 Task: Look for space in Iringal, India from 6th September, 2023 to 10th September, 2023 for 1 adult in price range Rs.9000 to Rs.17000. Place can be private room with 1  bedroom having 1 bed and 1 bathroom. Property type can be house, flat, guest house, hotel. Booking option can be shelf check-in. Required host language is English.
Action: Mouse moved to (541, 117)
Screenshot: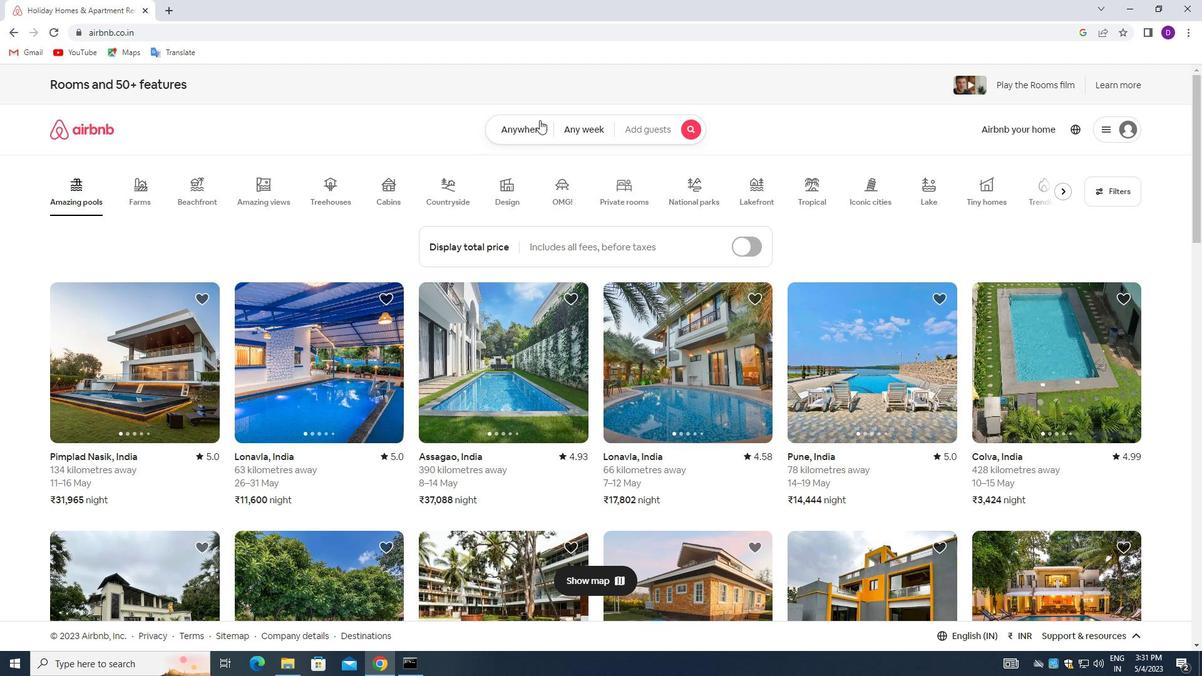 
Action: Mouse pressed left at (541, 117)
Screenshot: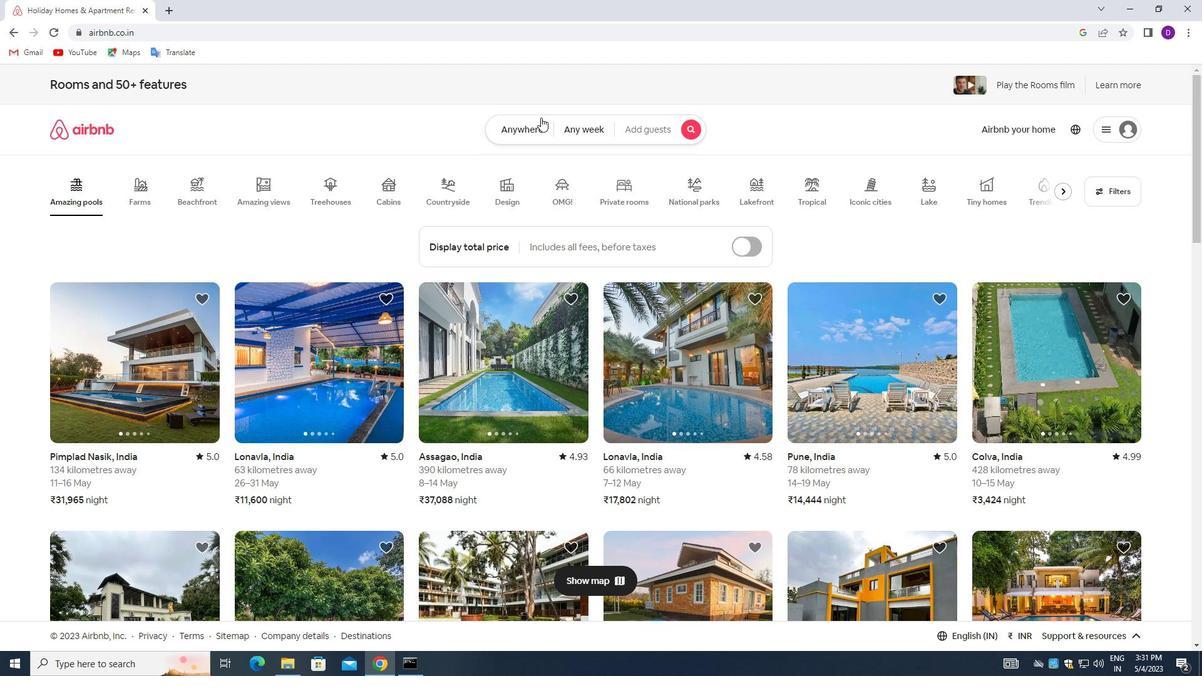 
Action: Mouse moved to (463, 173)
Screenshot: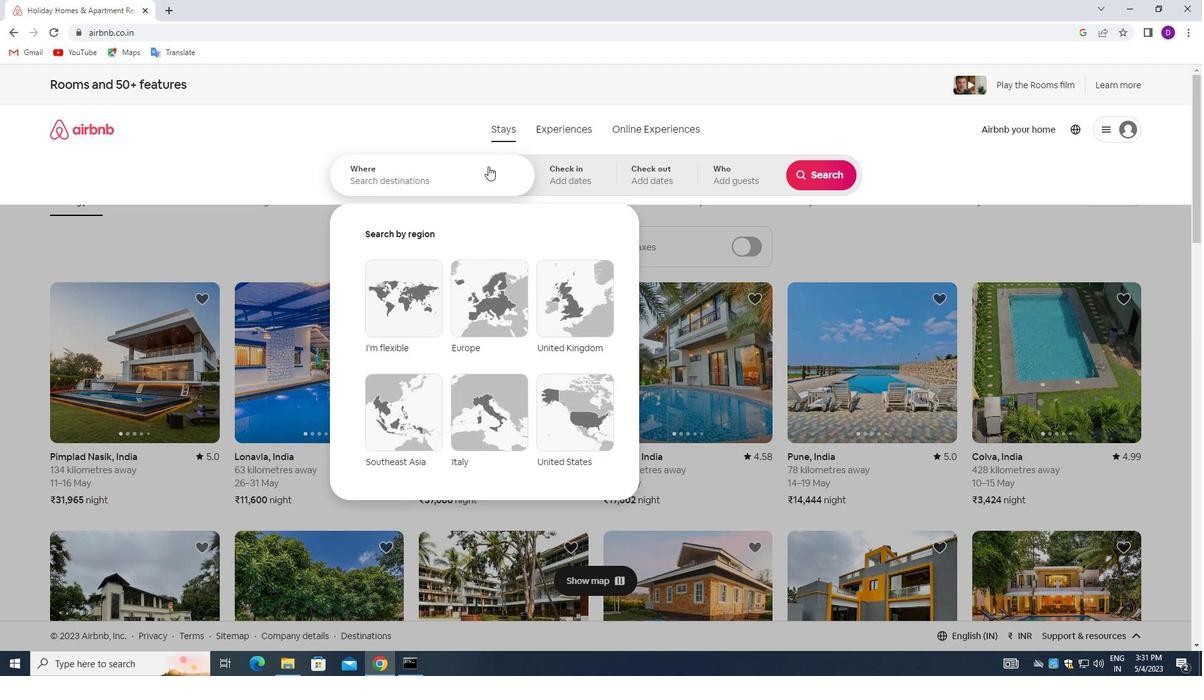 
Action: Mouse pressed left at (463, 173)
Screenshot: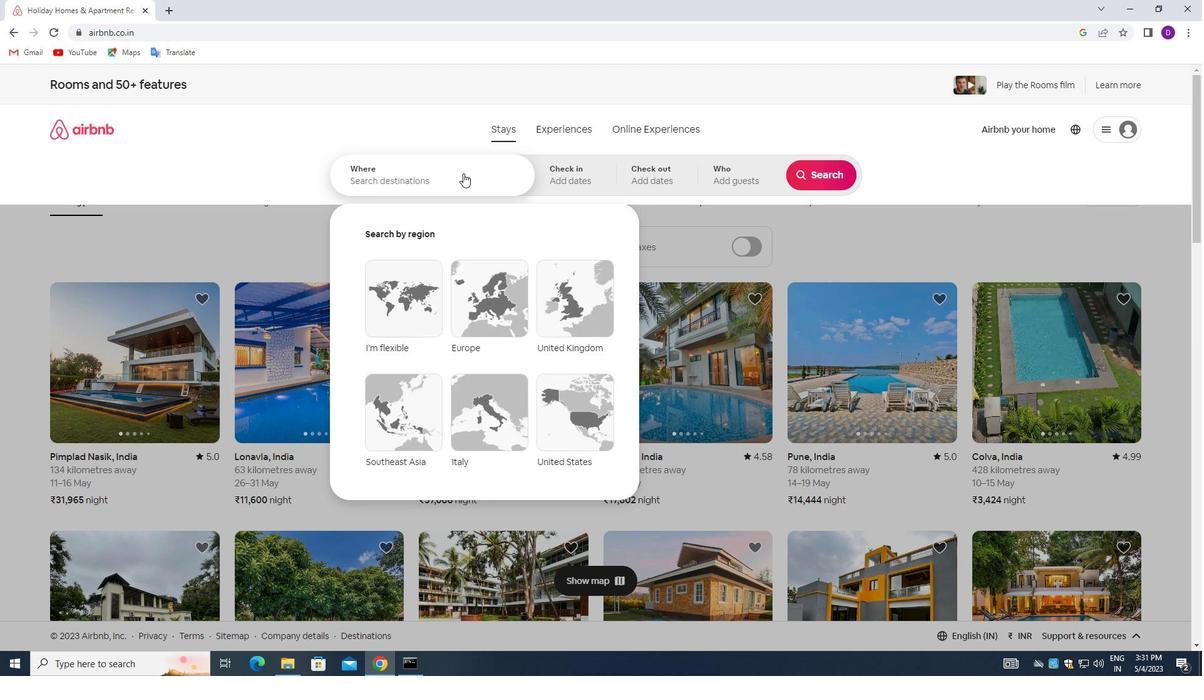 
Action: Mouse moved to (315, 162)
Screenshot: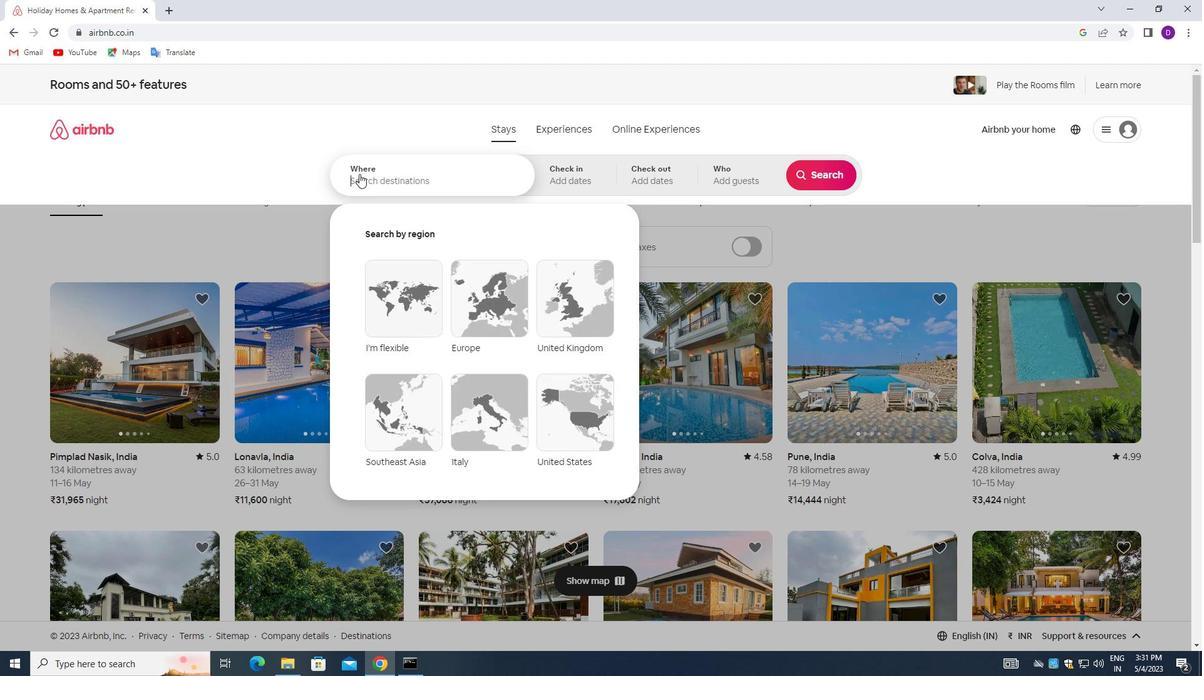 
Action: Key pressed <Key.shift>IRINGAL,<Key.space><Key.shift>INDIA<Key.enter>
Screenshot: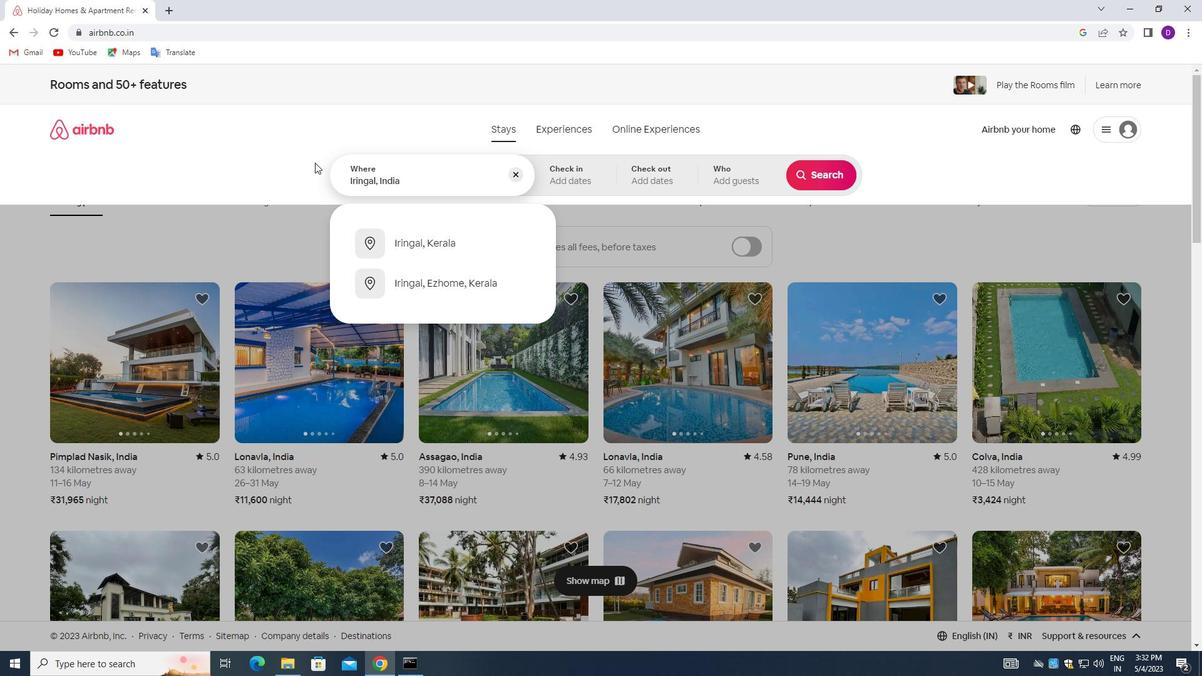 
Action: Mouse moved to (818, 277)
Screenshot: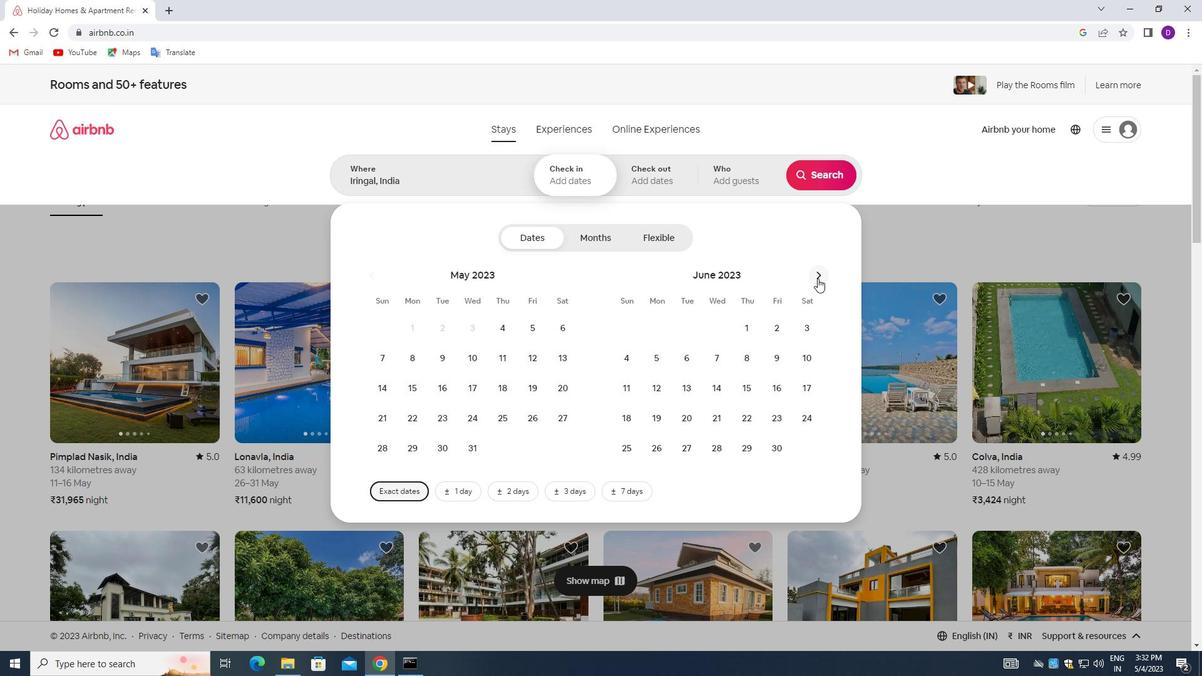 
Action: Mouse pressed left at (818, 277)
Screenshot: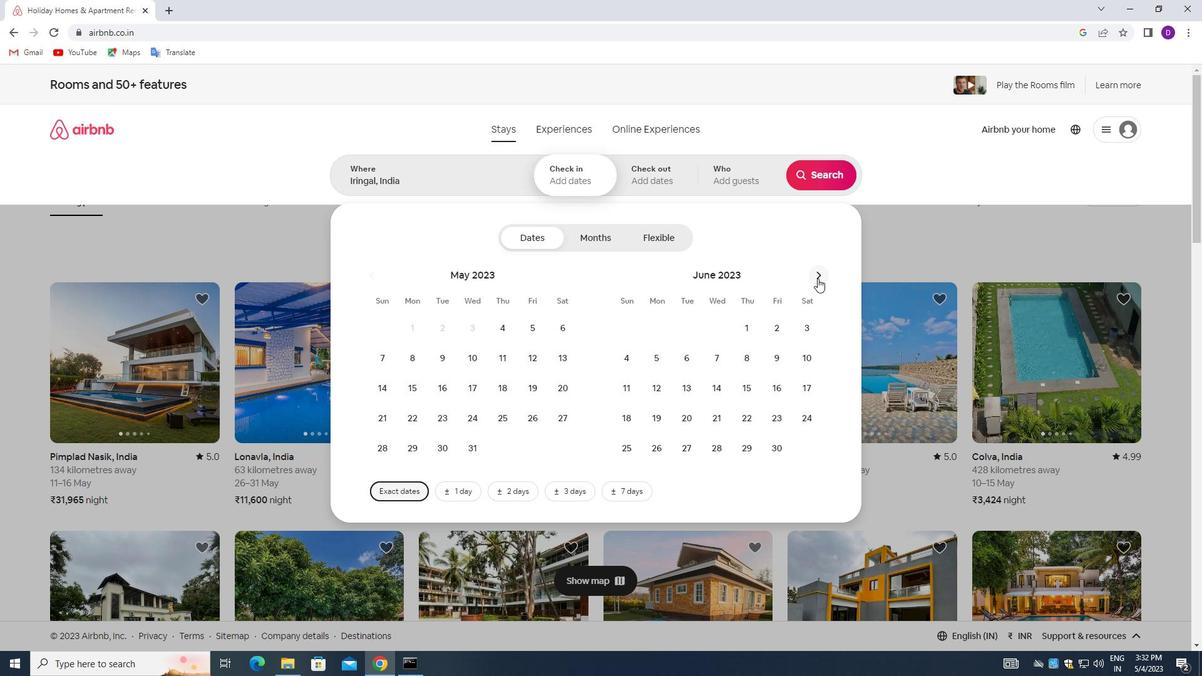 
Action: Mouse moved to (818, 276)
Screenshot: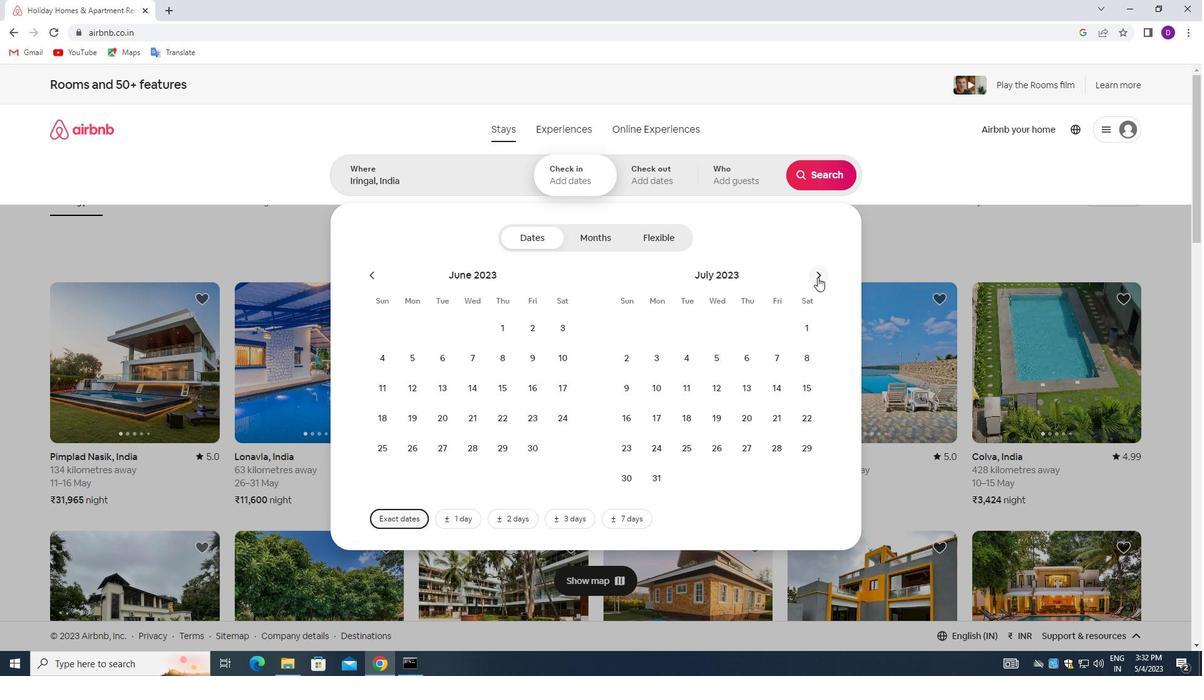
Action: Mouse pressed left at (818, 276)
Screenshot: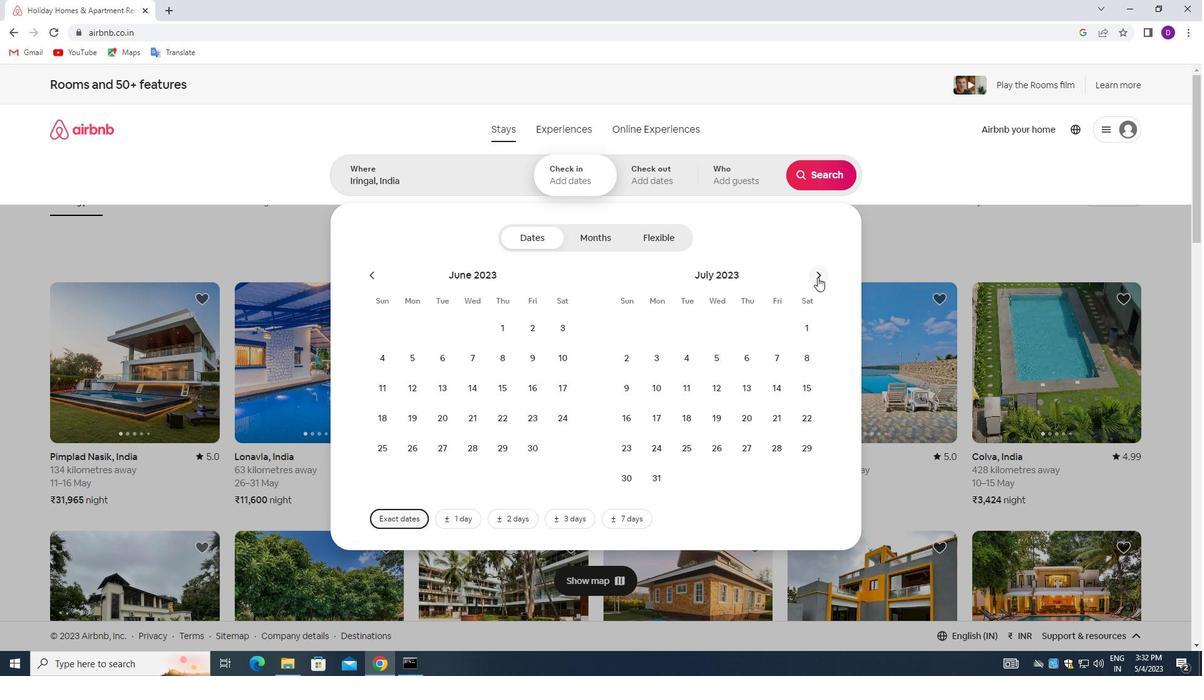 
Action: Mouse moved to (818, 276)
Screenshot: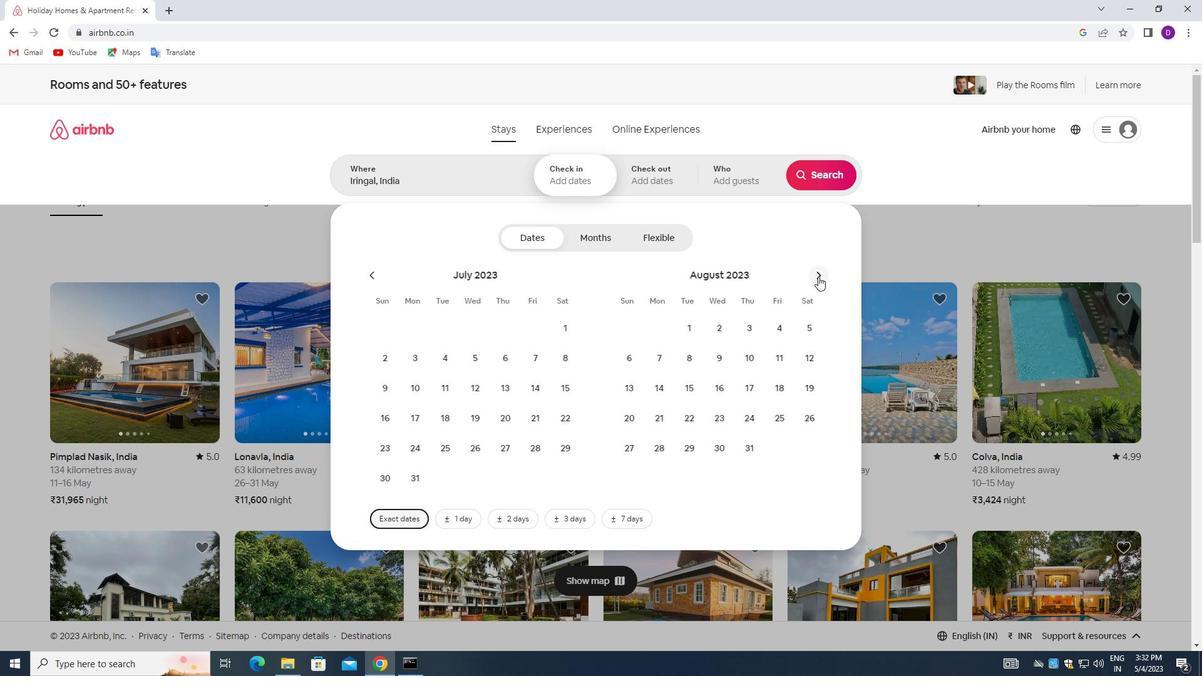 
Action: Mouse pressed left at (818, 276)
Screenshot: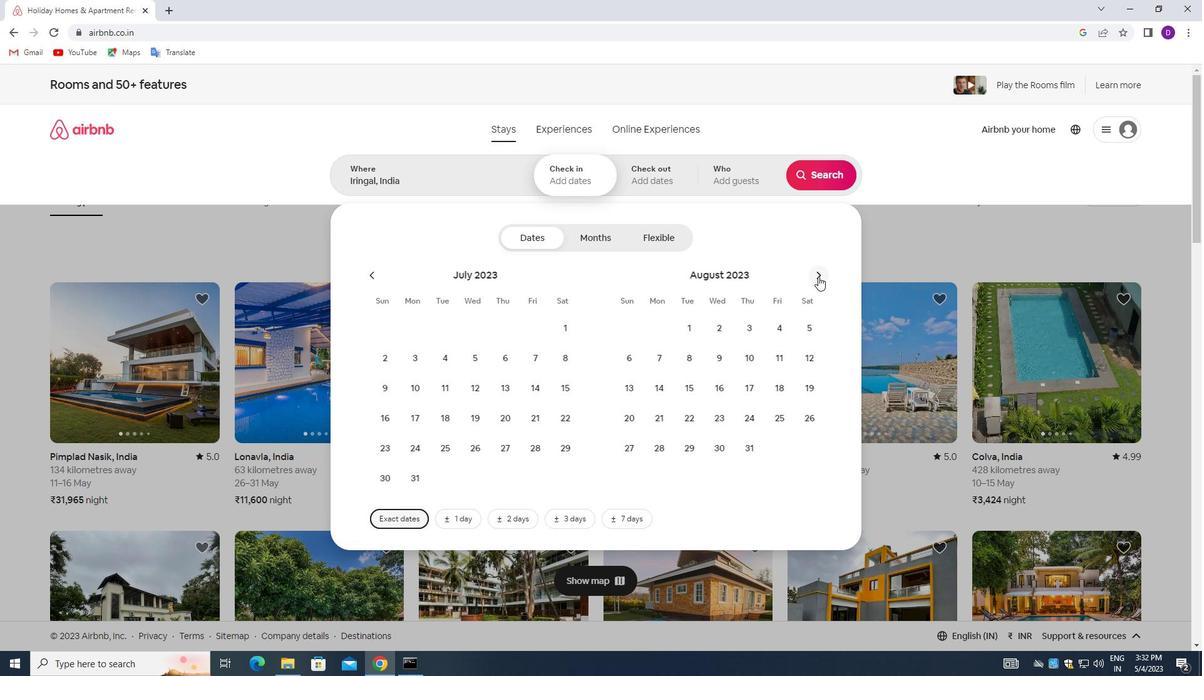 
Action: Mouse moved to (718, 364)
Screenshot: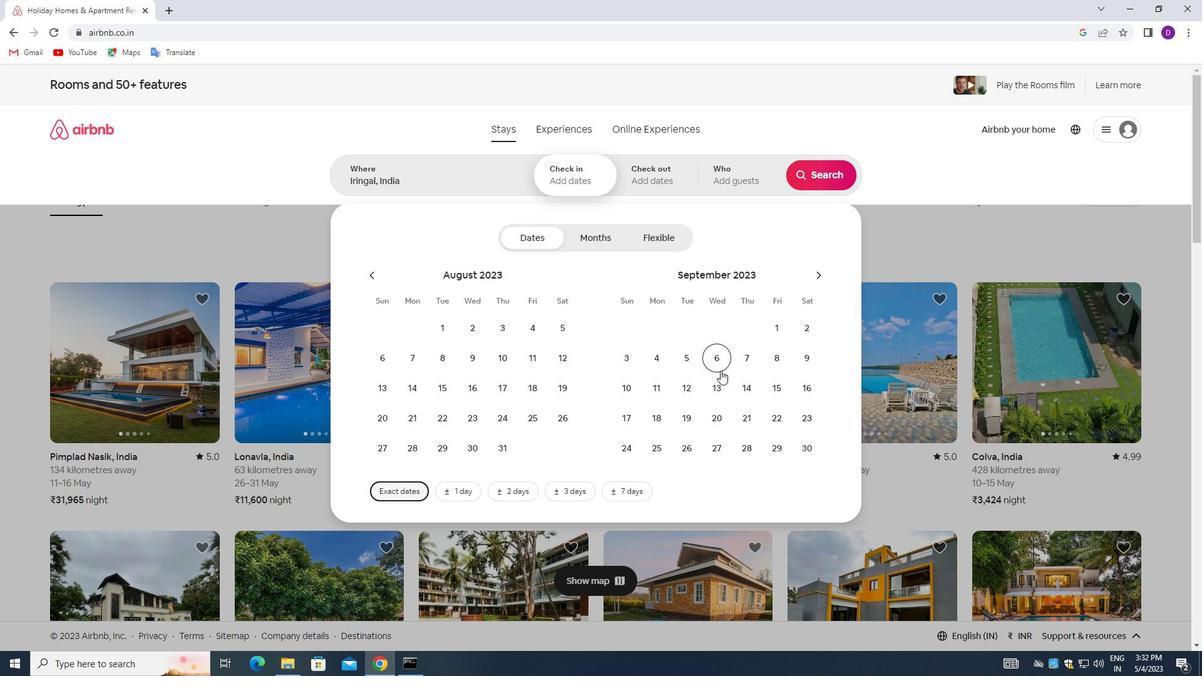 
Action: Mouse pressed left at (718, 364)
Screenshot: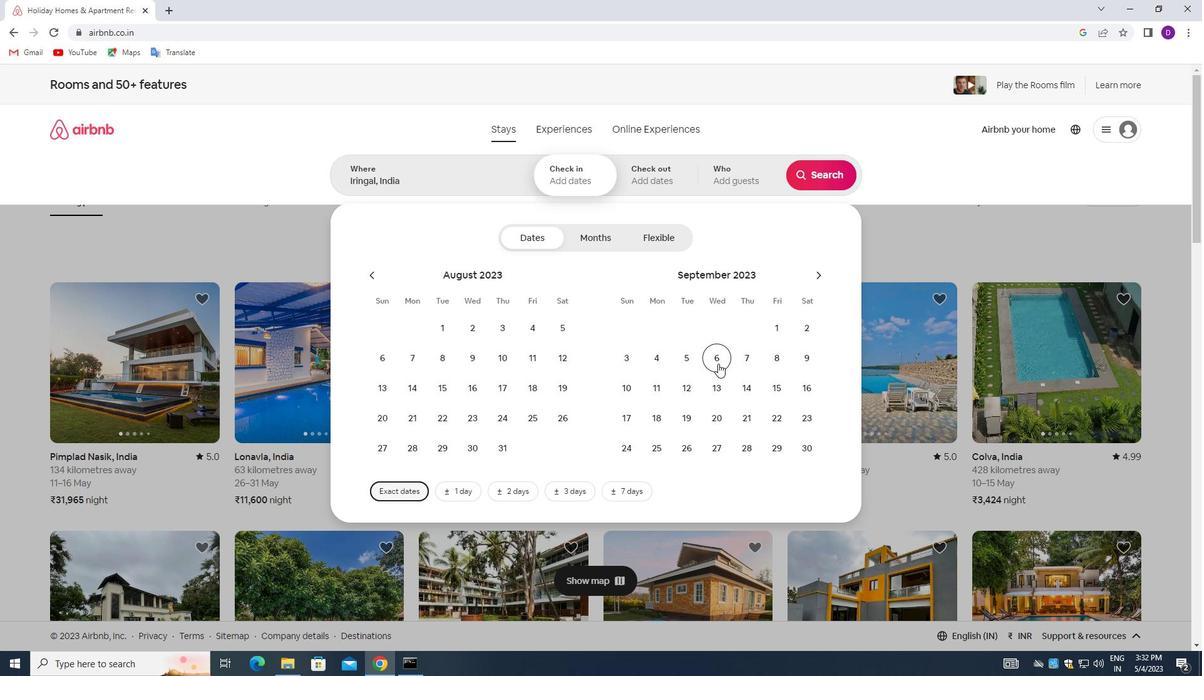 
Action: Mouse moved to (628, 390)
Screenshot: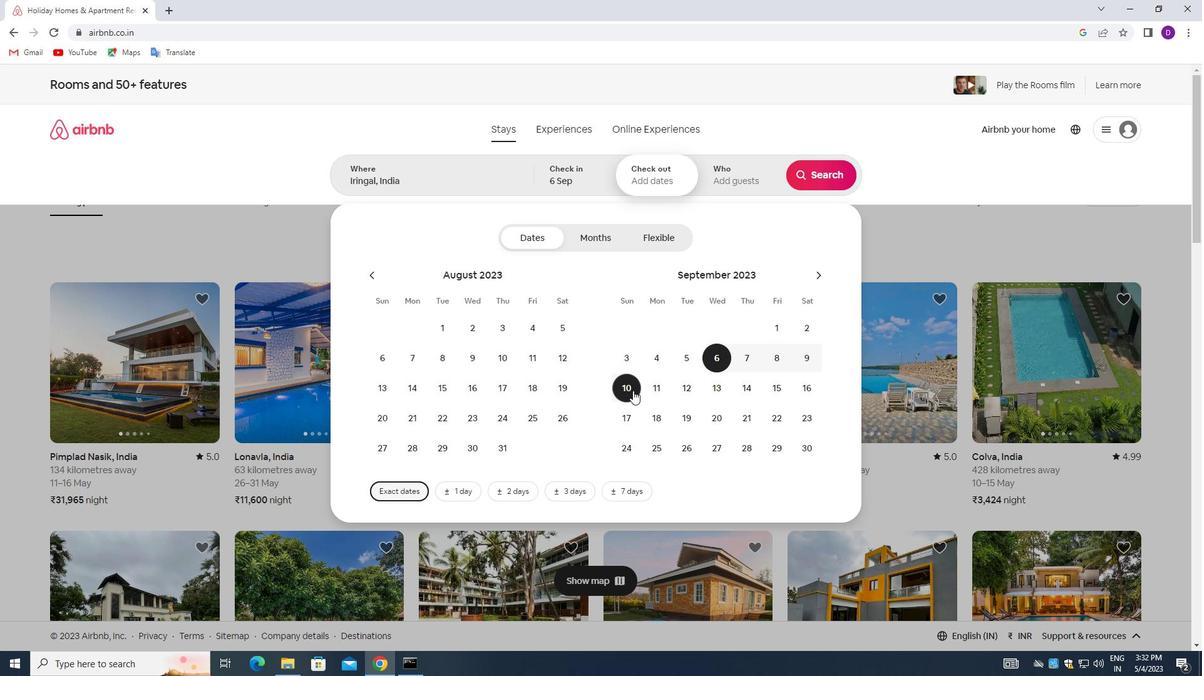 
Action: Mouse pressed left at (628, 390)
Screenshot: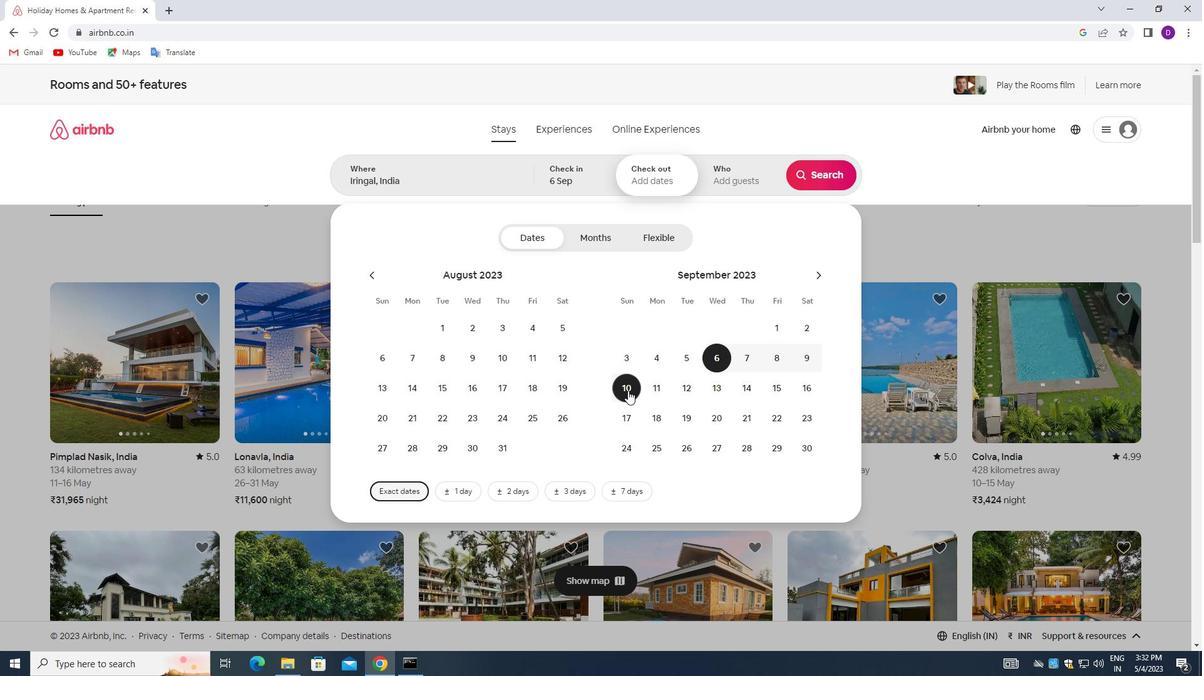 
Action: Mouse moved to (730, 176)
Screenshot: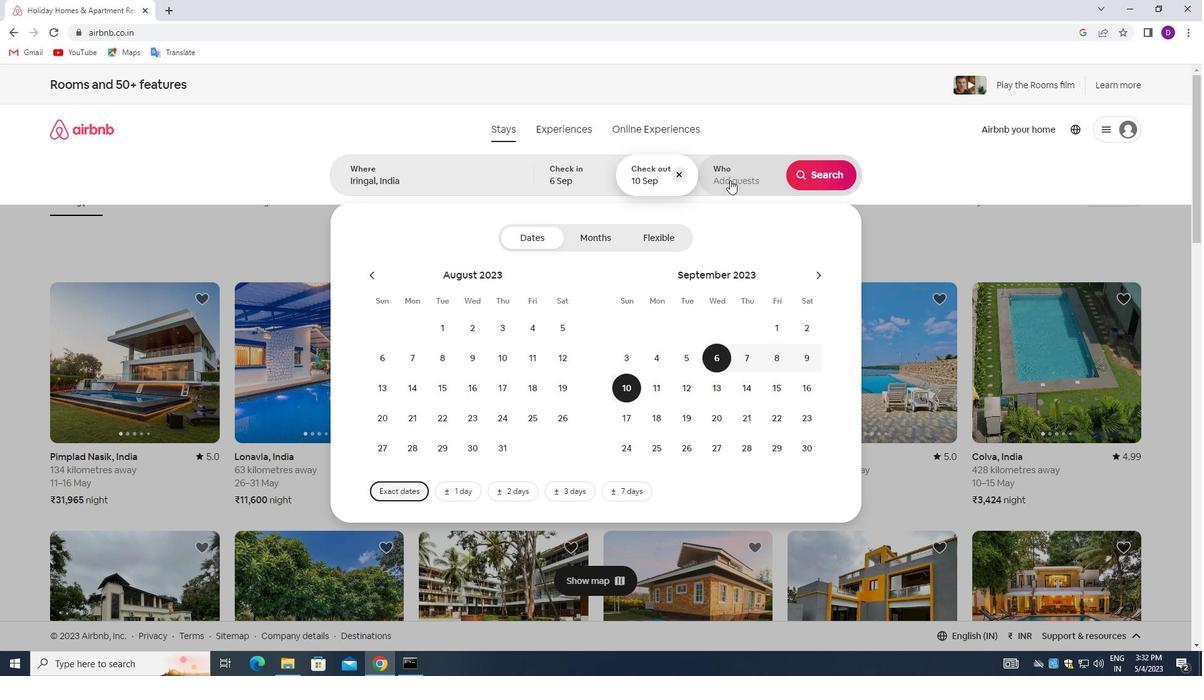 
Action: Mouse pressed left at (730, 176)
Screenshot: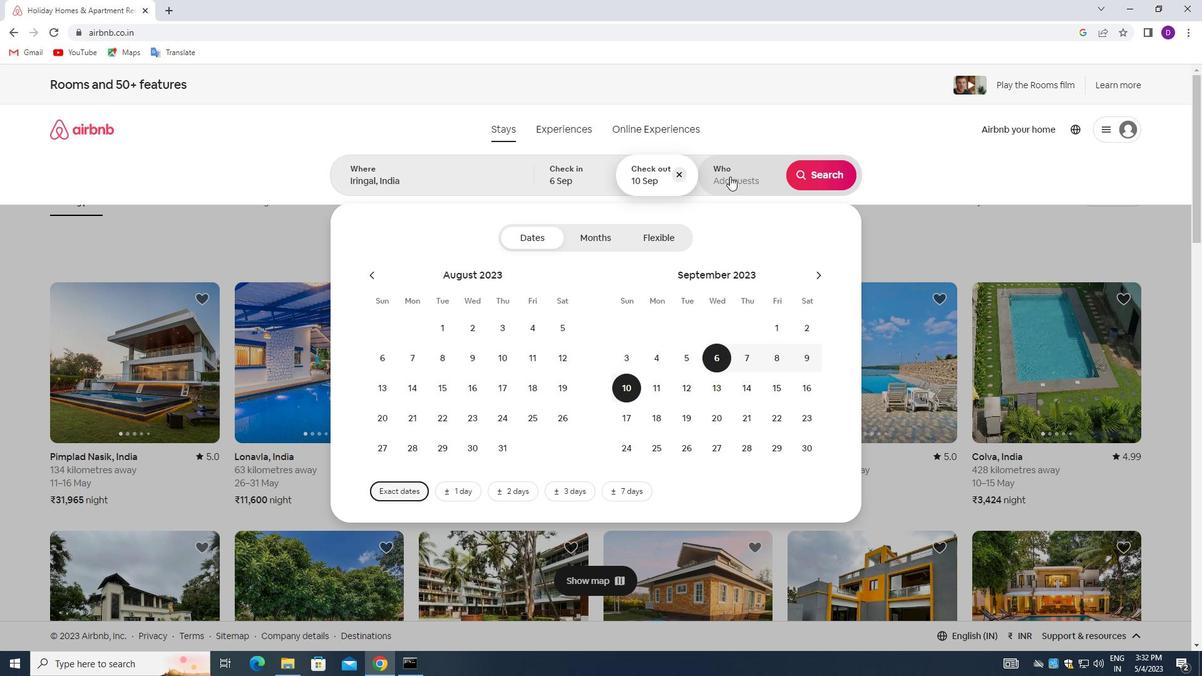 
Action: Mouse moved to (822, 245)
Screenshot: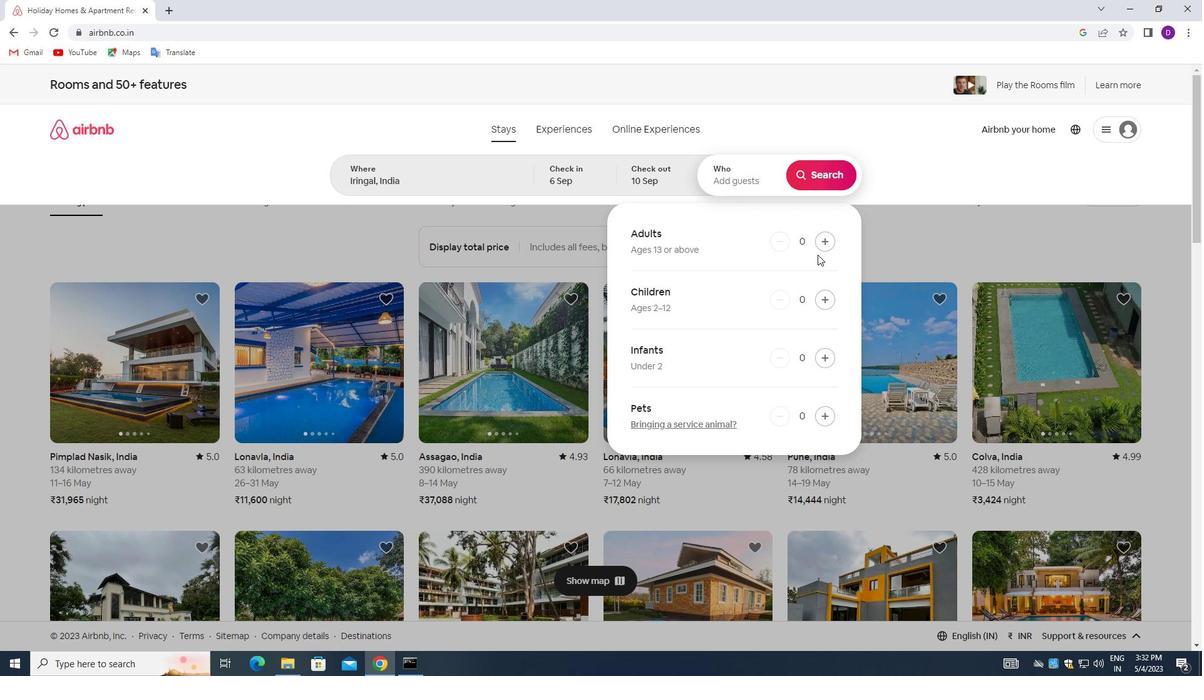 
Action: Mouse pressed left at (822, 245)
Screenshot: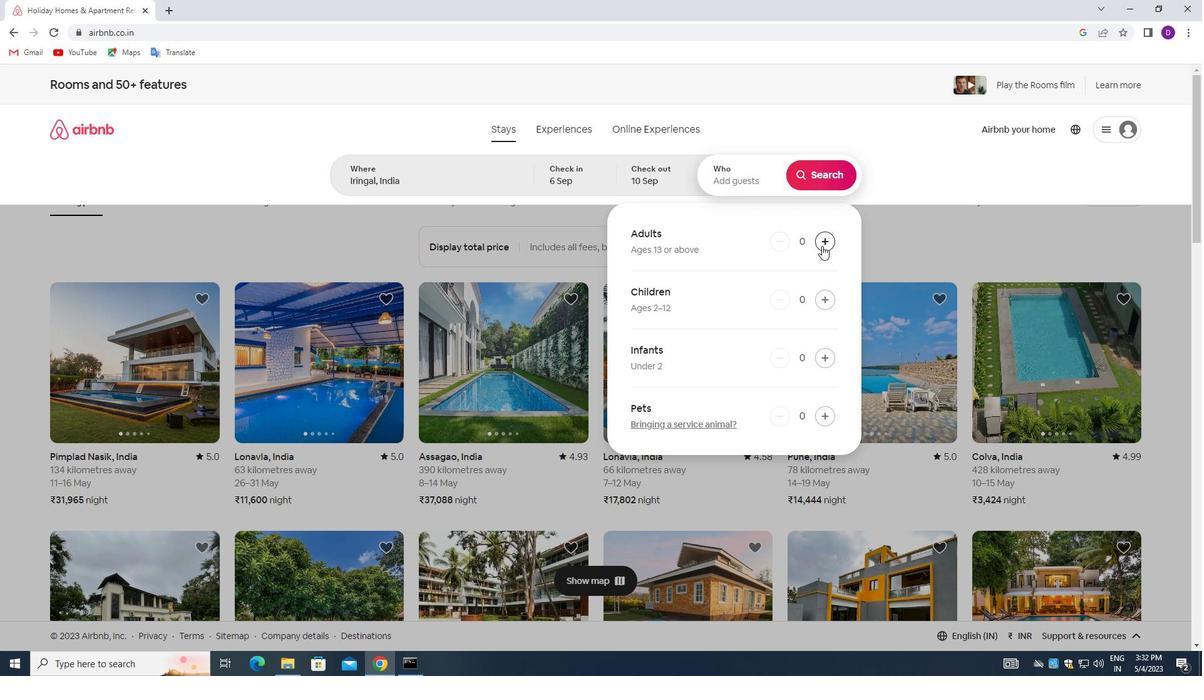 
Action: Mouse moved to (819, 168)
Screenshot: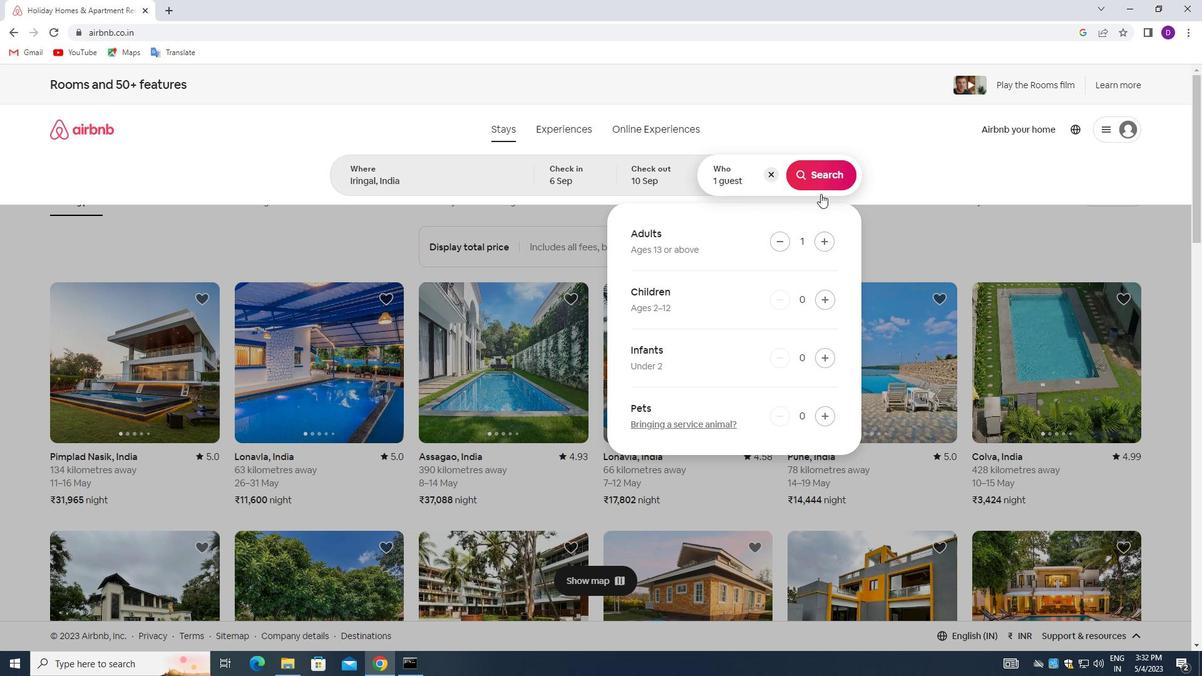 
Action: Mouse pressed left at (819, 168)
Screenshot: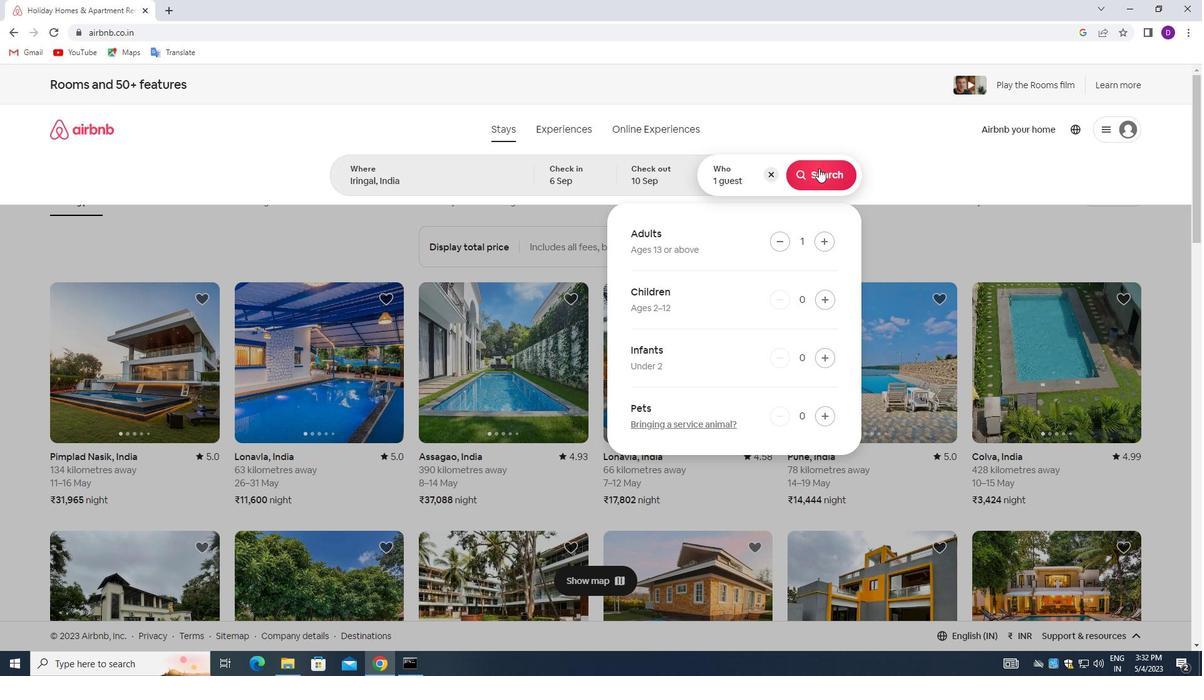 
Action: Mouse moved to (1137, 136)
Screenshot: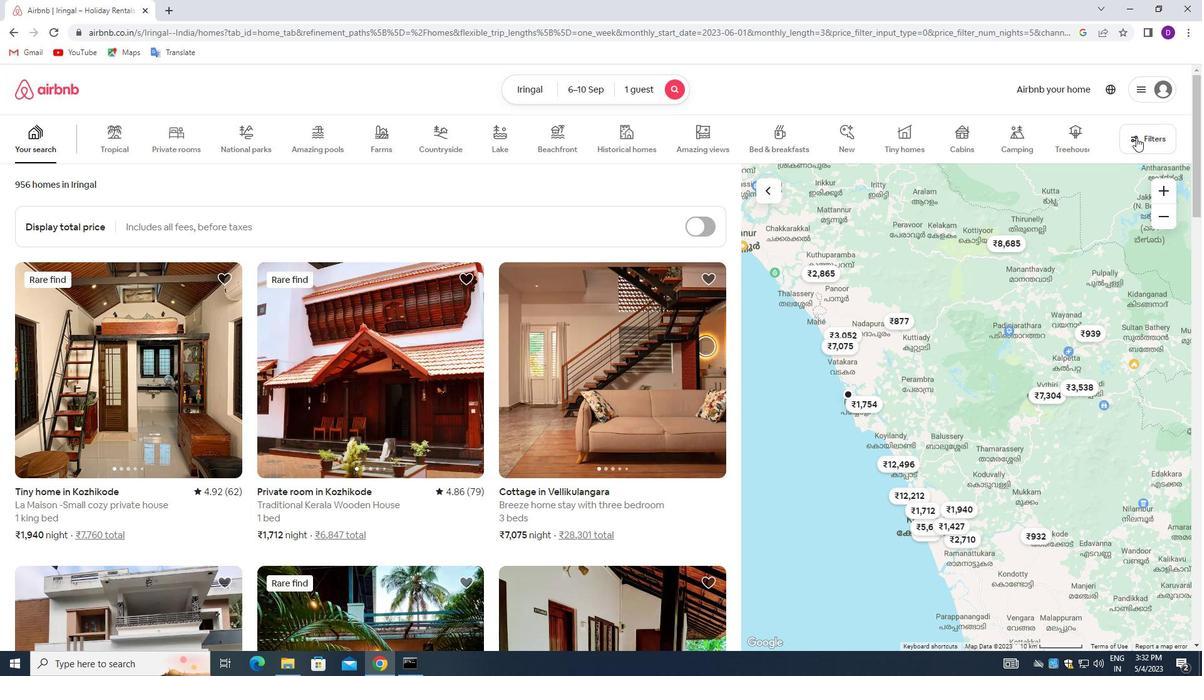 
Action: Mouse pressed left at (1137, 136)
Screenshot: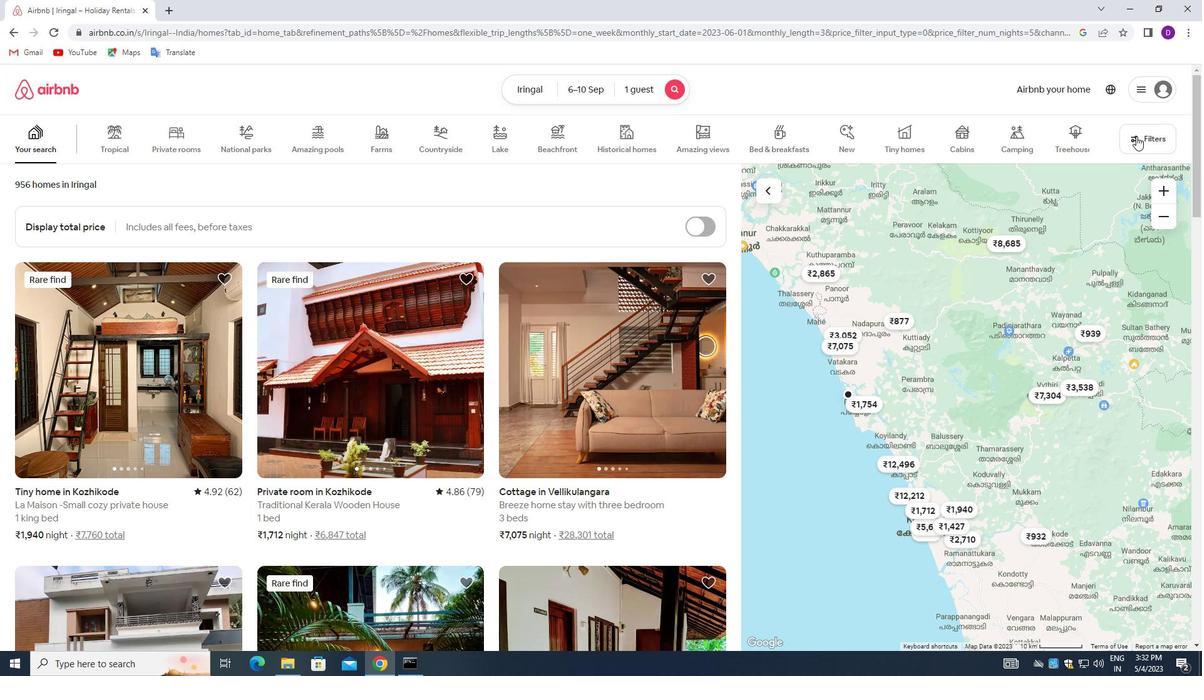 
Action: Mouse moved to (443, 298)
Screenshot: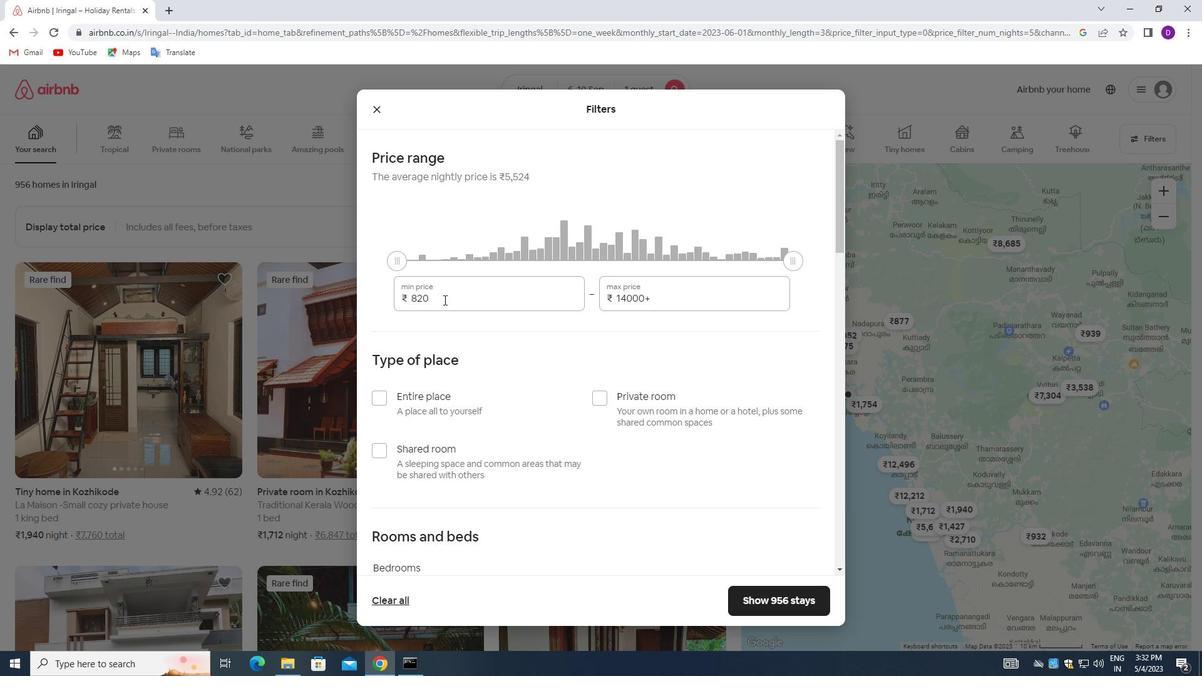 
Action: Mouse pressed left at (443, 298)
Screenshot: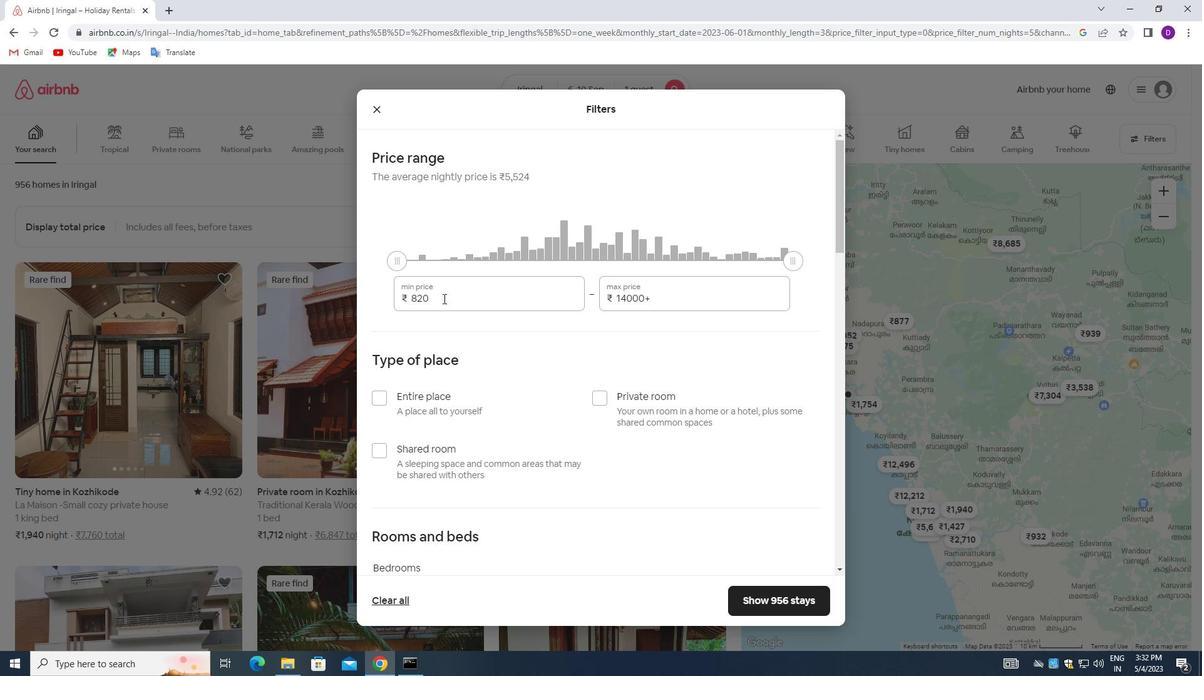 
Action: Mouse pressed left at (443, 298)
Screenshot: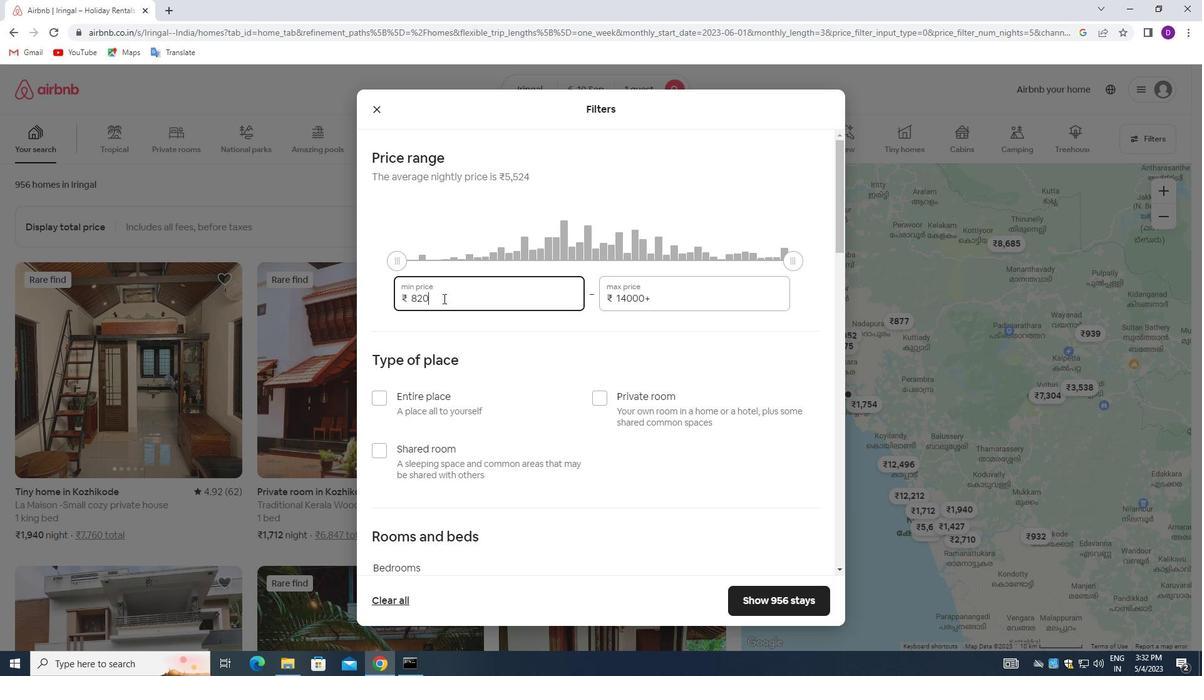
Action: Key pressed 9000<Key.tab>17000
Screenshot: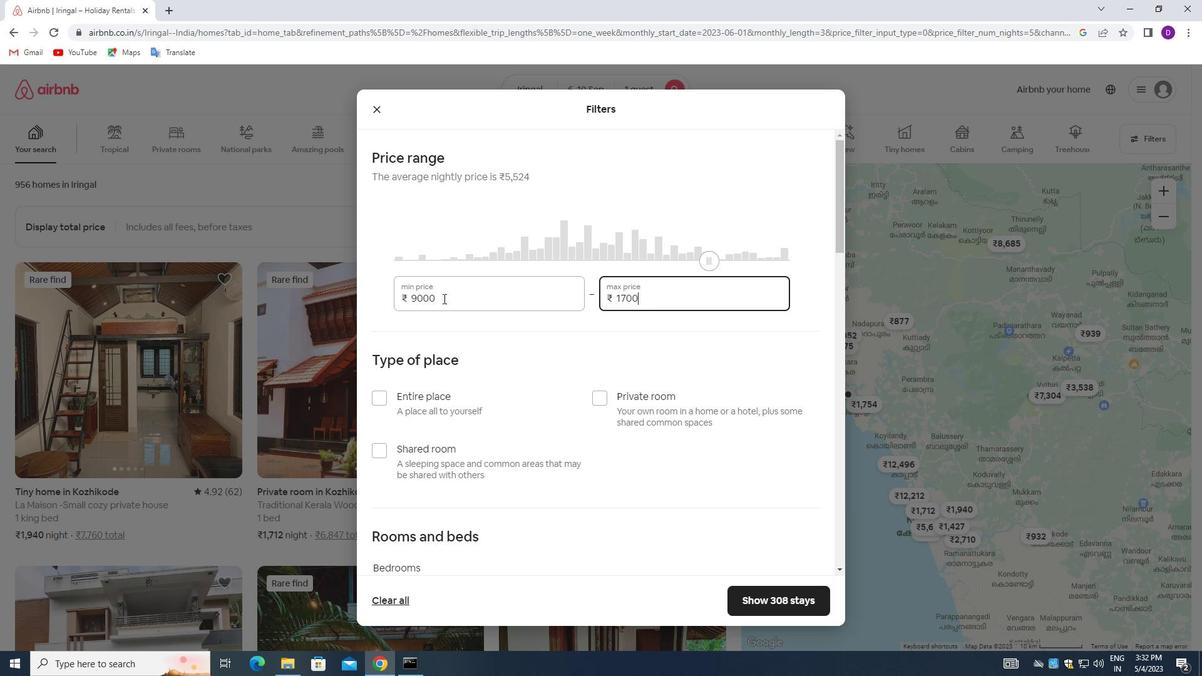 
Action: Mouse moved to (554, 382)
Screenshot: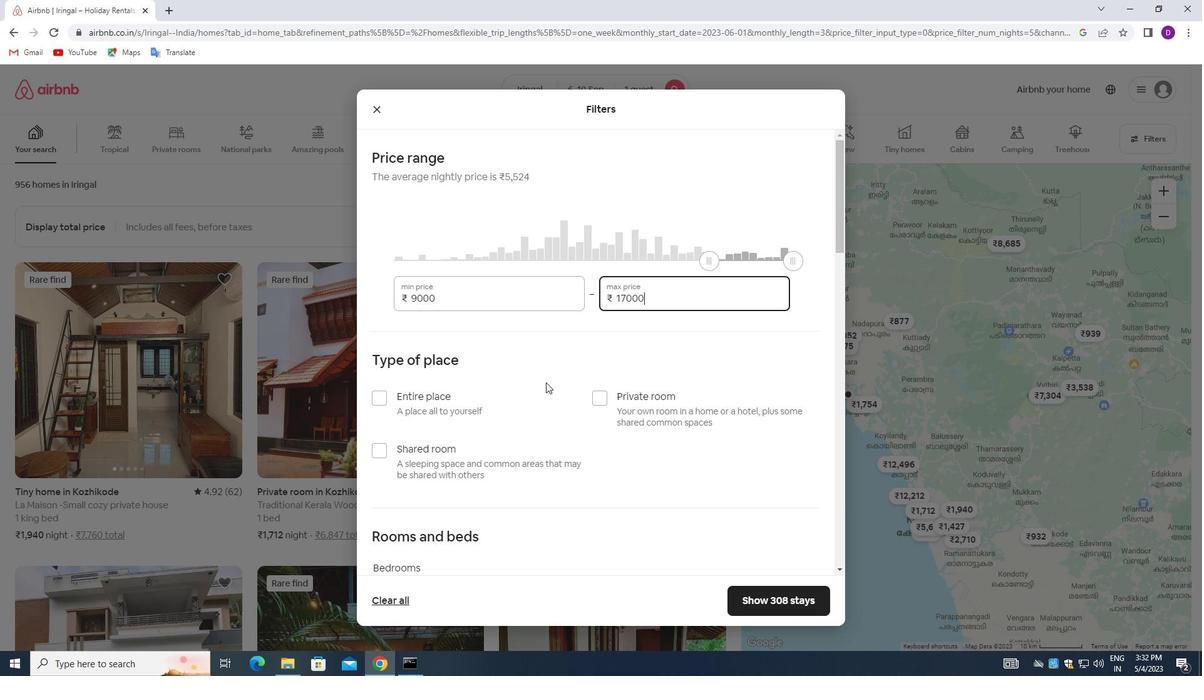 
Action: Mouse scrolled (554, 382) with delta (0, 0)
Screenshot: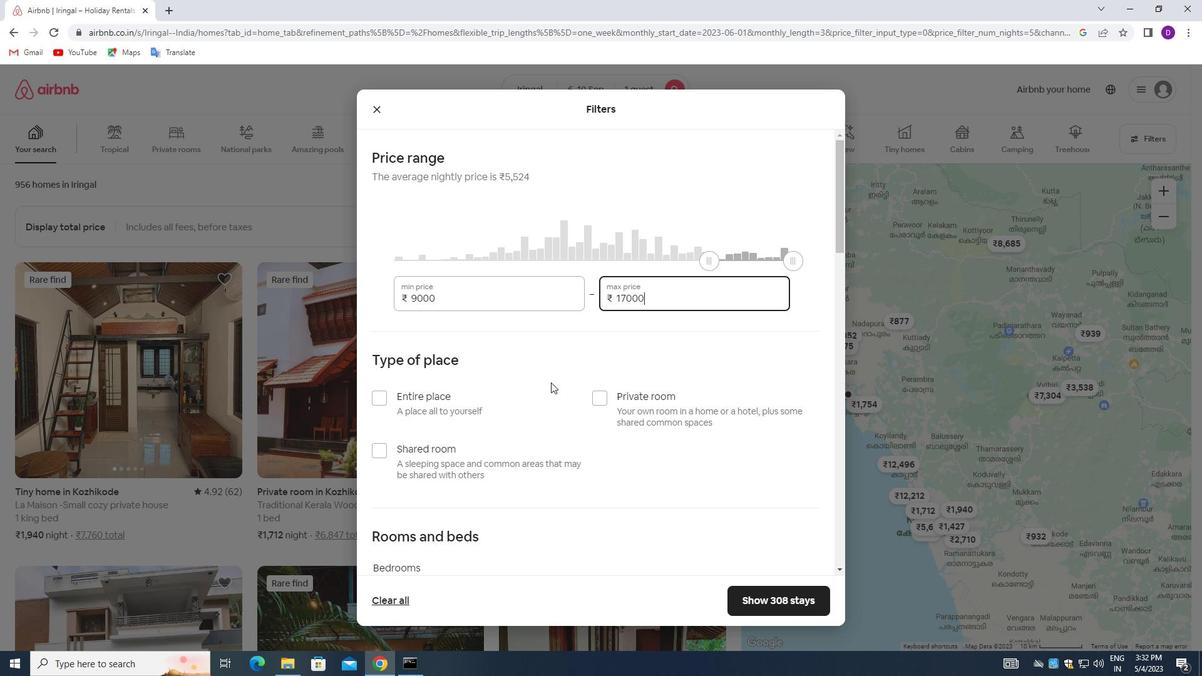 
Action: Mouse moved to (600, 342)
Screenshot: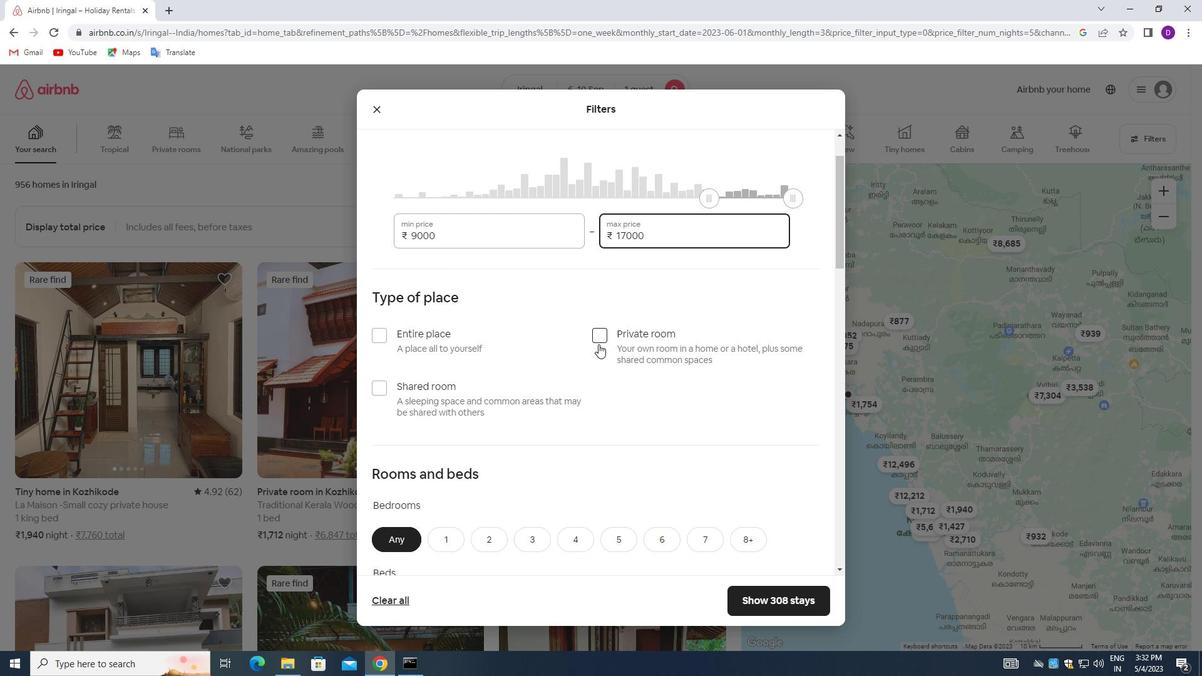 
Action: Mouse pressed left at (600, 342)
Screenshot: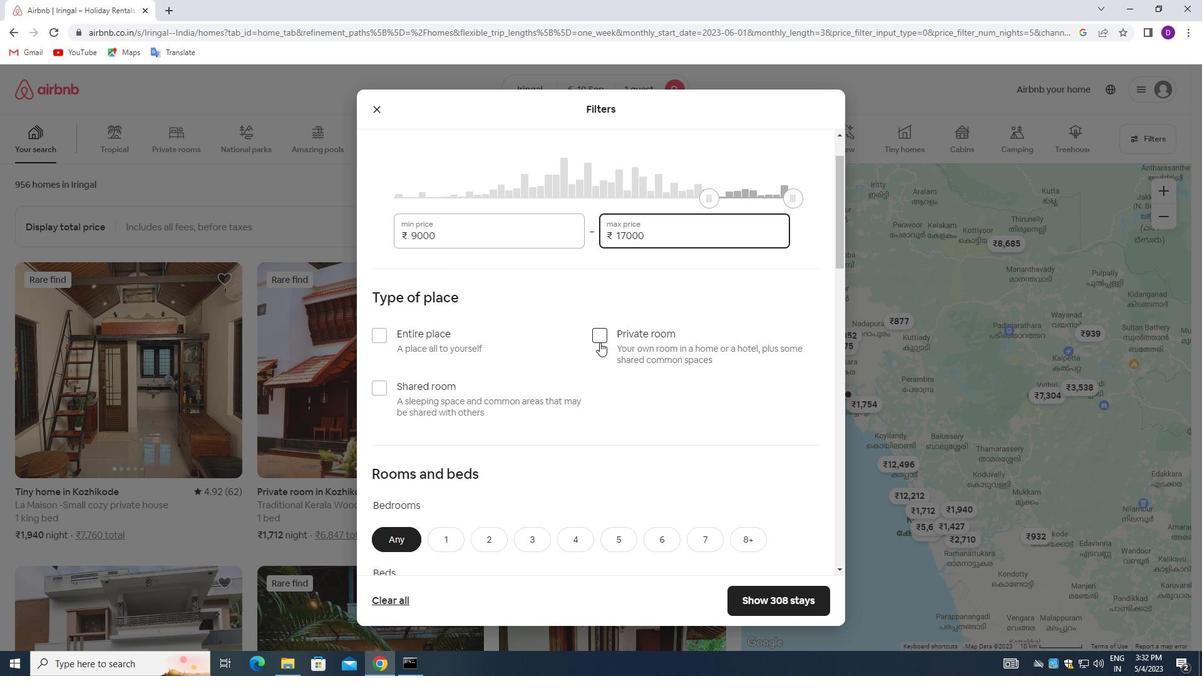 
Action: Mouse moved to (603, 353)
Screenshot: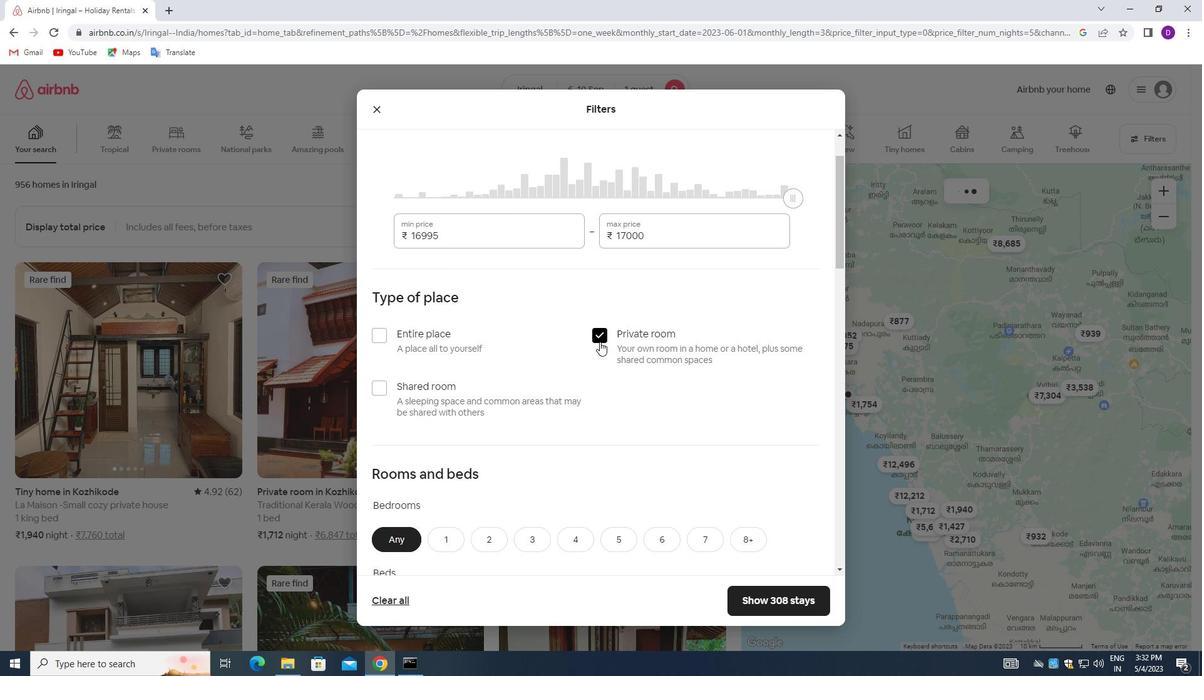 
Action: Mouse scrolled (603, 352) with delta (0, 0)
Screenshot: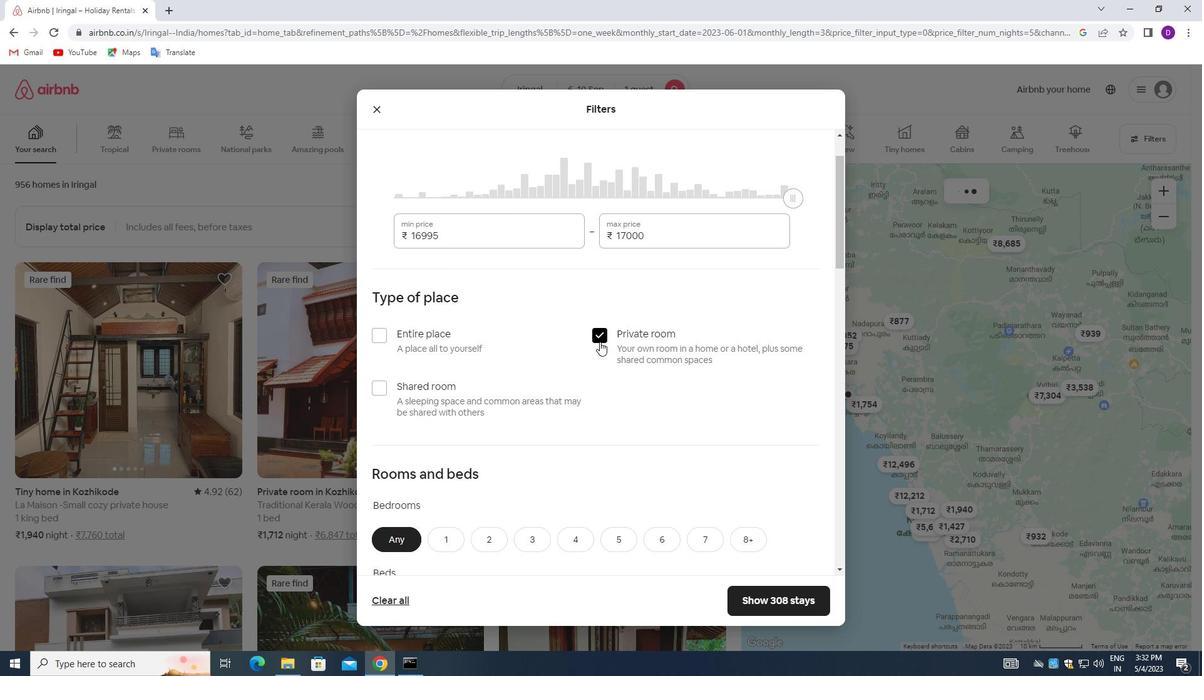 
Action: Mouse moved to (603, 357)
Screenshot: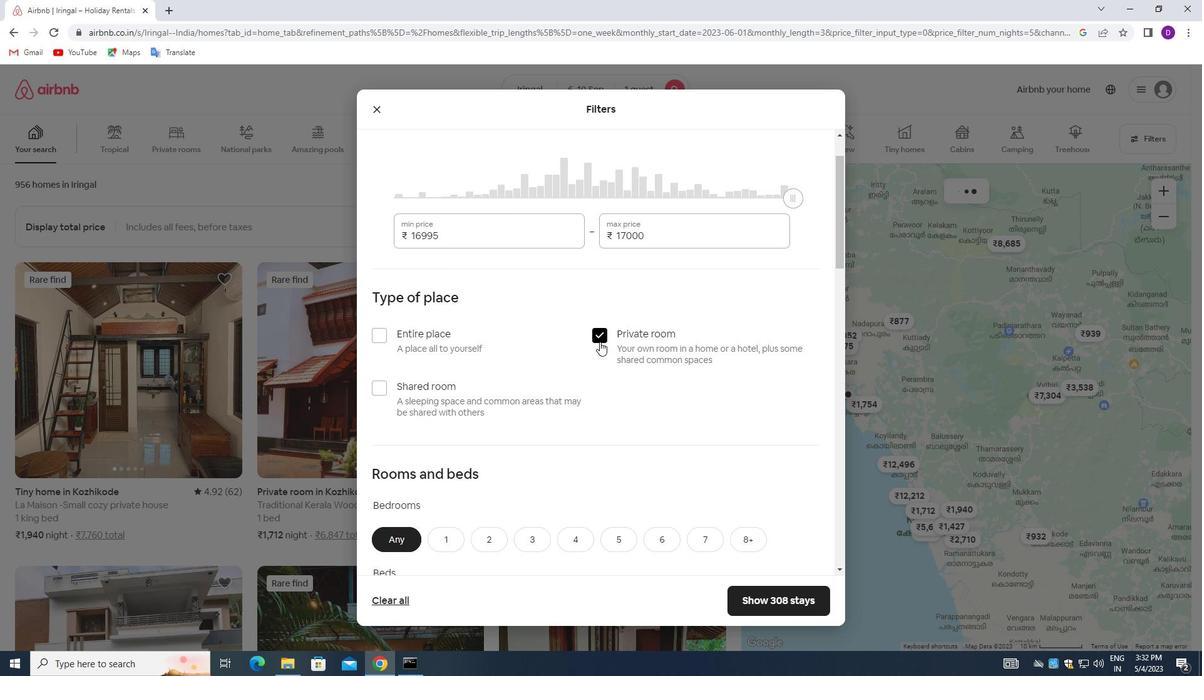
Action: Mouse scrolled (603, 357) with delta (0, 0)
Screenshot: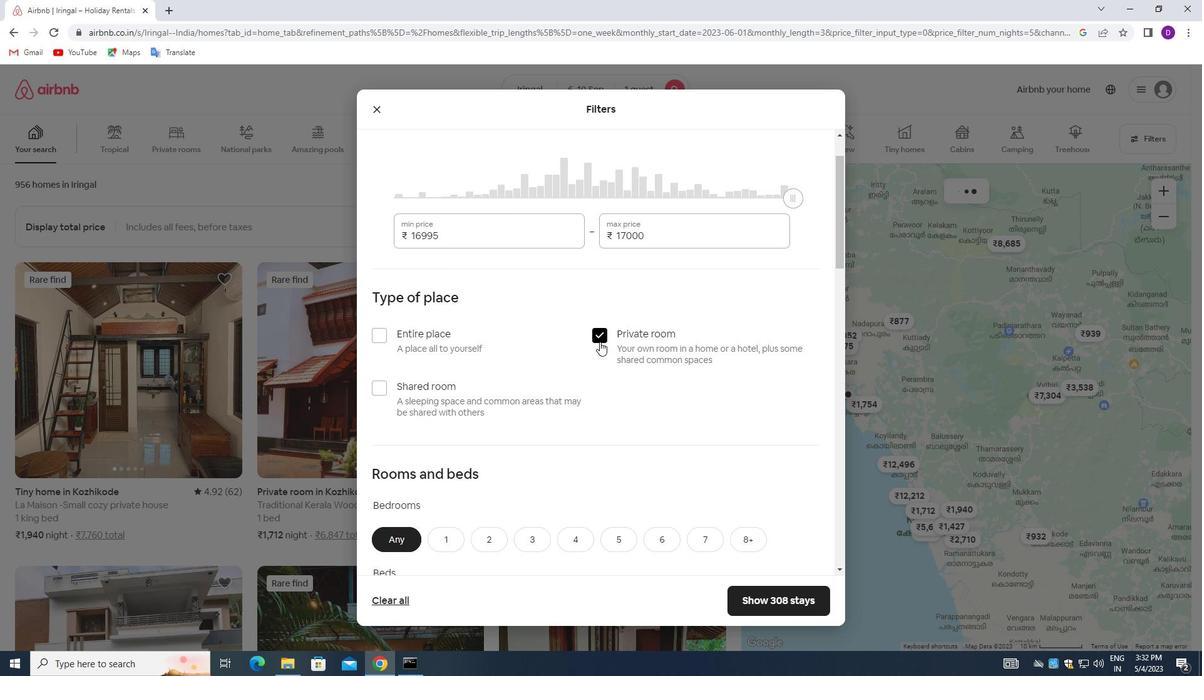 
Action: Mouse moved to (603, 357)
Screenshot: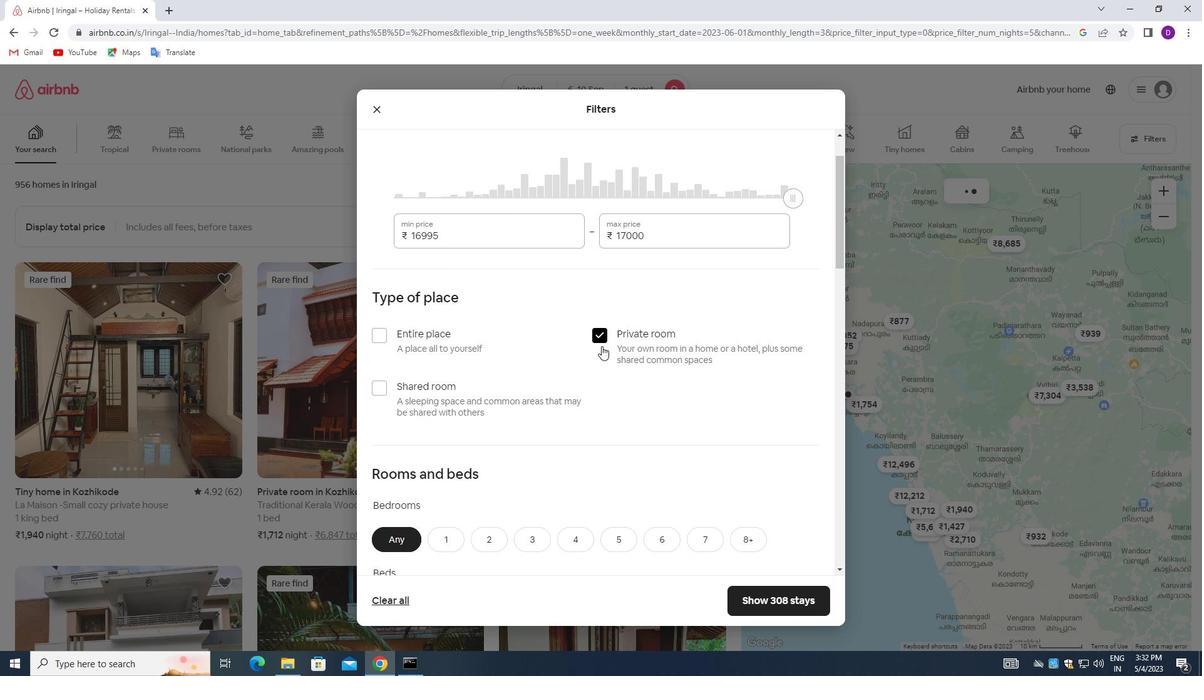 
Action: Mouse scrolled (603, 357) with delta (0, 0)
Screenshot: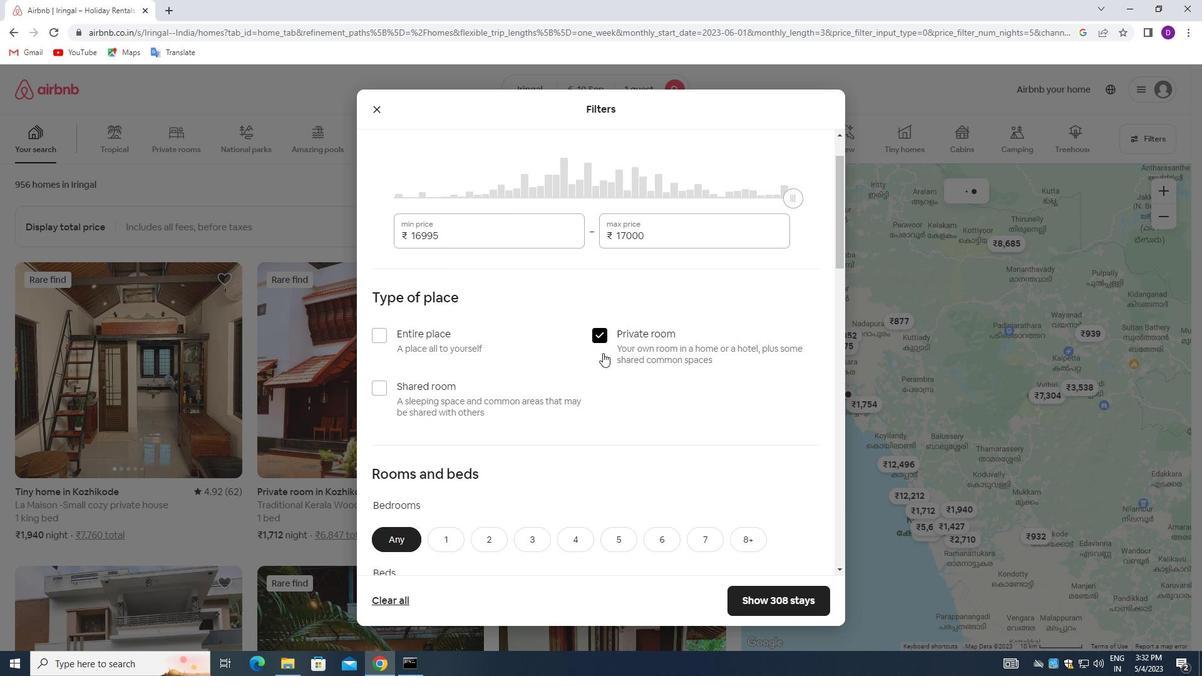 
Action: Mouse moved to (603, 358)
Screenshot: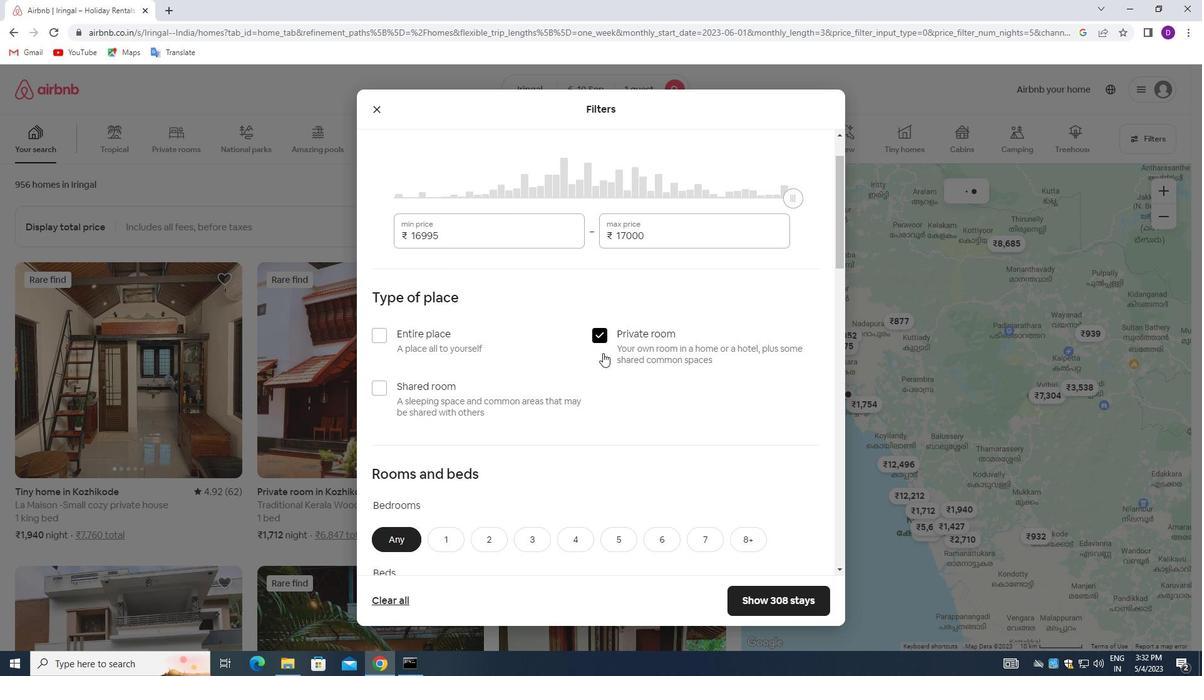 
Action: Mouse scrolled (603, 357) with delta (0, 0)
Screenshot: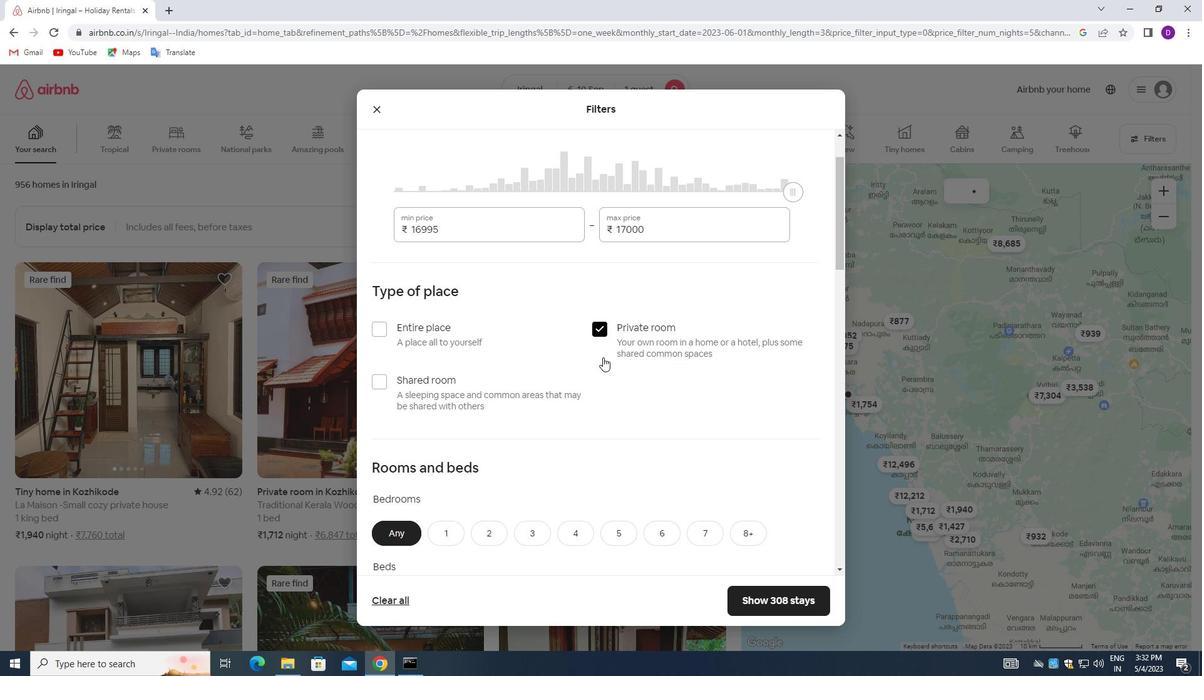 
Action: Mouse moved to (444, 293)
Screenshot: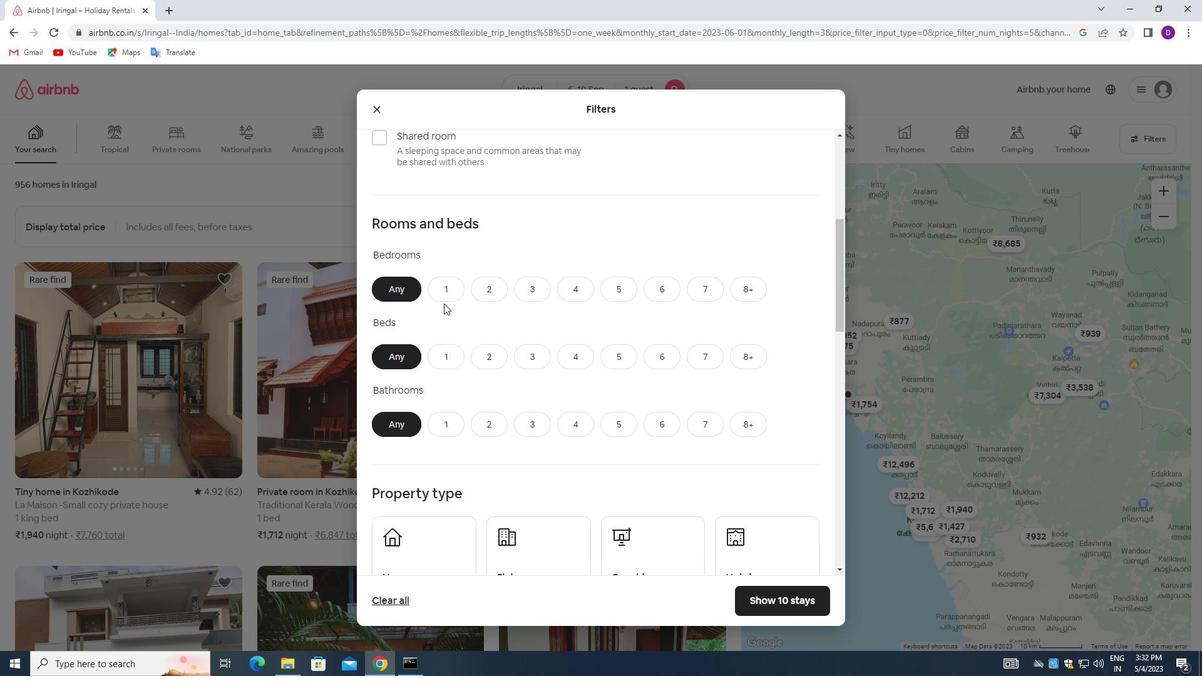 
Action: Mouse pressed left at (444, 293)
Screenshot: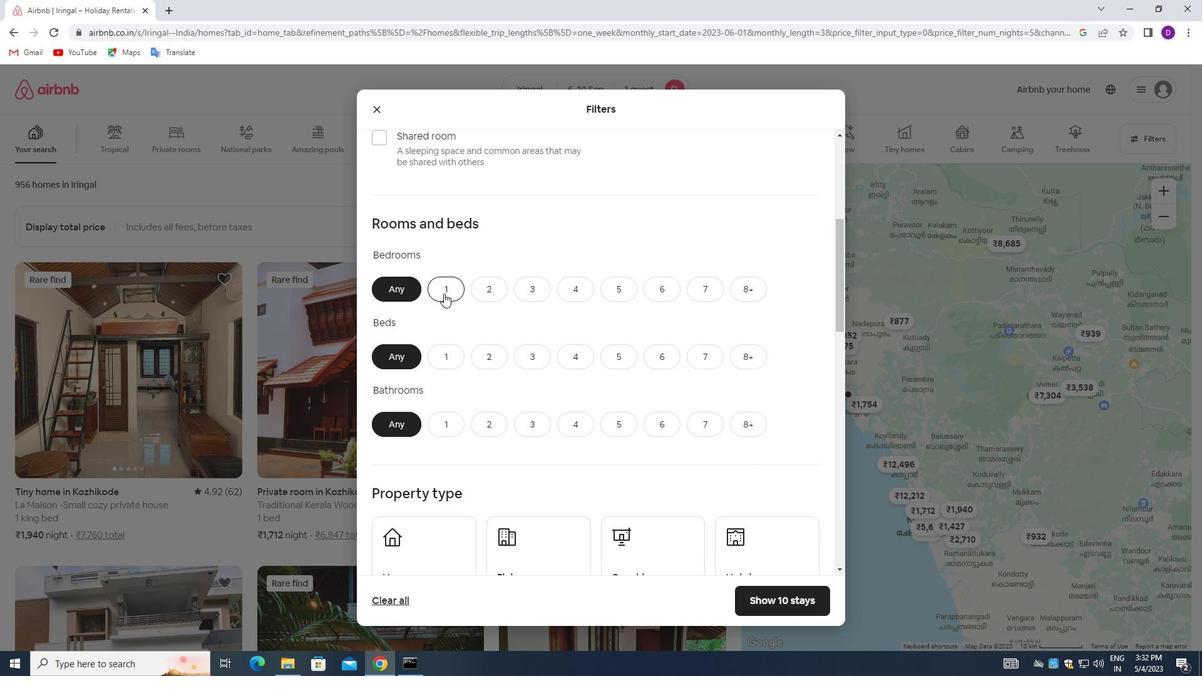 
Action: Mouse moved to (449, 357)
Screenshot: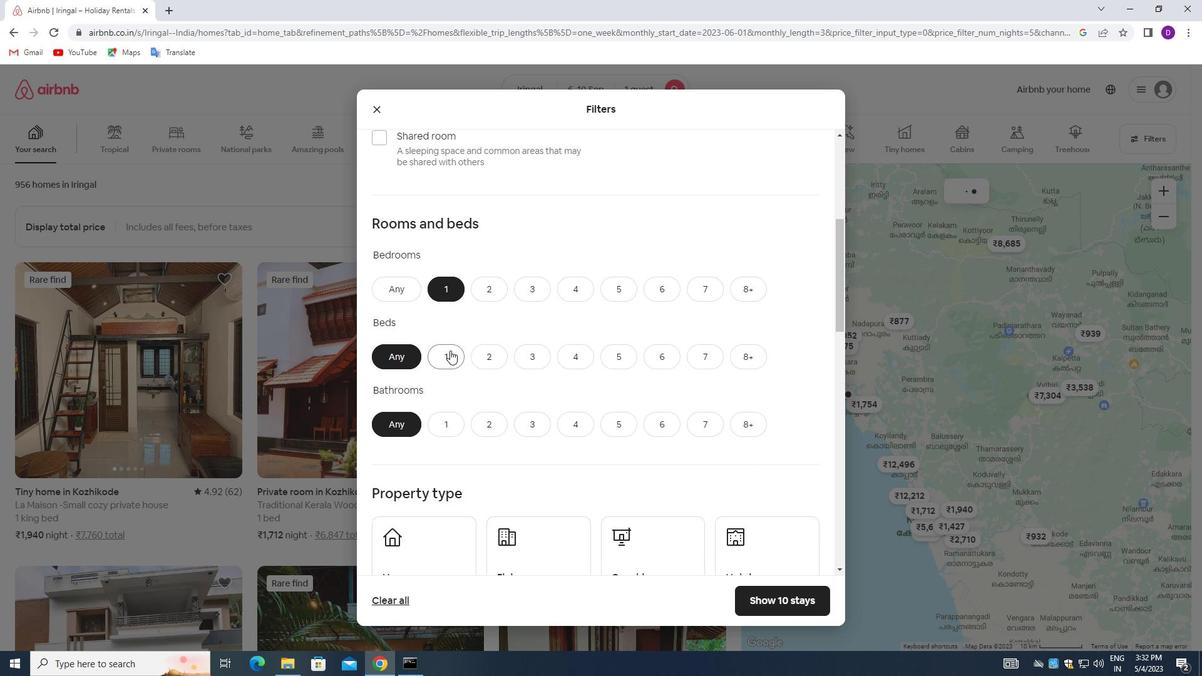 
Action: Mouse pressed left at (449, 357)
Screenshot: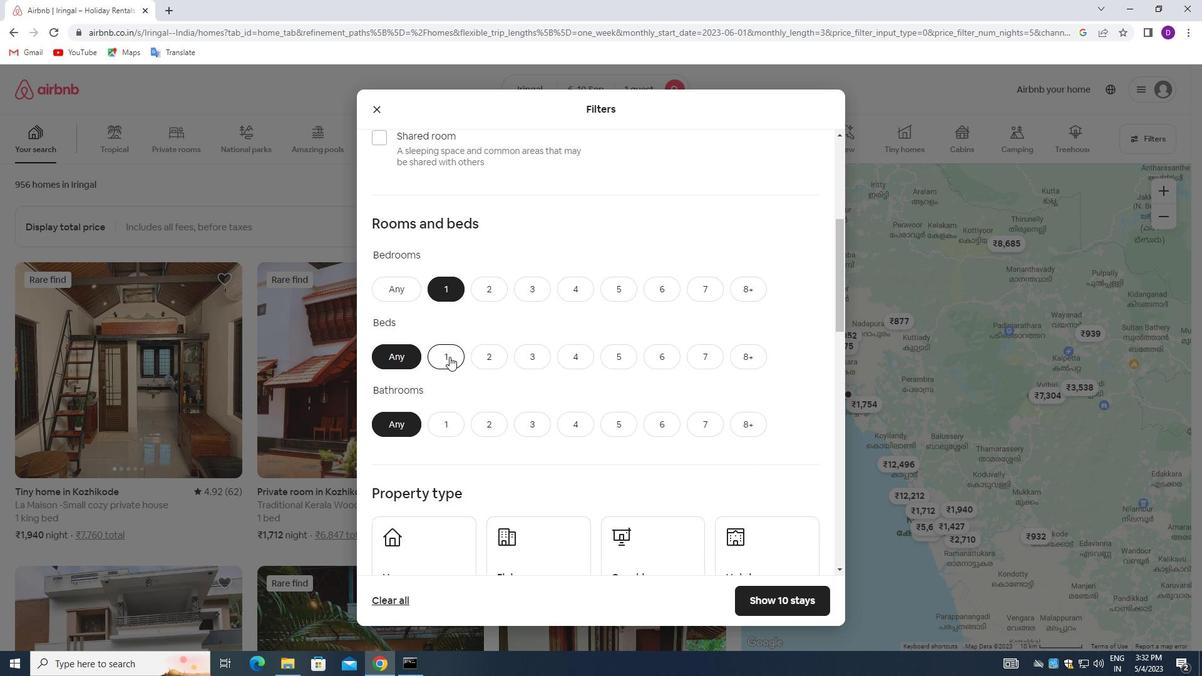 
Action: Mouse moved to (437, 425)
Screenshot: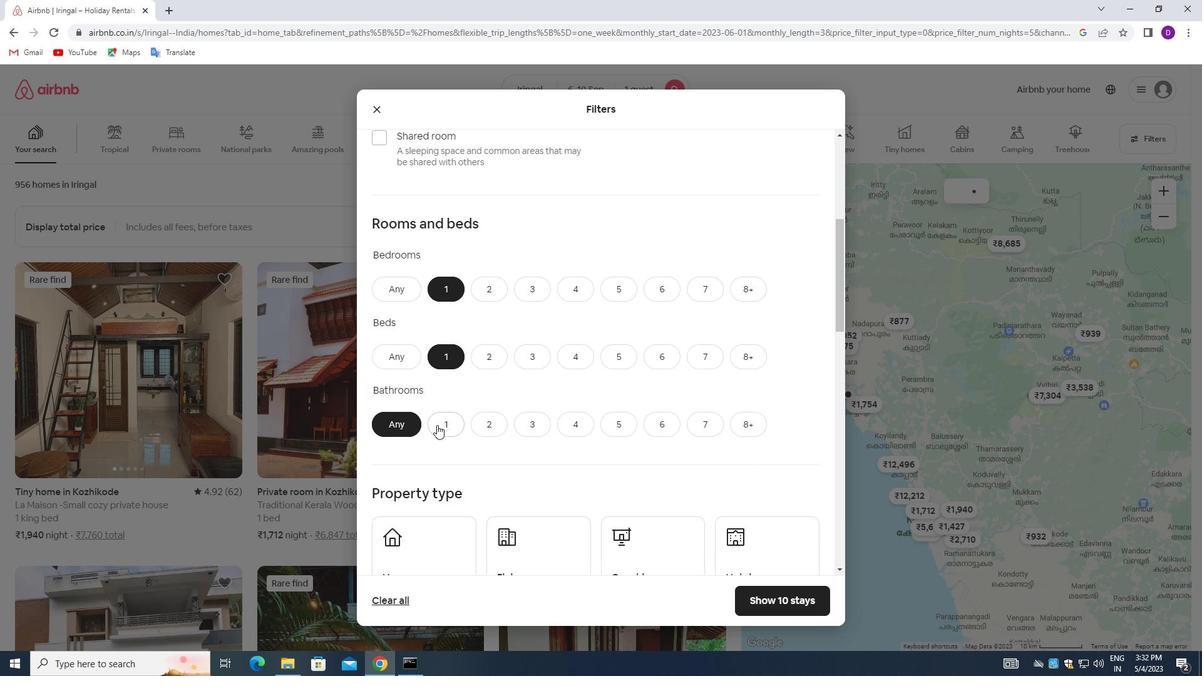 
Action: Mouse pressed left at (437, 425)
Screenshot: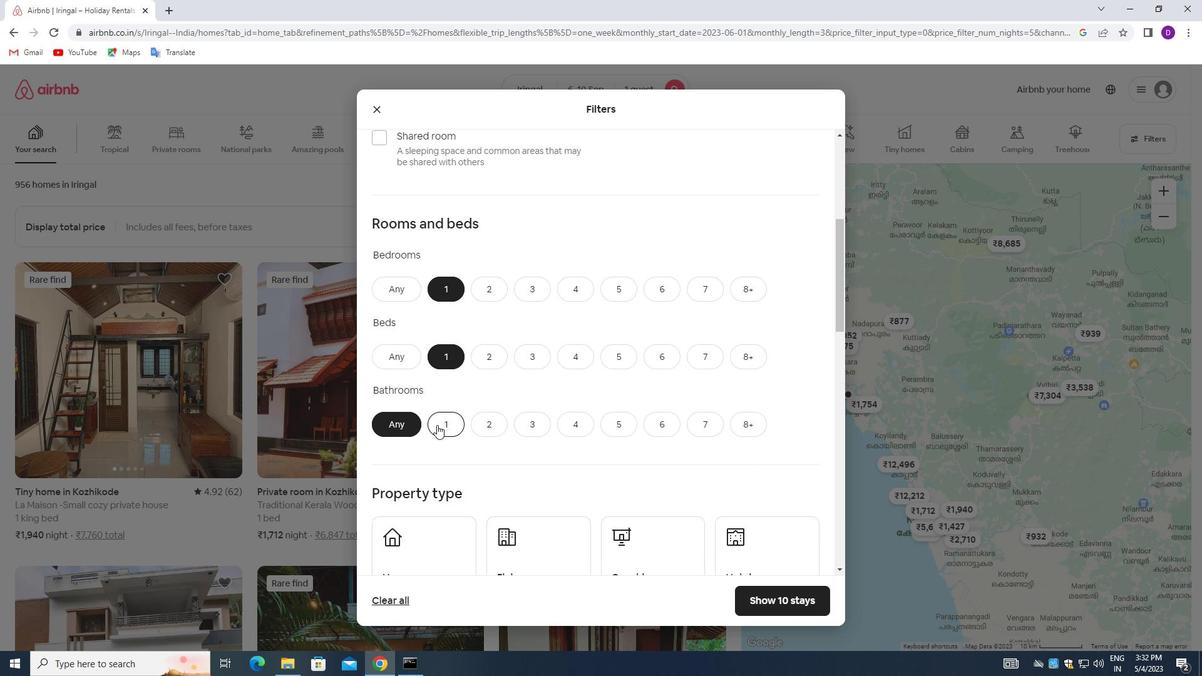 
Action: Mouse moved to (480, 356)
Screenshot: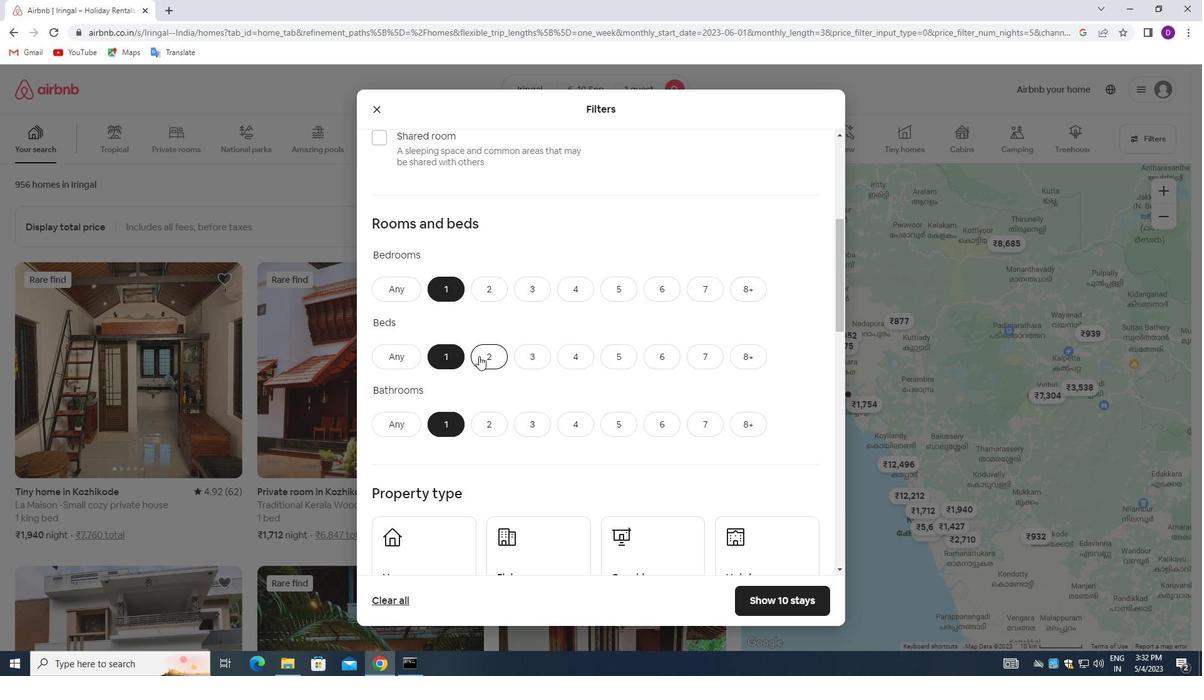 
Action: Mouse scrolled (480, 355) with delta (0, 0)
Screenshot: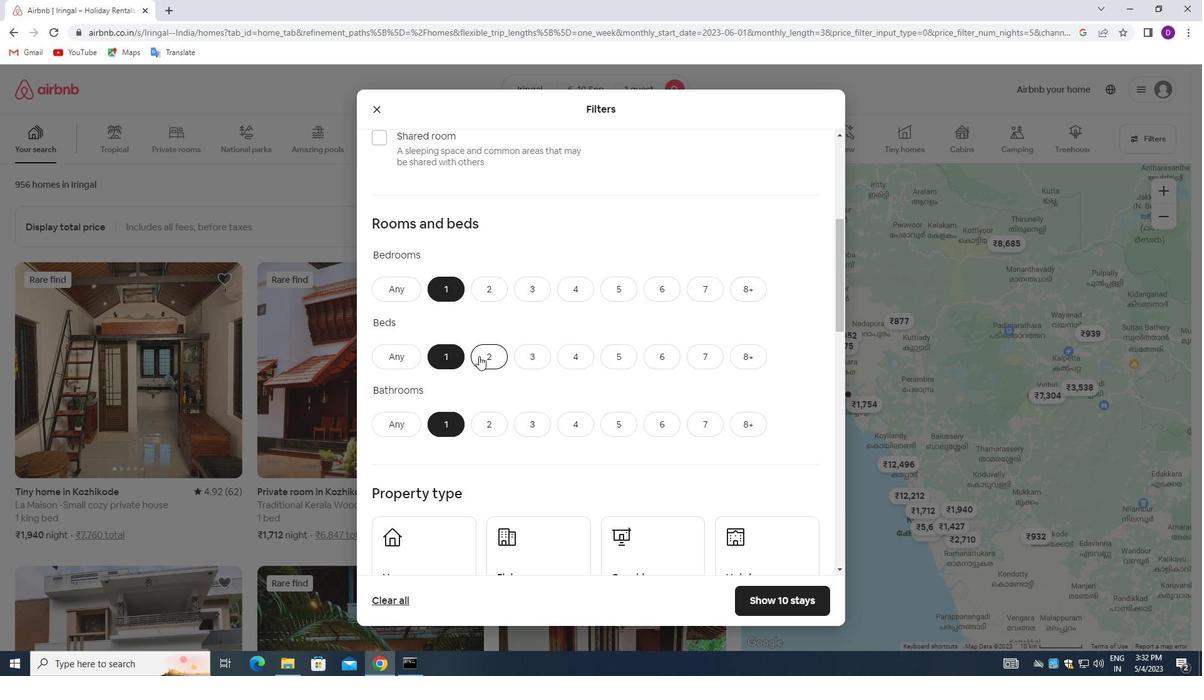 
Action: Mouse moved to (481, 357)
Screenshot: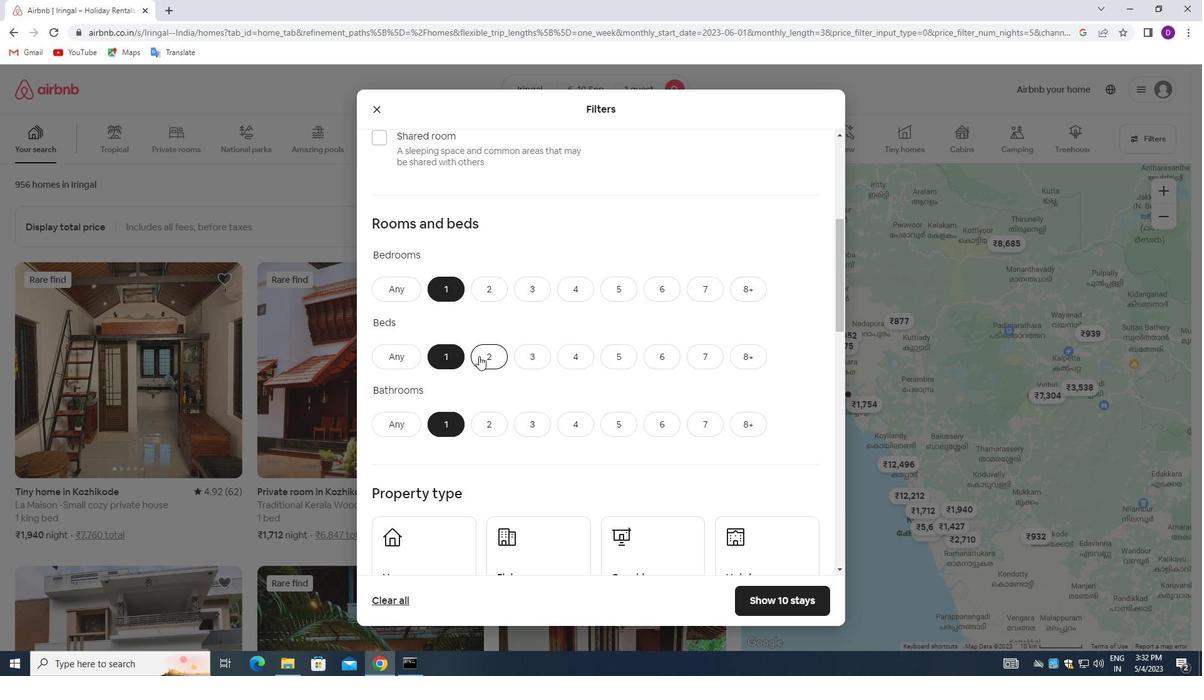 
Action: Mouse scrolled (481, 357) with delta (0, 0)
Screenshot: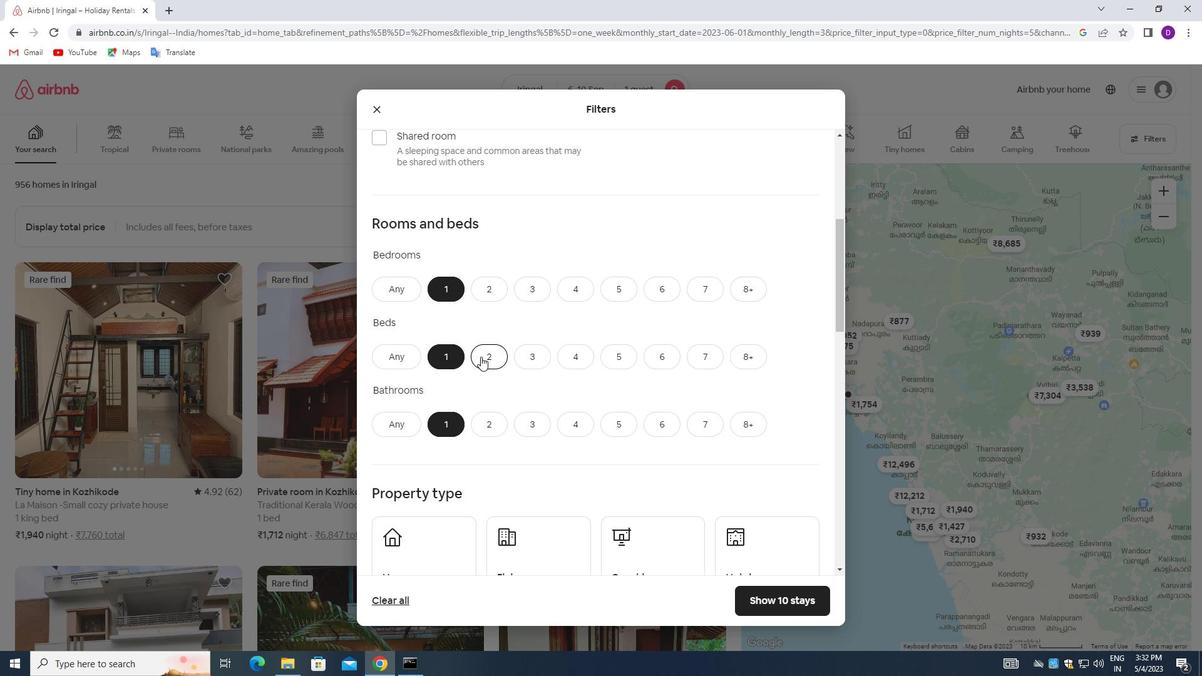 
Action: Mouse moved to (445, 409)
Screenshot: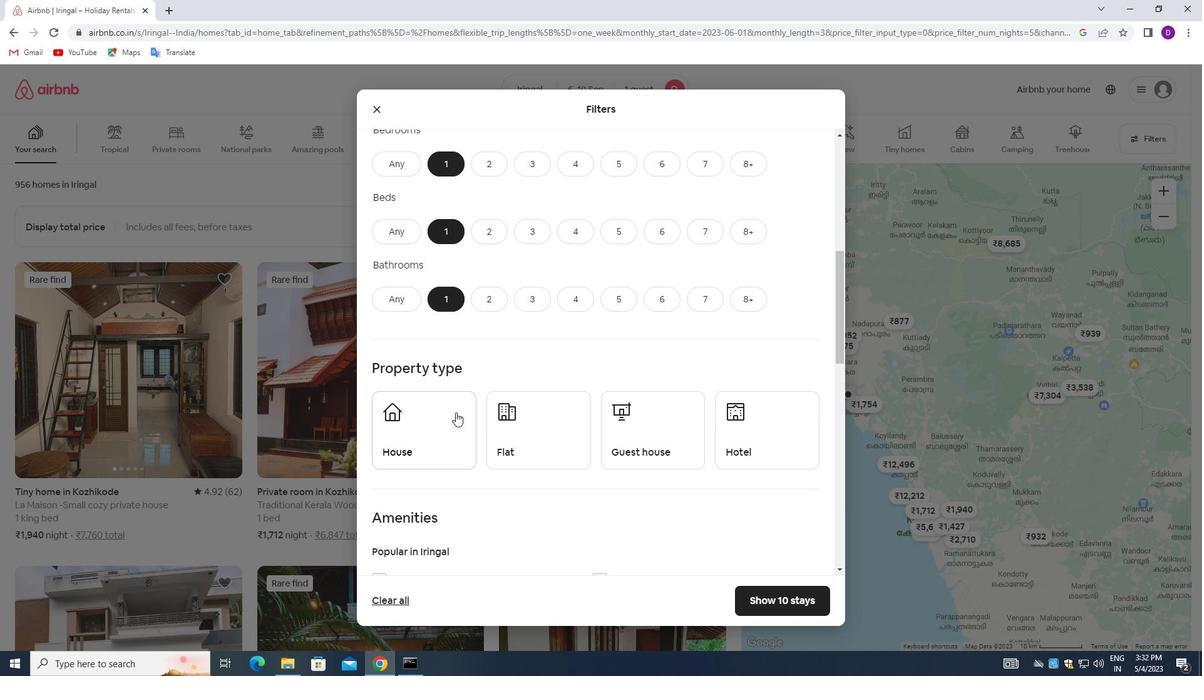 
Action: Mouse pressed left at (445, 409)
Screenshot: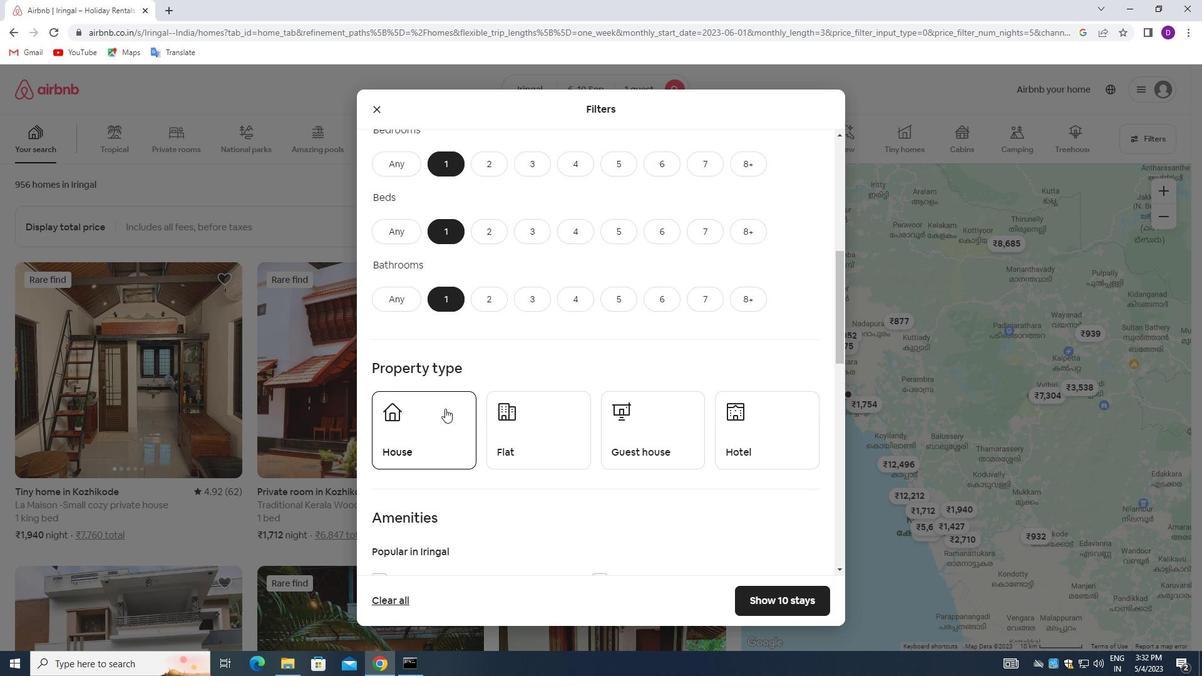 
Action: Mouse moved to (530, 414)
Screenshot: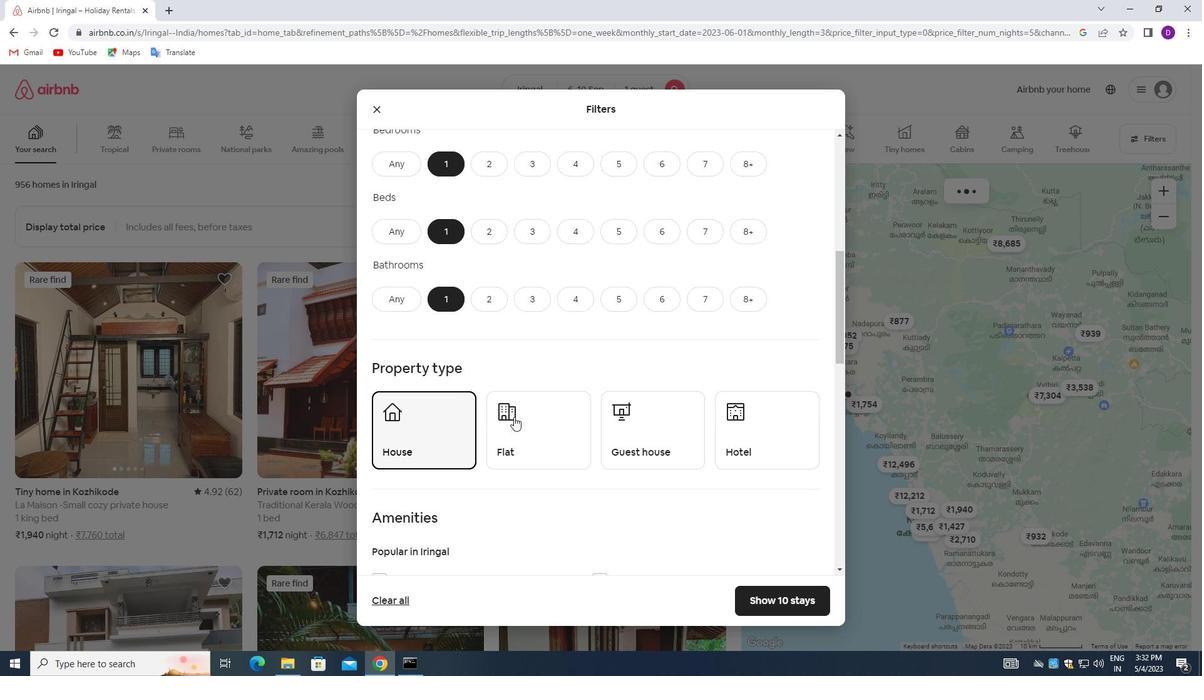 
Action: Mouse pressed left at (530, 414)
Screenshot: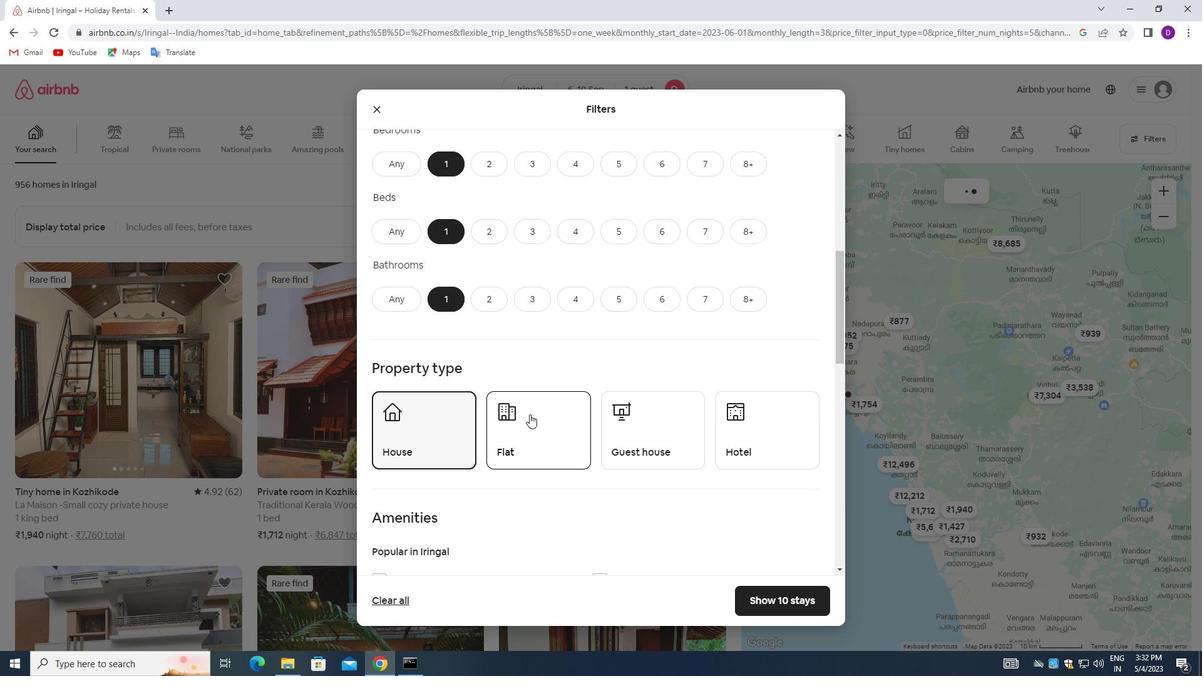 
Action: Mouse moved to (677, 408)
Screenshot: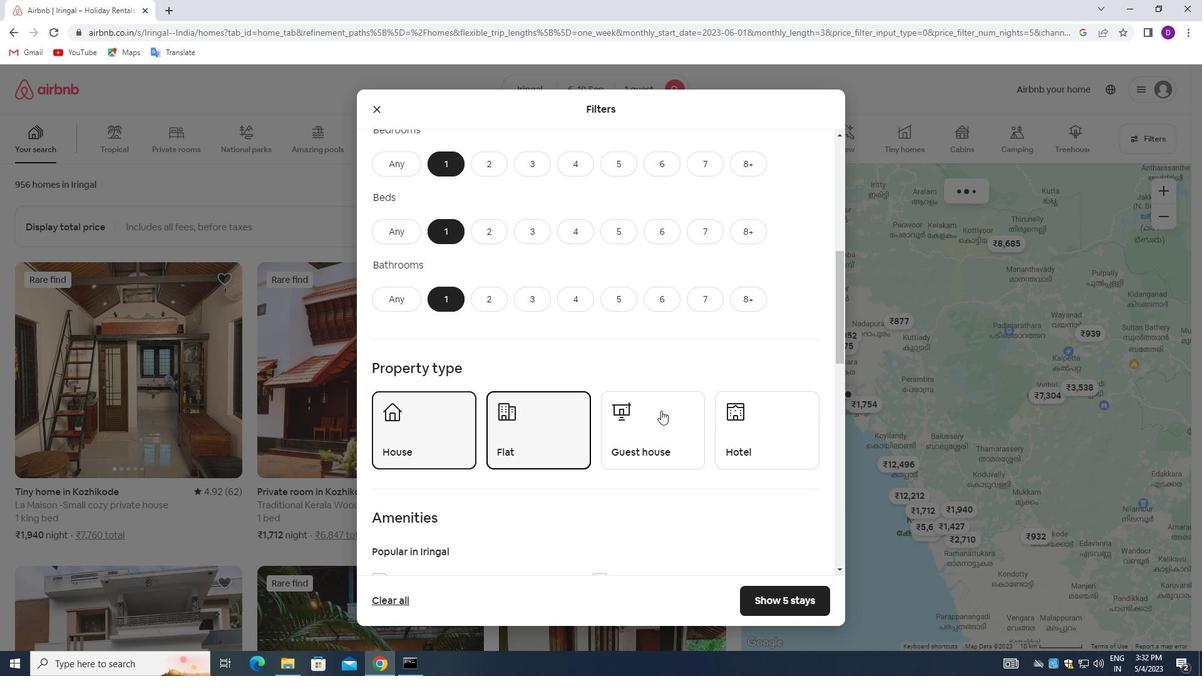 
Action: Mouse pressed left at (677, 408)
Screenshot: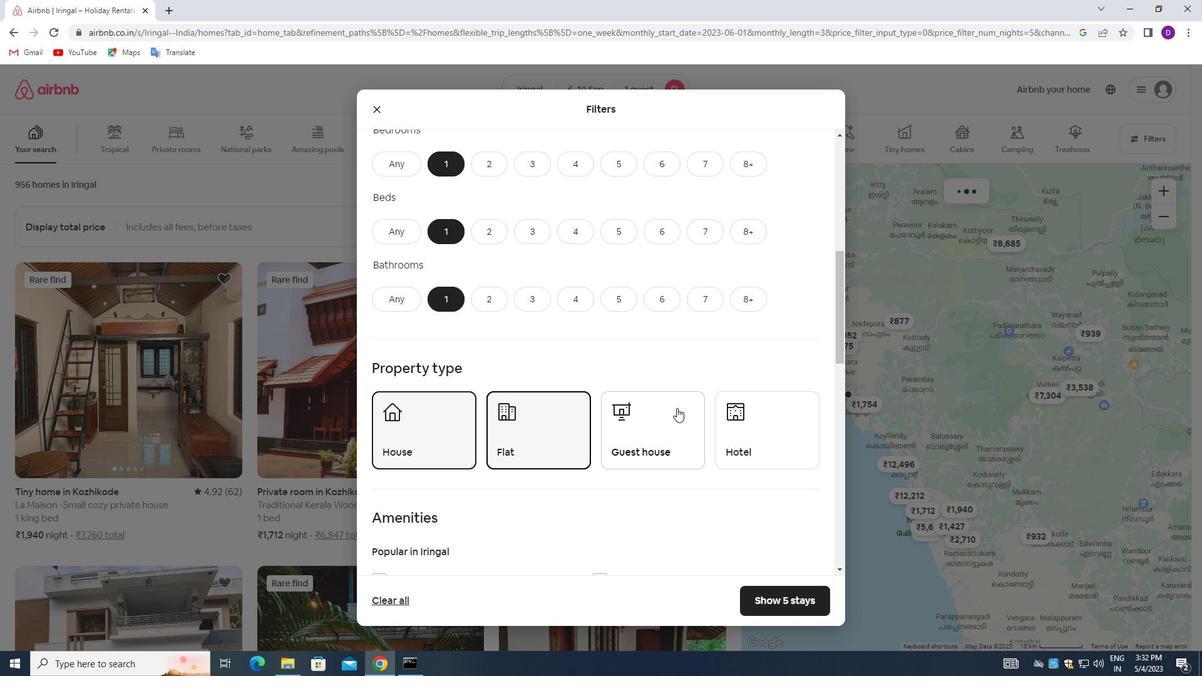 
Action: Mouse moved to (765, 407)
Screenshot: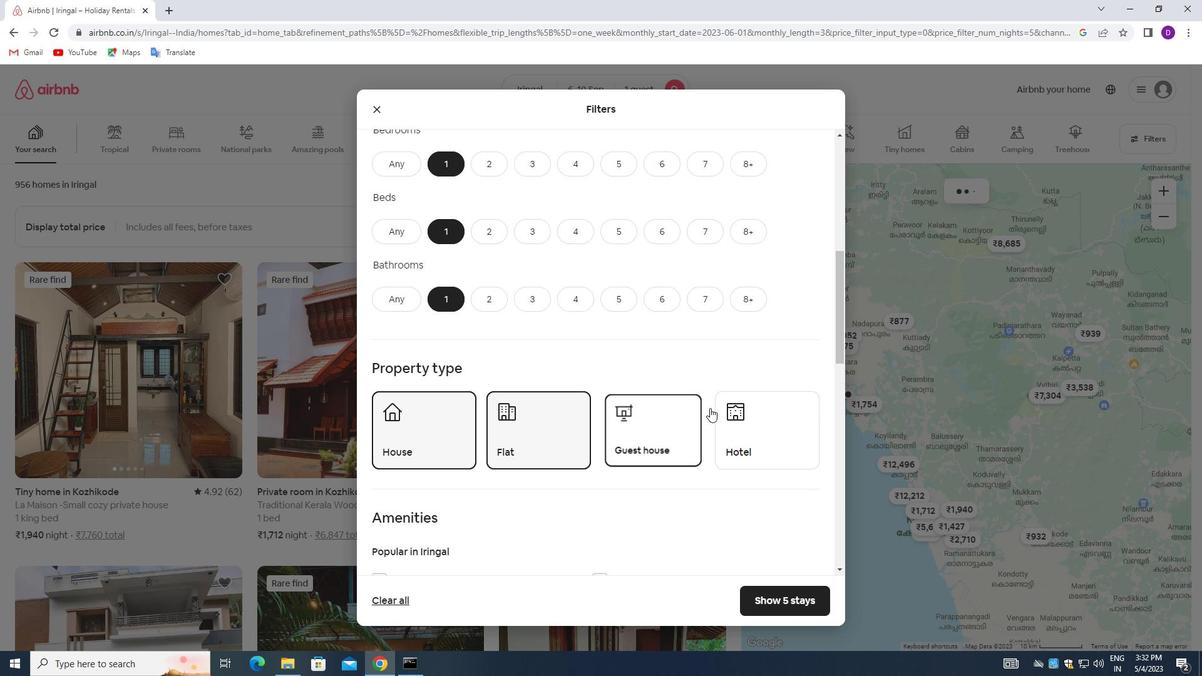 
Action: Mouse pressed left at (765, 407)
Screenshot: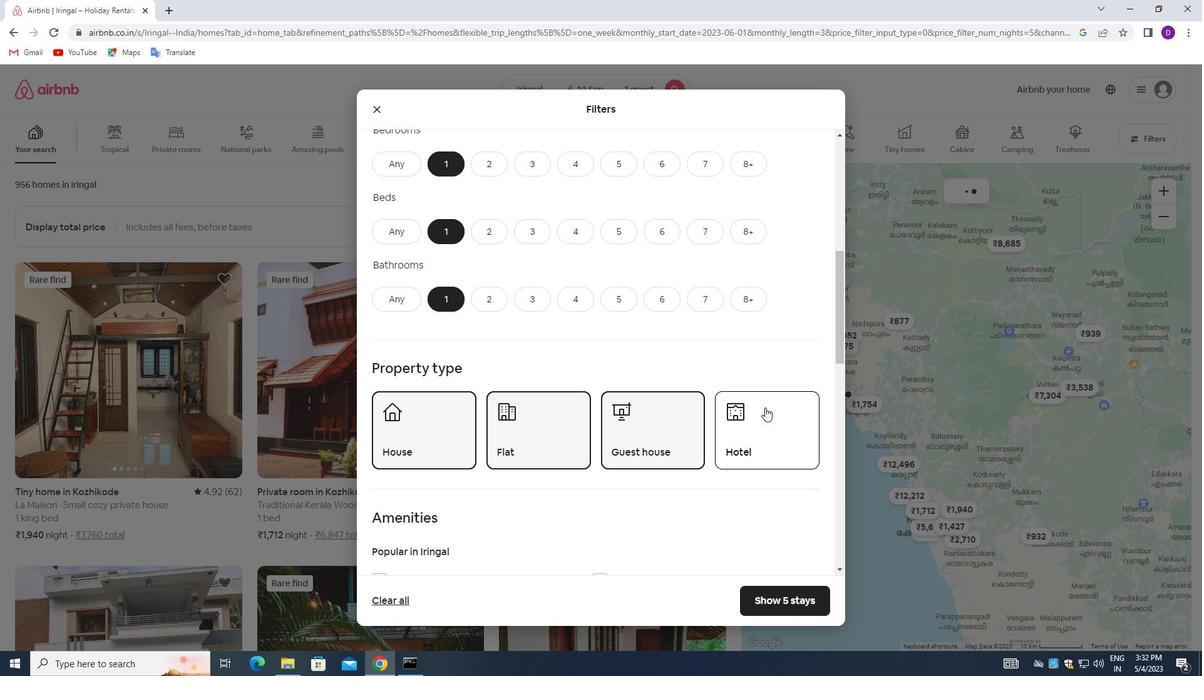 
Action: Mouse moved to (540, 414)
Screenshot: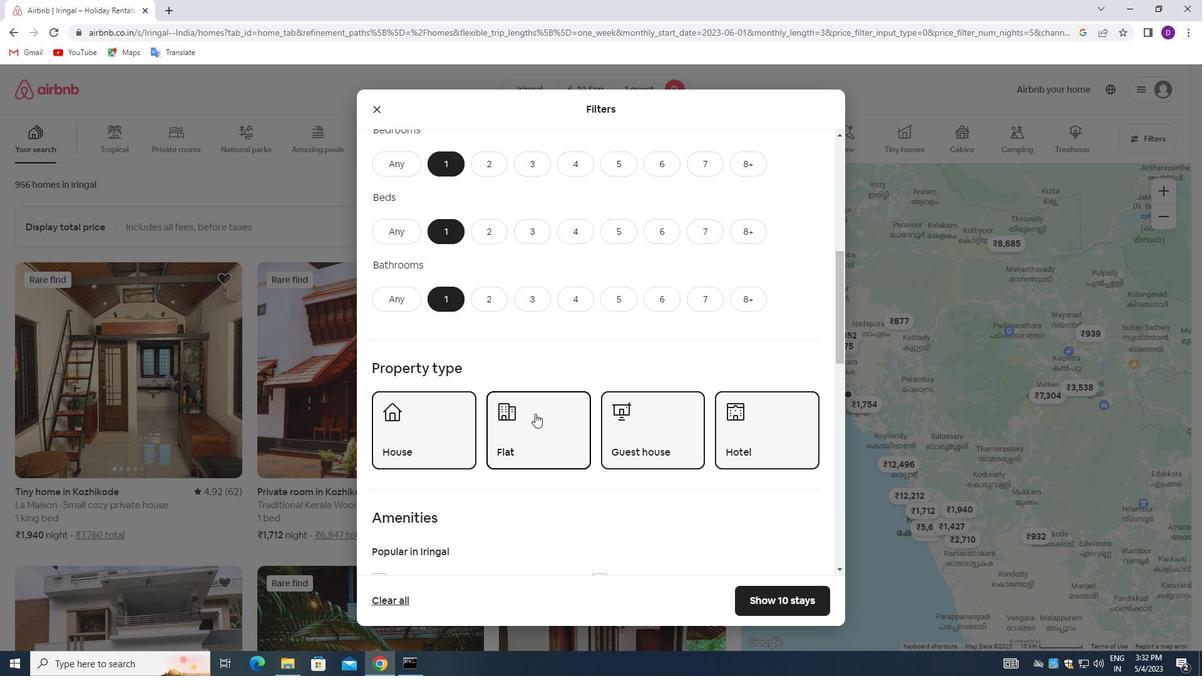 
Action: Mouse scrolled (540, 414) with delta (0, 0)
Screenshot: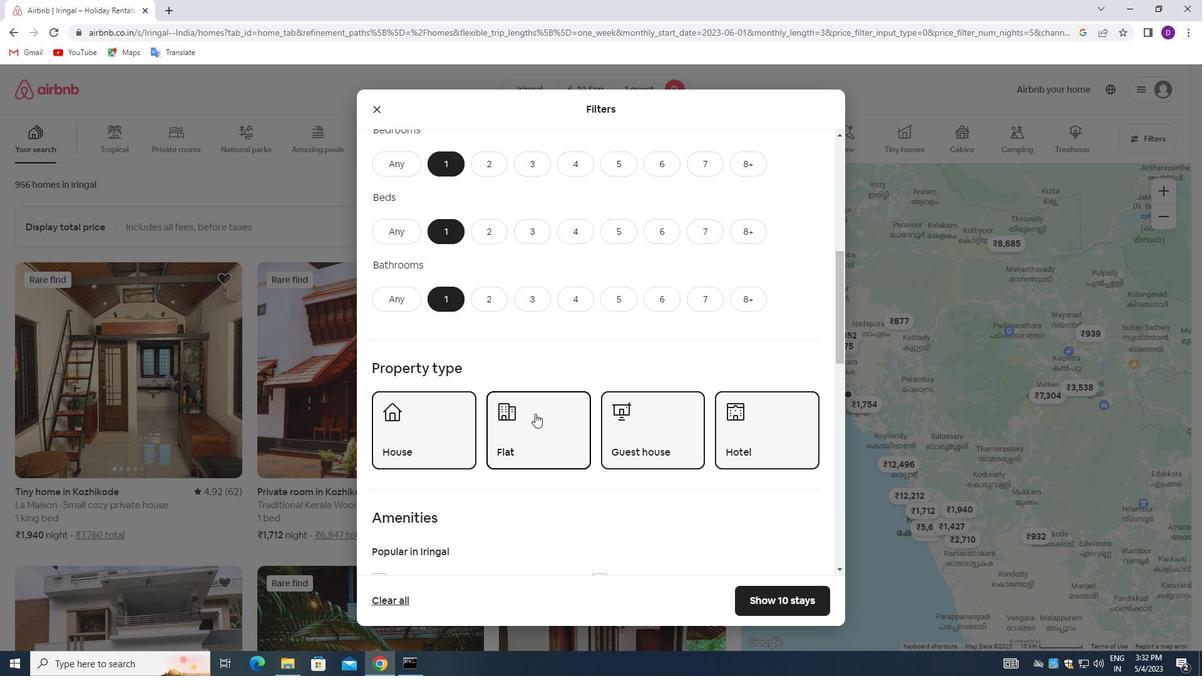 
Action: Mouse moved to (540, 414)
Screenshot: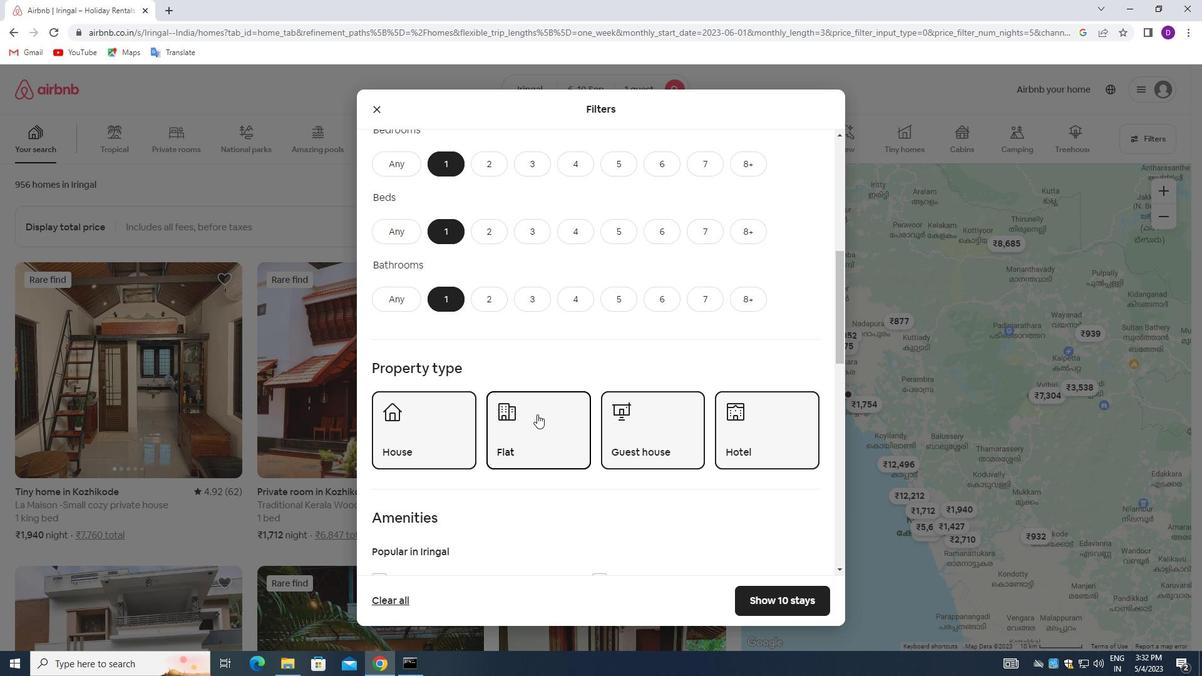 
Action: Mouse scrolled (540, 414) with delta (0, 0)
Screenshot: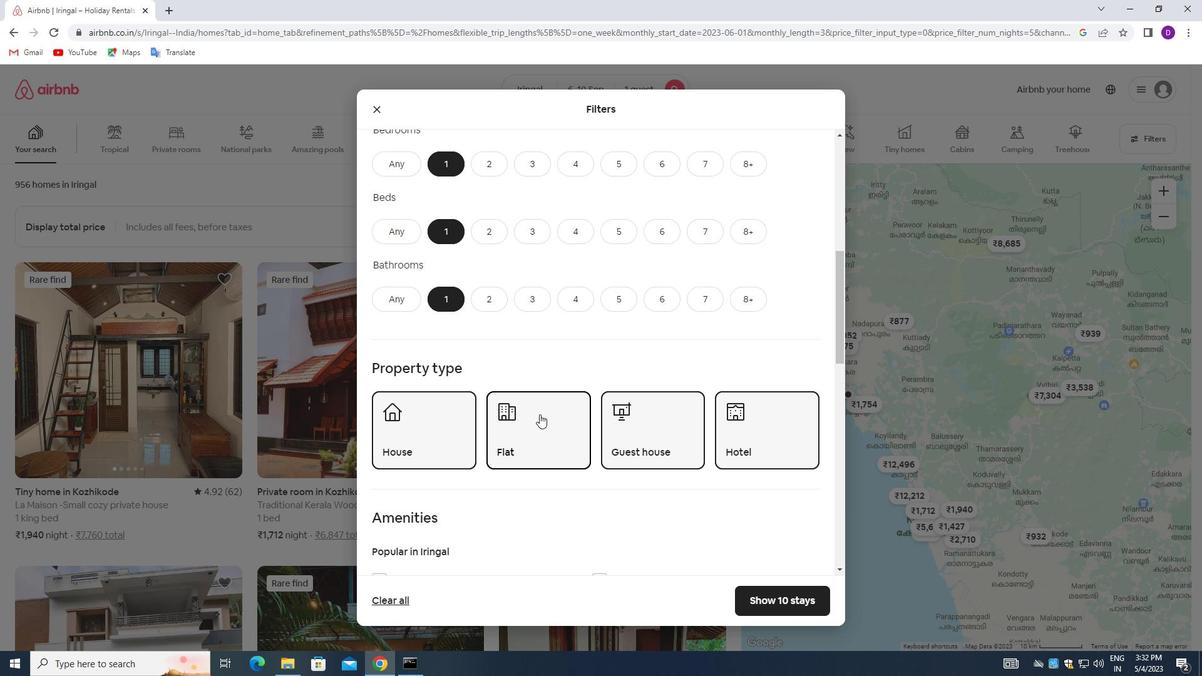 
Action: Mouse scrolled (540, 414) with delta (0, 0)
Screenshot: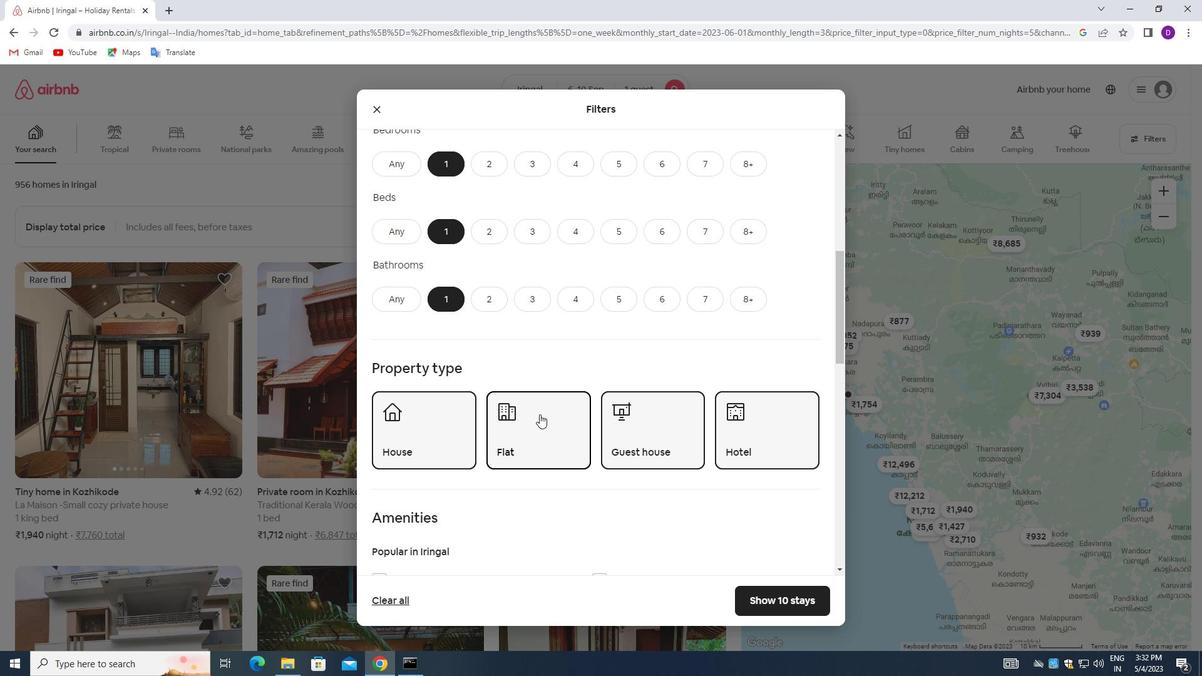
Action: Mouse moved to (540, 414)
Screenshot: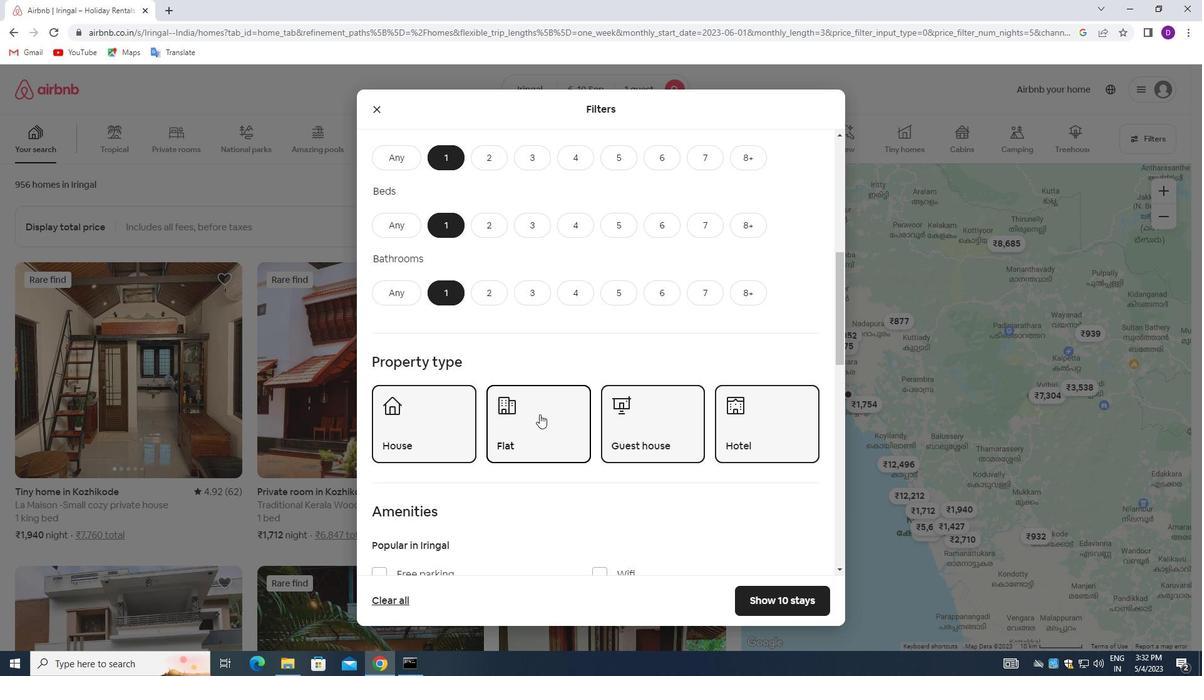 
Action: Mouse scrolled (540, 414) with delta (0, 0)
Screenshot: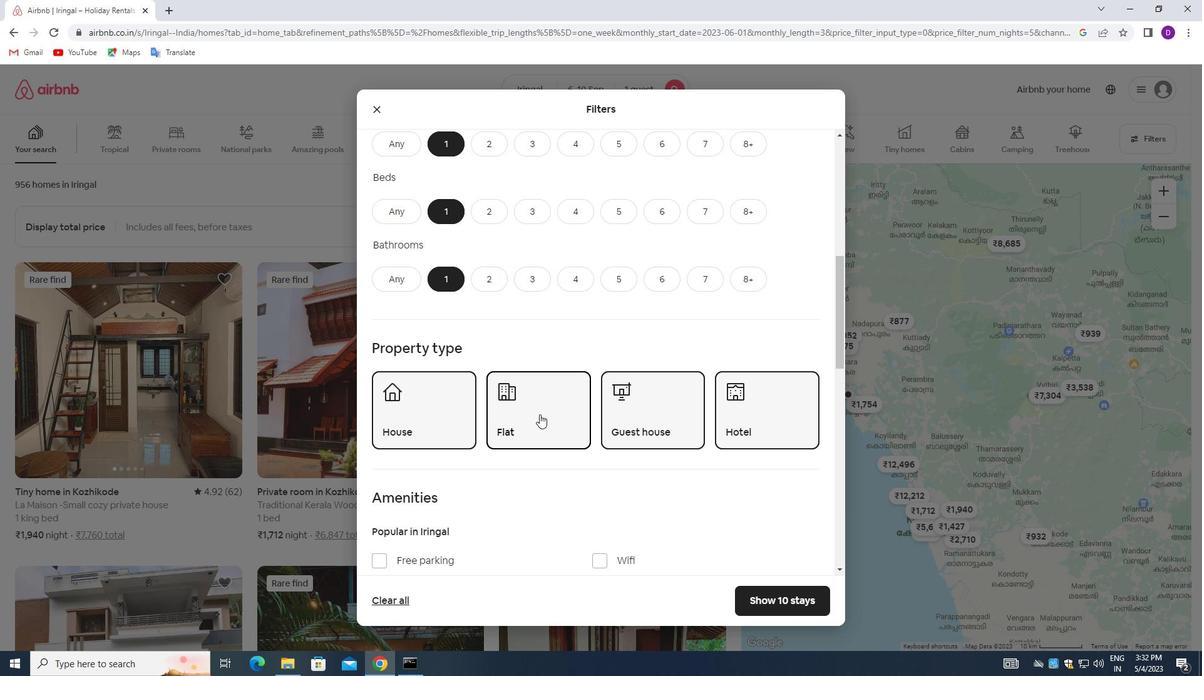 
Action: Mouse moved to (541, 414)
Screenshot: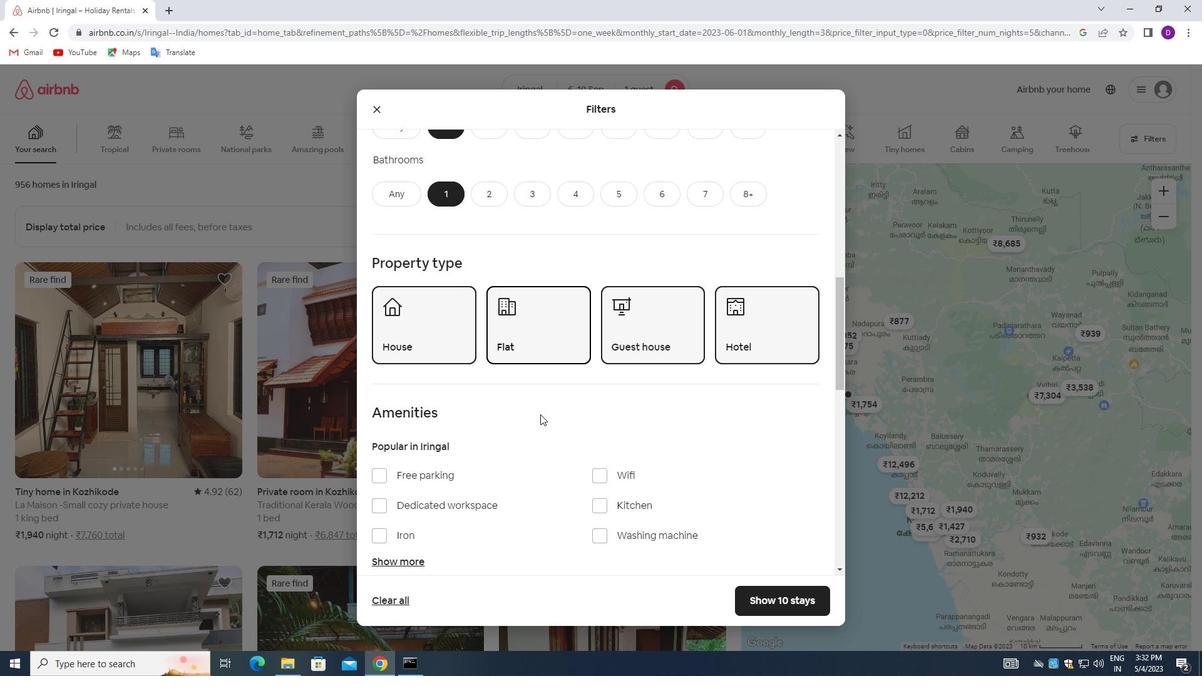 
Action: Mouse scrolled (541, 414) with delta (0, 0)
Screenshot: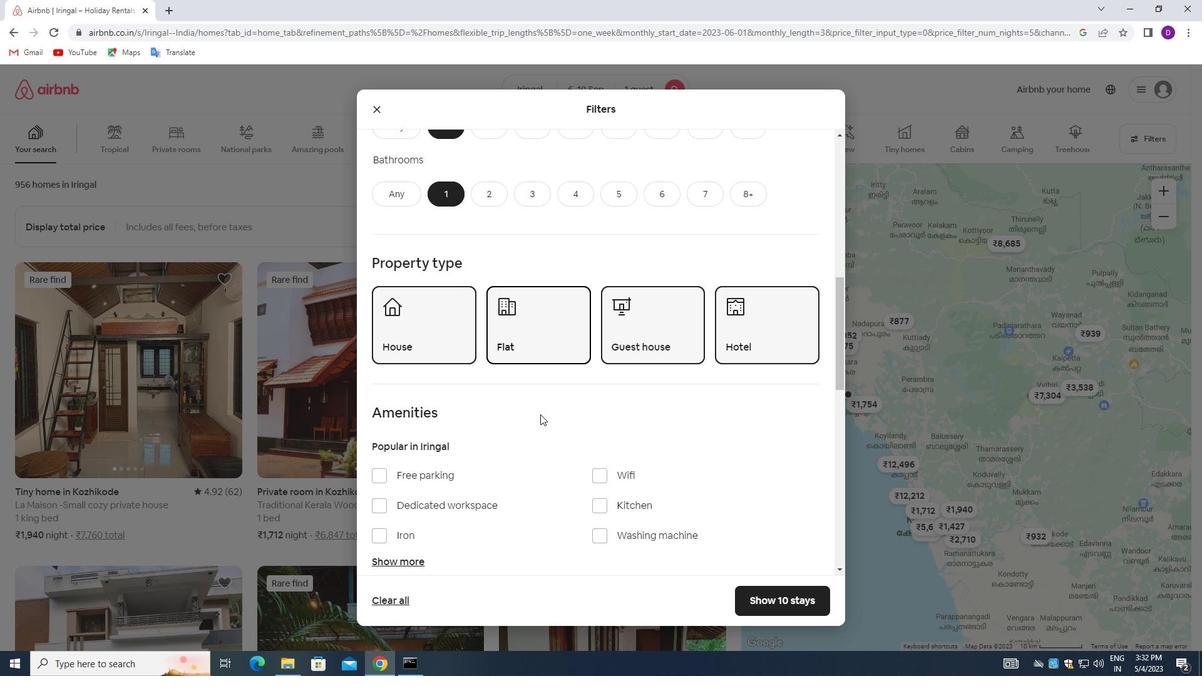 
Action: Mouse moved to (545, 416)
Screenshot: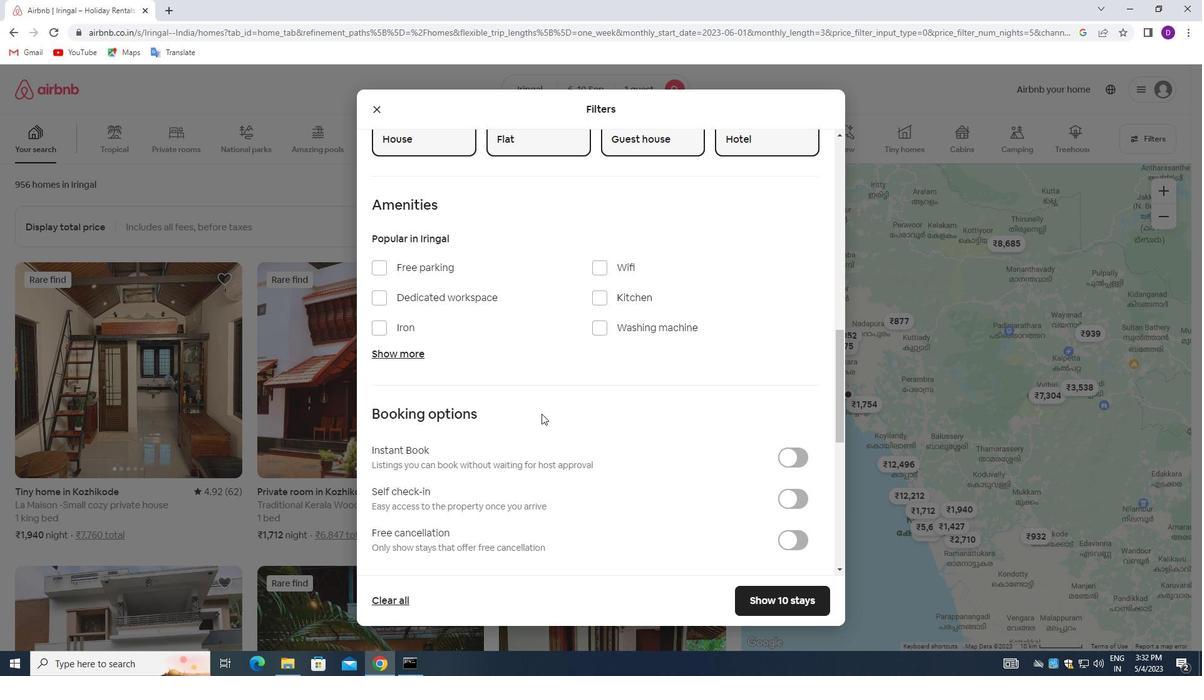 
Action: Mouse scrolled (545, 415) with delta (0, 0)
Screenshot: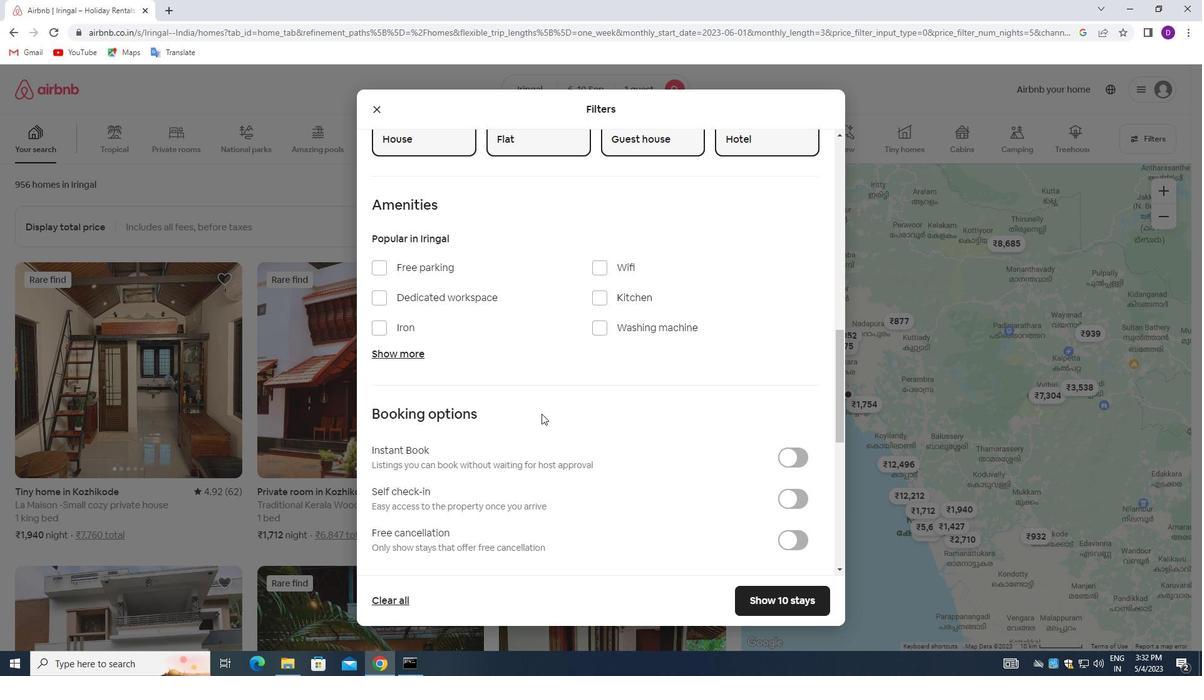 
Action: Mouse moved to (545, 416)
Screenshot: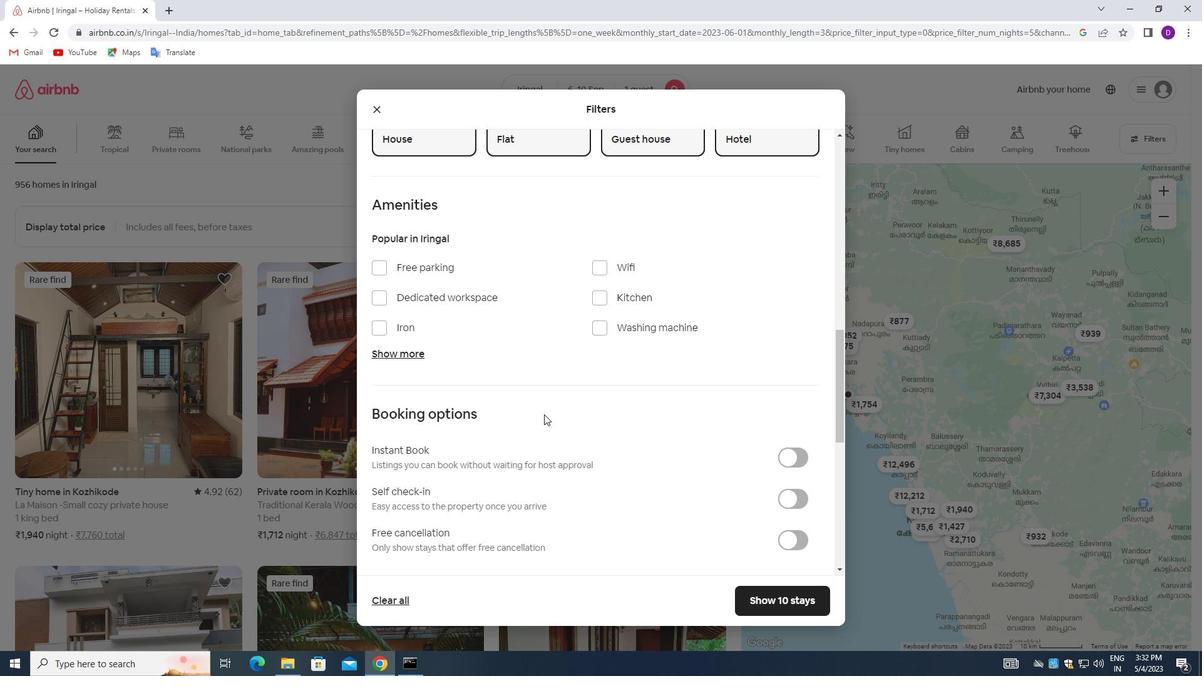 
Action: Mouse scrolled (545, 416) with delta (0, 0)
Screenshot: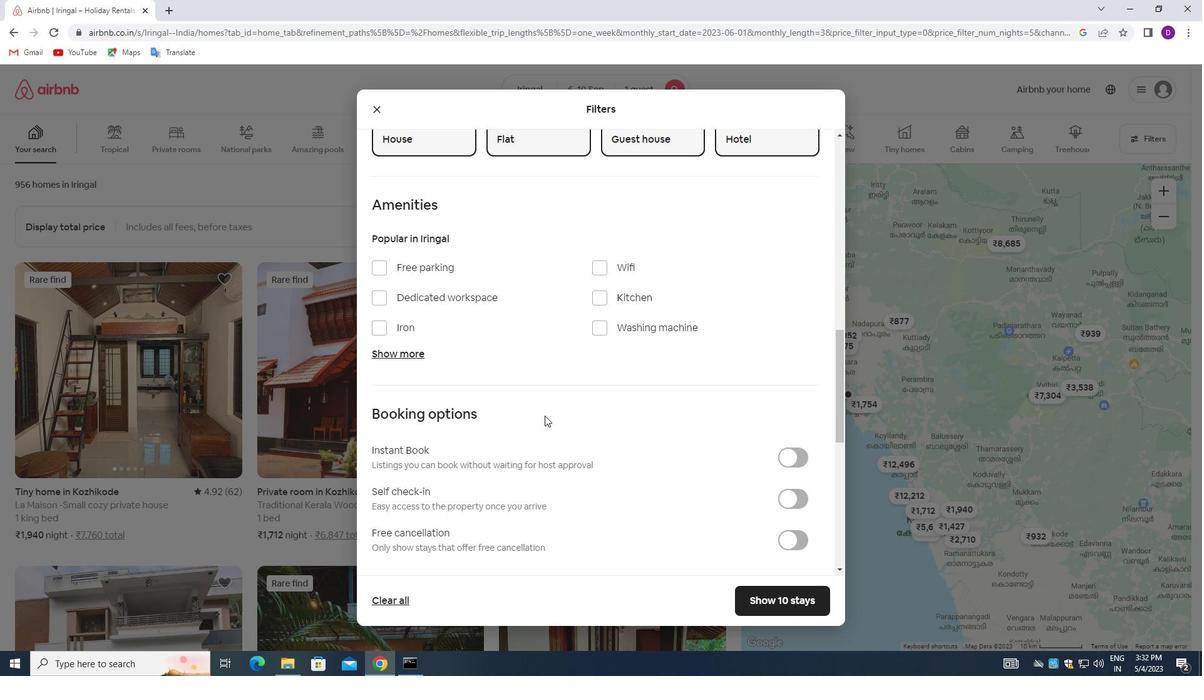 
Action: Mouse moved to (780, 368)
Screenshot: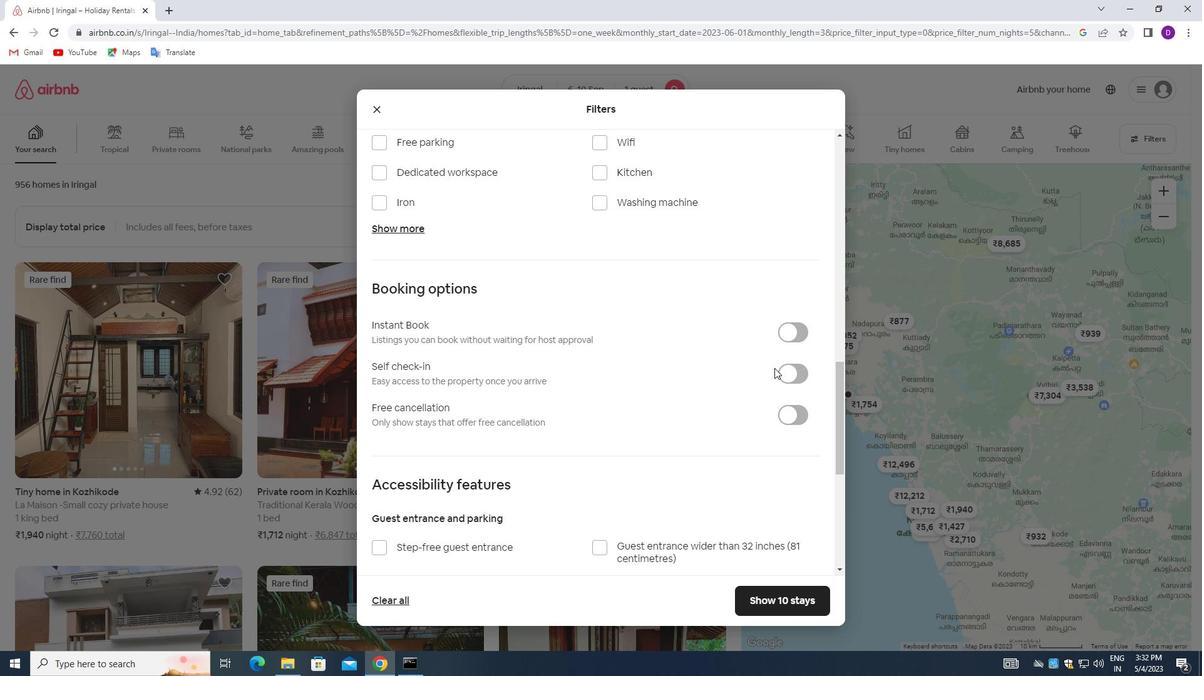 
Action: Mouse pressed left at (780, 368)
Screenshot: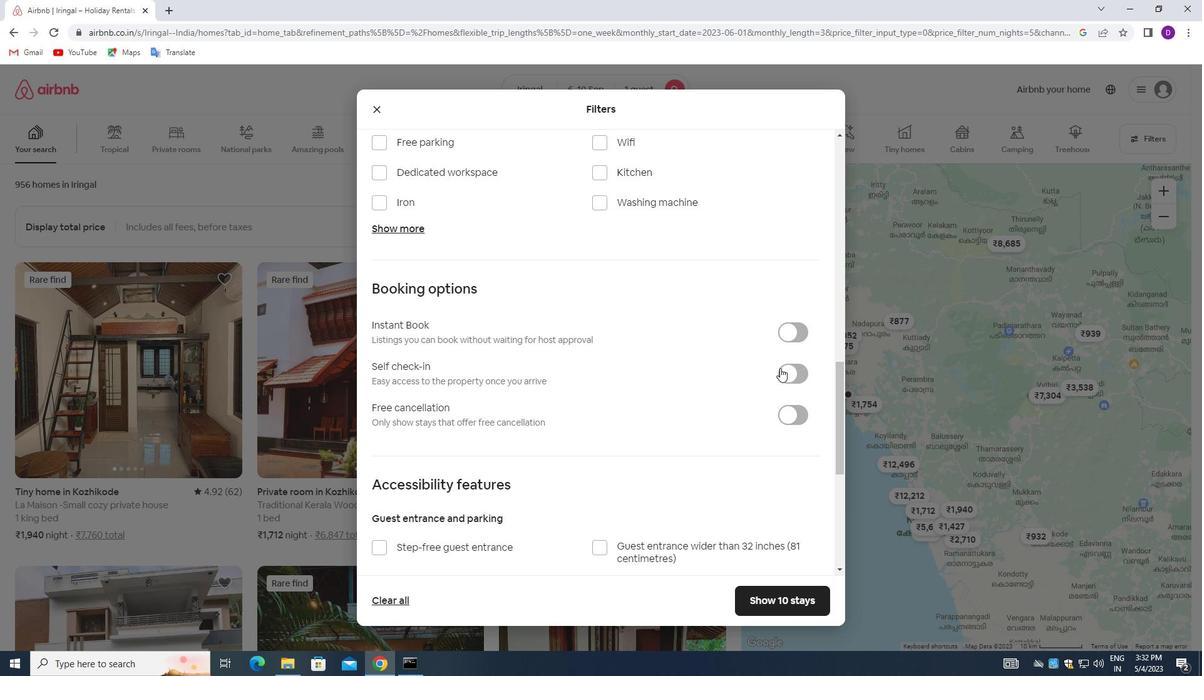
Action: Mouse moved to (528, 384)
Screenshot: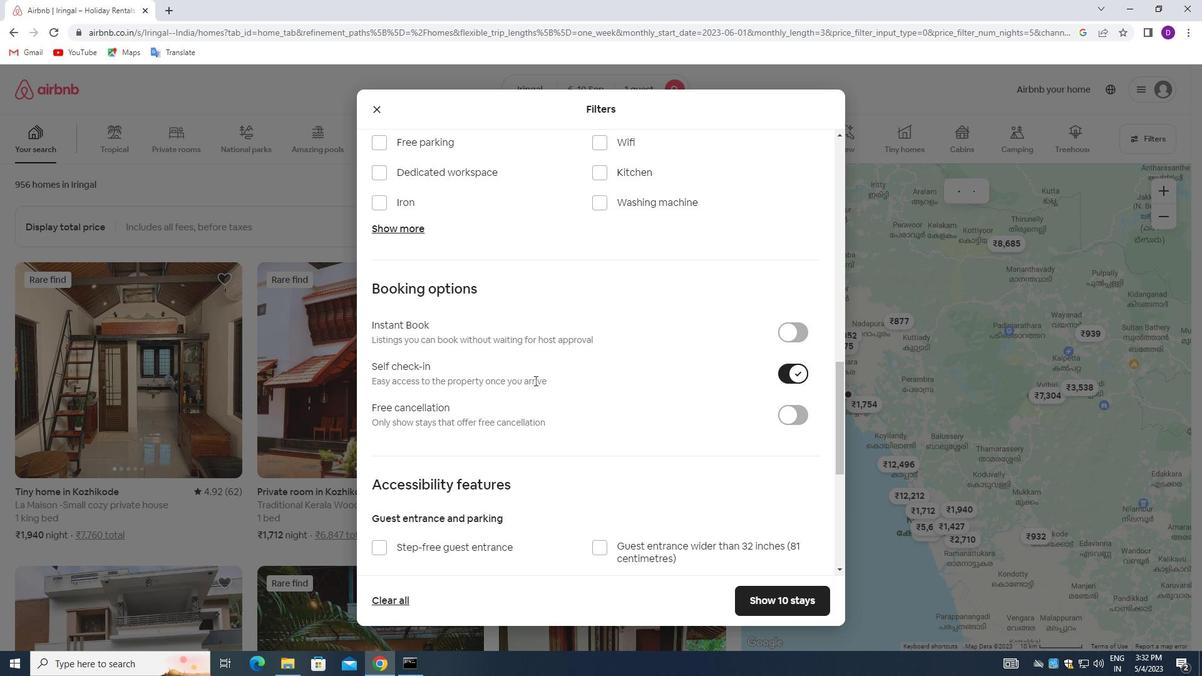 
Action: Mouse scrolled (528, 383) with delta (0, 0)
Screenshot: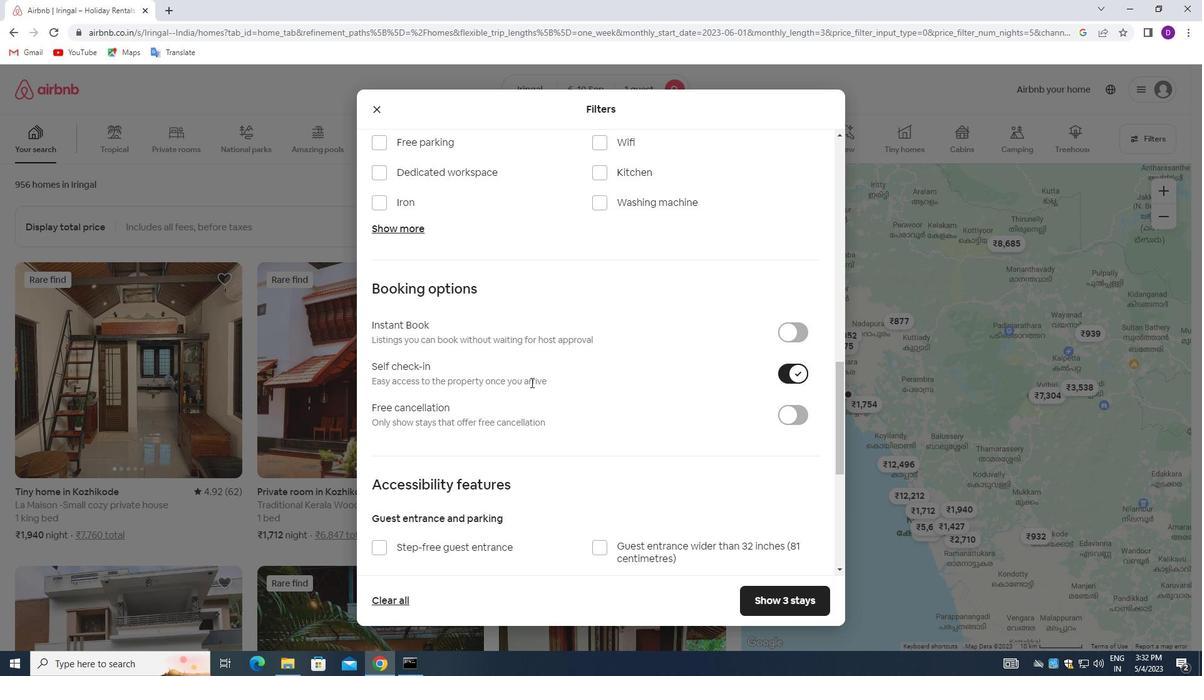 
Action: Mouse scrolled (528, 383) with delta (0, 0)
Screenshot: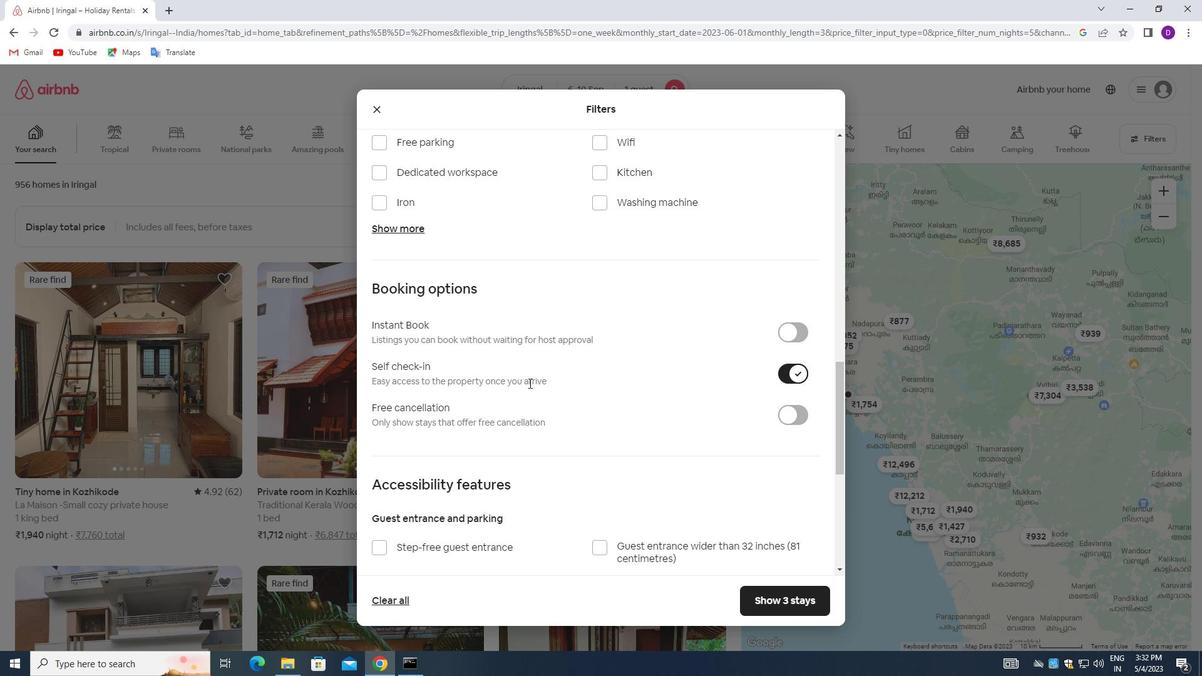 
Action: Mouse scrolled (528, 383) with delta (0, 0)
Screenshot: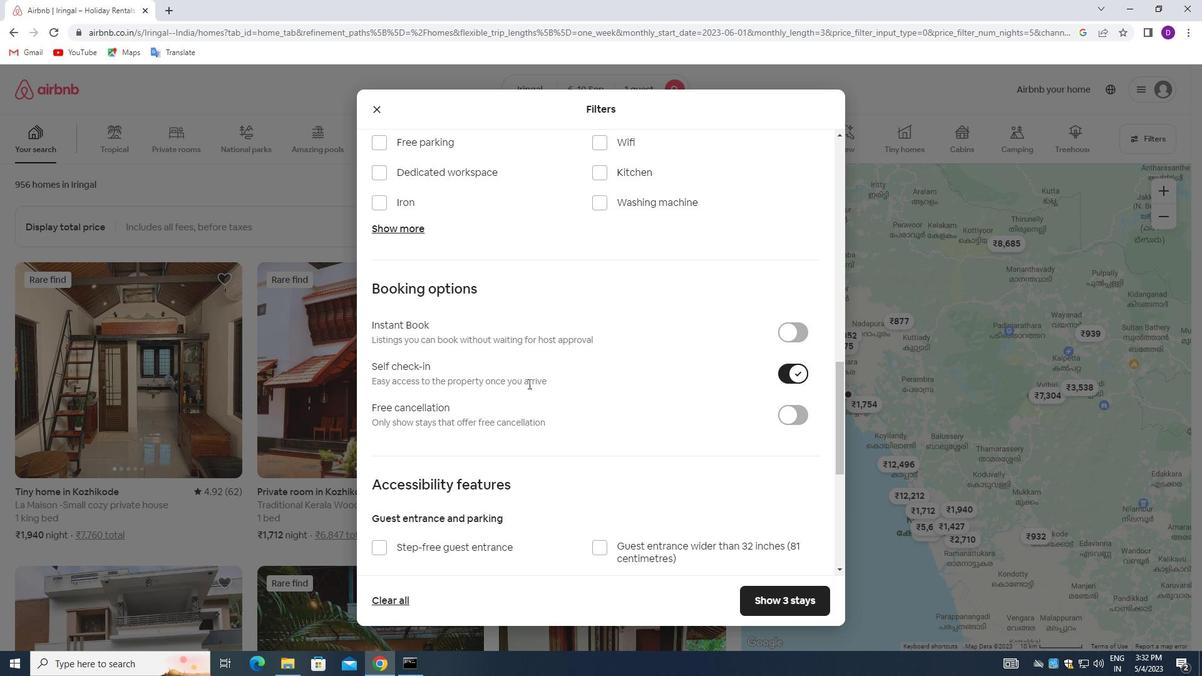 
Action: Mouse moved to (528, 399)
Screenshot: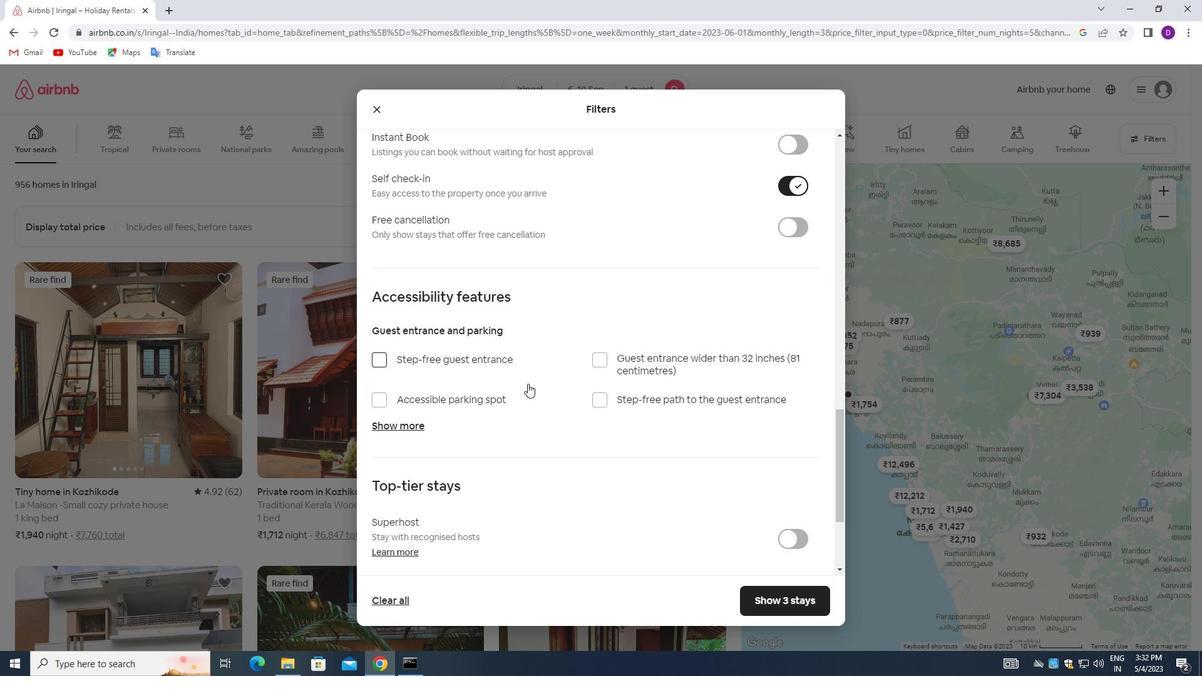
Action: Mouse scrolled (528, 398) with delta (0, 0)
Screenshot: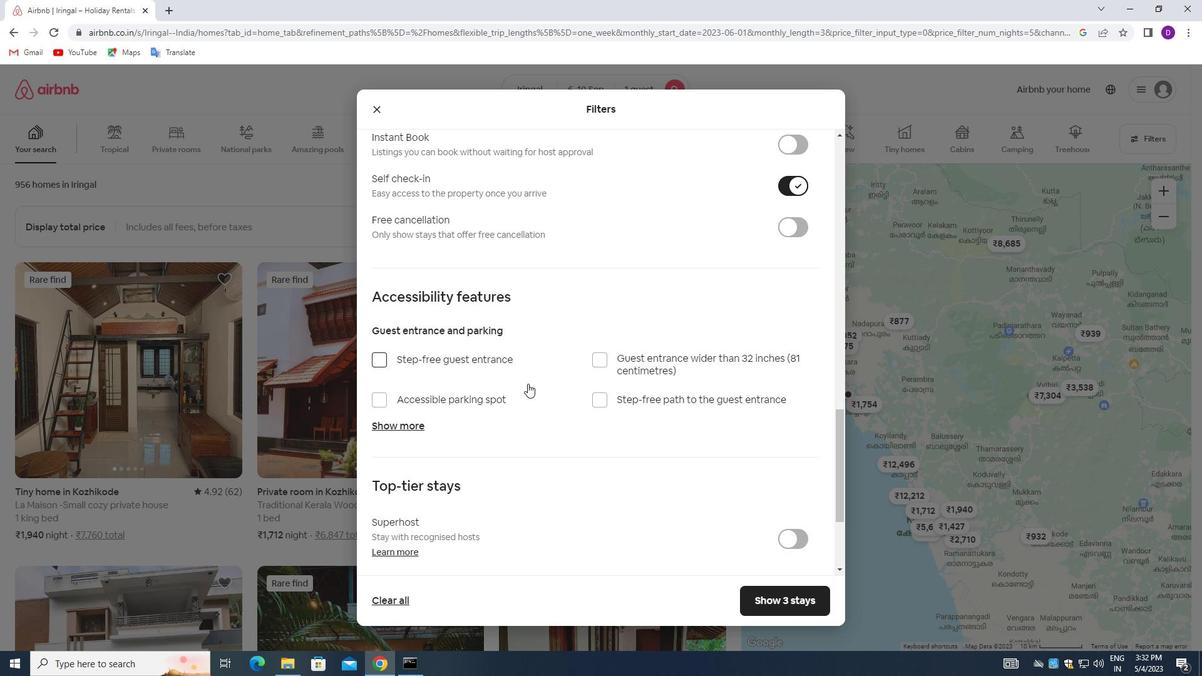 
Action: Mouse moved to (528, 407)
Screenshot: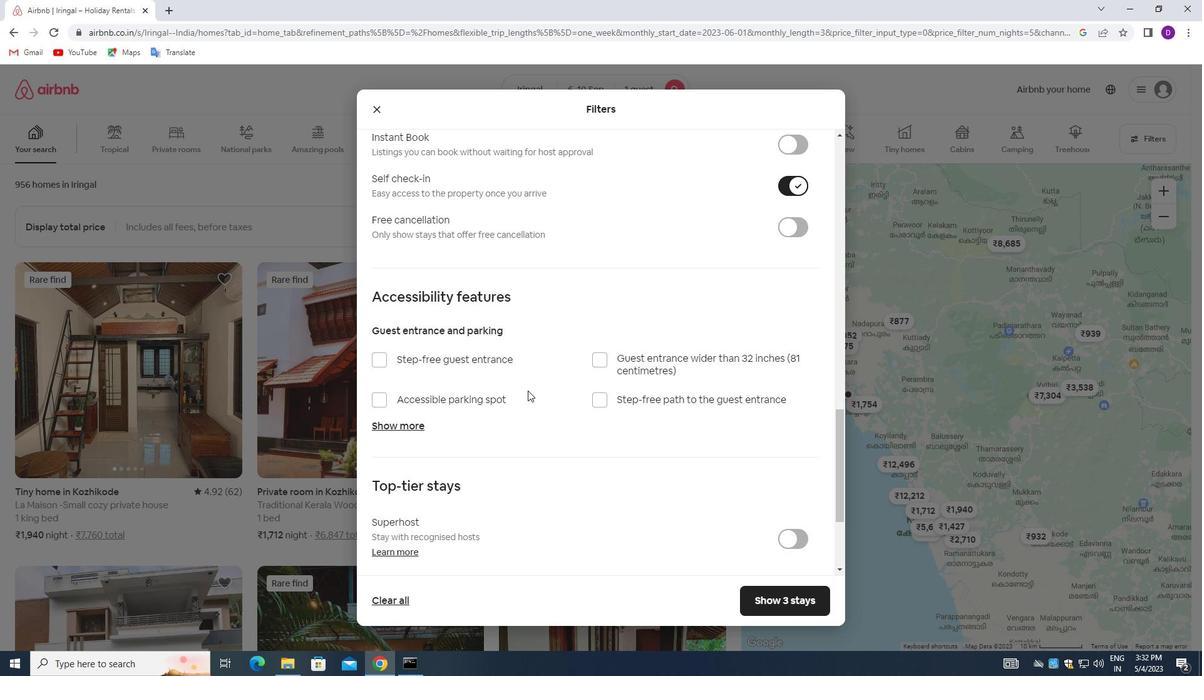 
Action: Mouse scrolled (528, 407) with delta (0, 0)
Screenshot: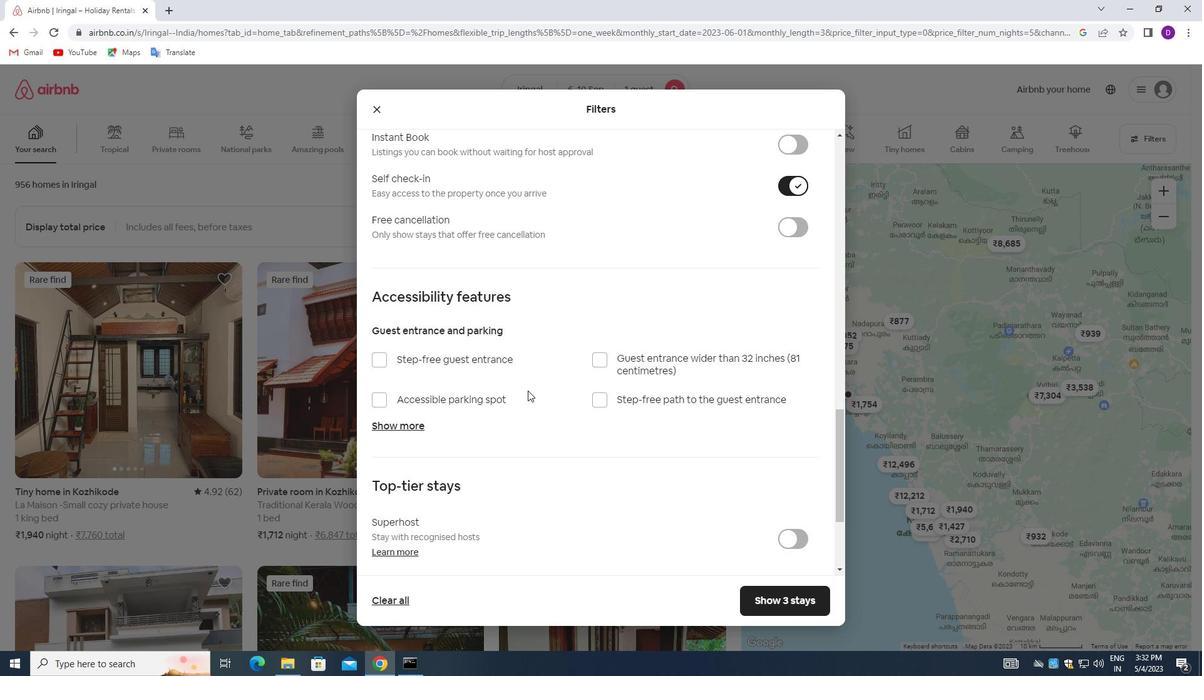 
Action: Mouse moved to (529, 414)
Screenshot: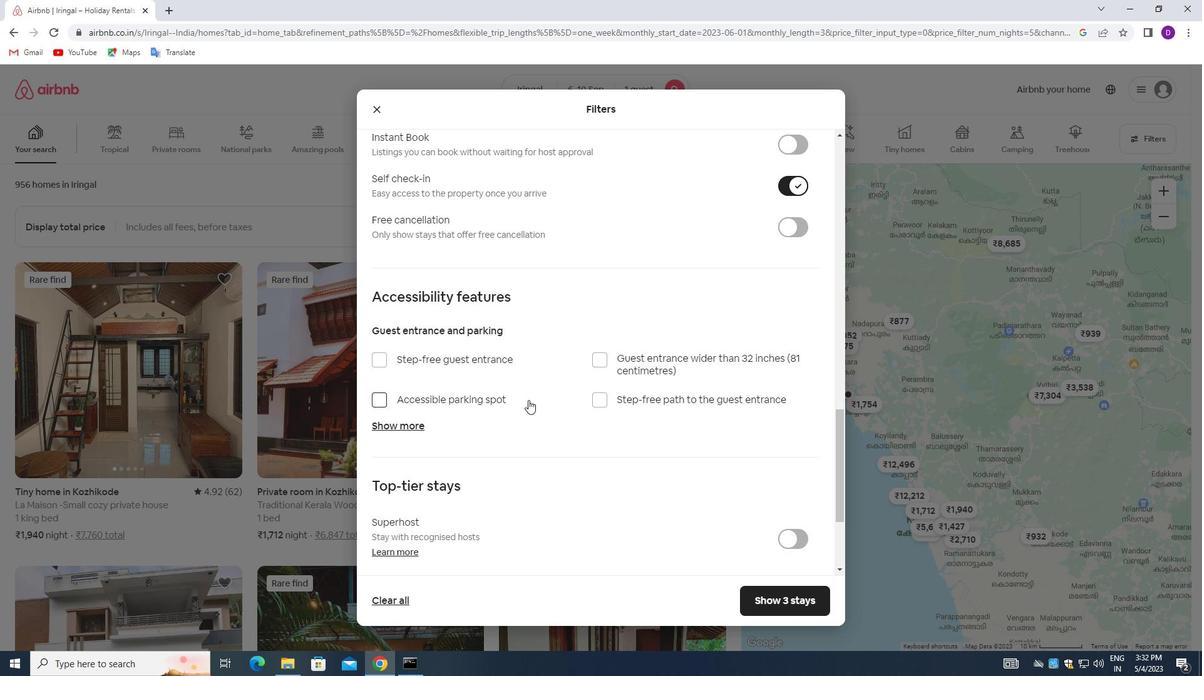 
Action: Mouse scrolled (529, 414) with delta (0, 0)
Screenshot: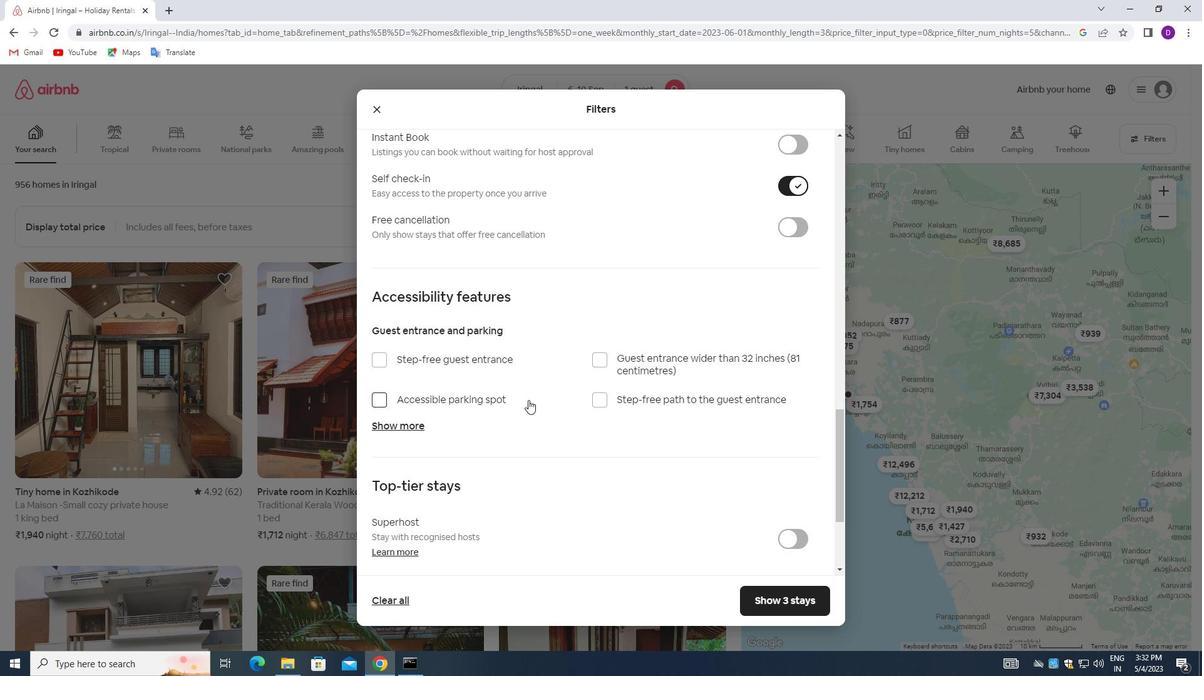 
Action: Mouse moved to (530, 425)
Screenshot: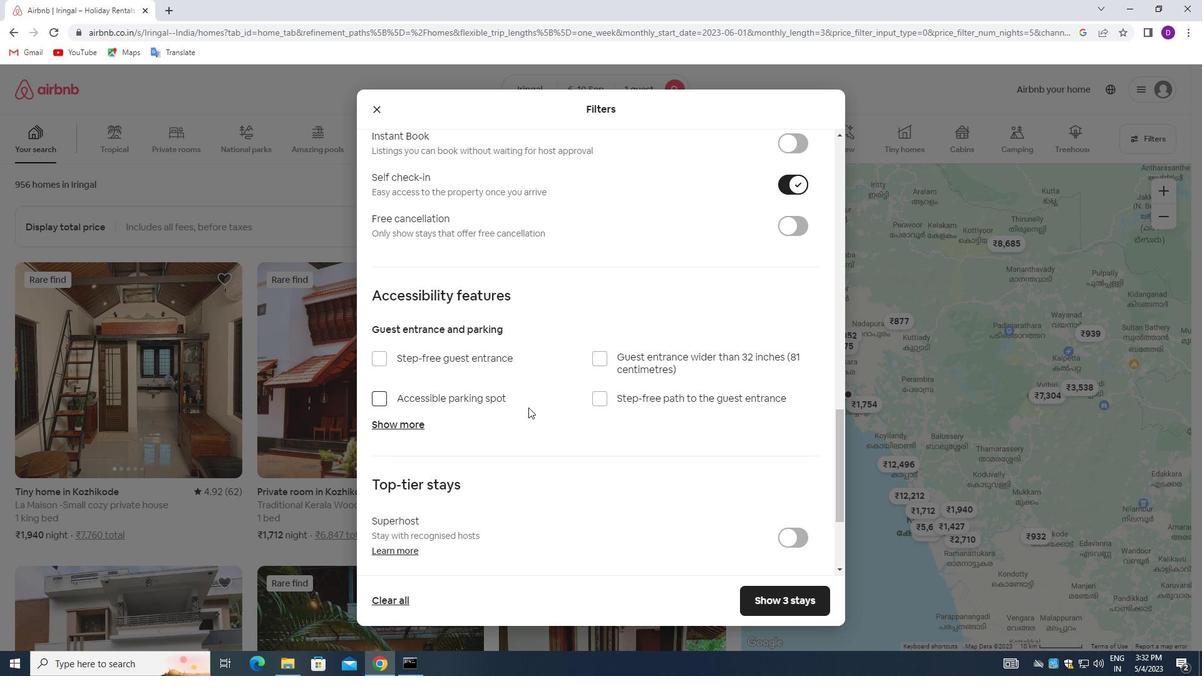 
Action: Mouse scrolled (530, 424) with delta (0, 0)
Screenshot: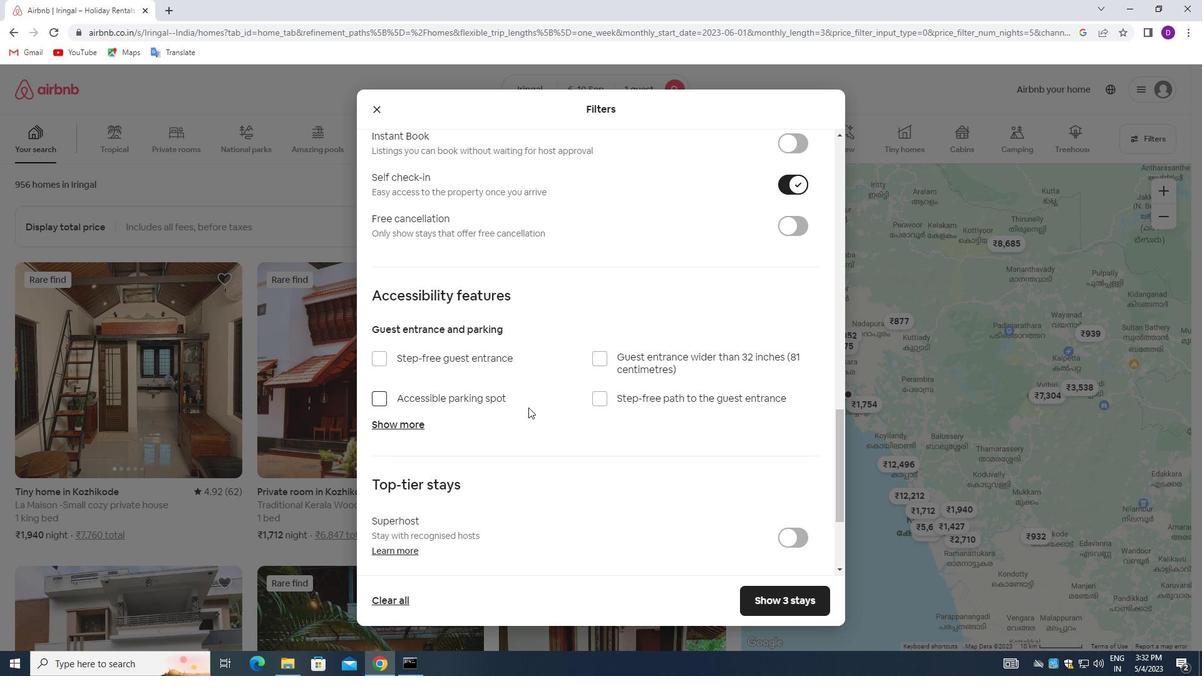
Action: Mouse moved to (381, 488)
Screenshot: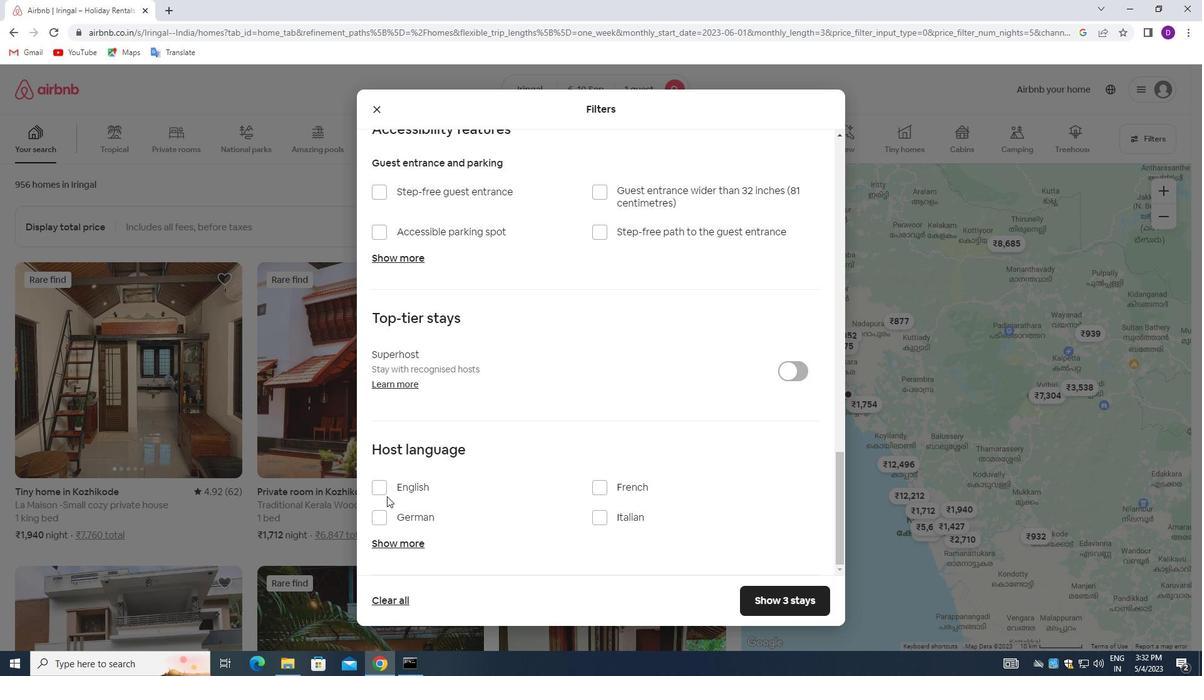 
Action: Mouse pressed left at (381, 488)
Screenshot: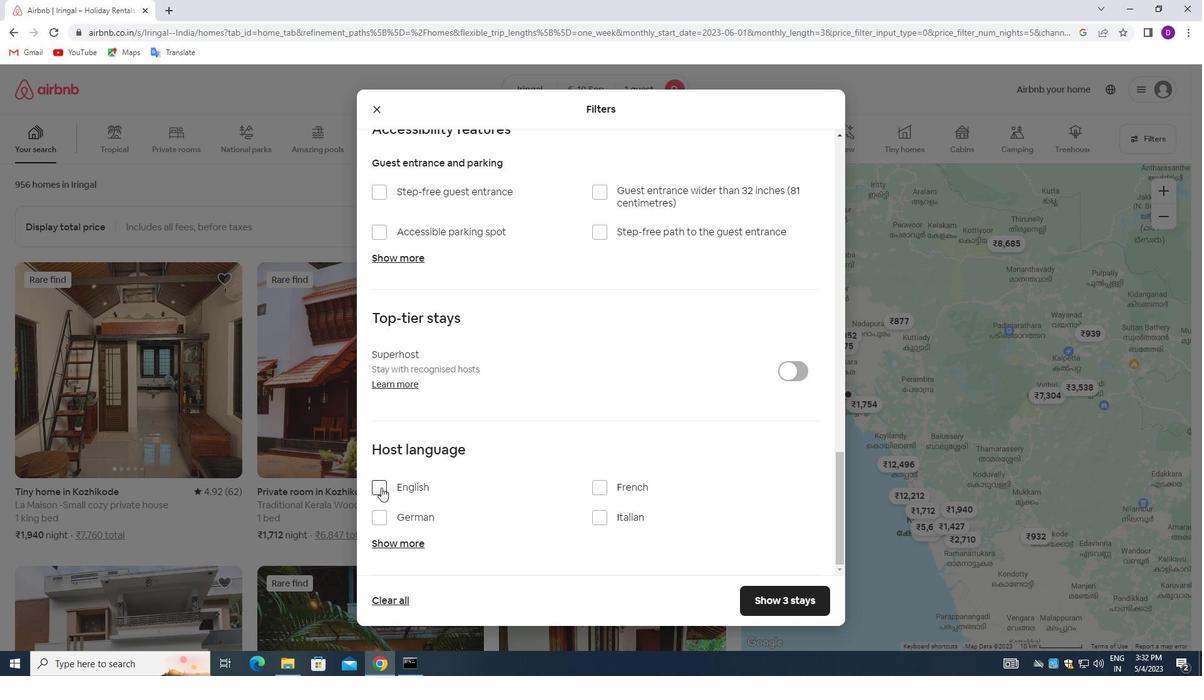 
Action: Mouse moved to (746, 595)
Screenshot: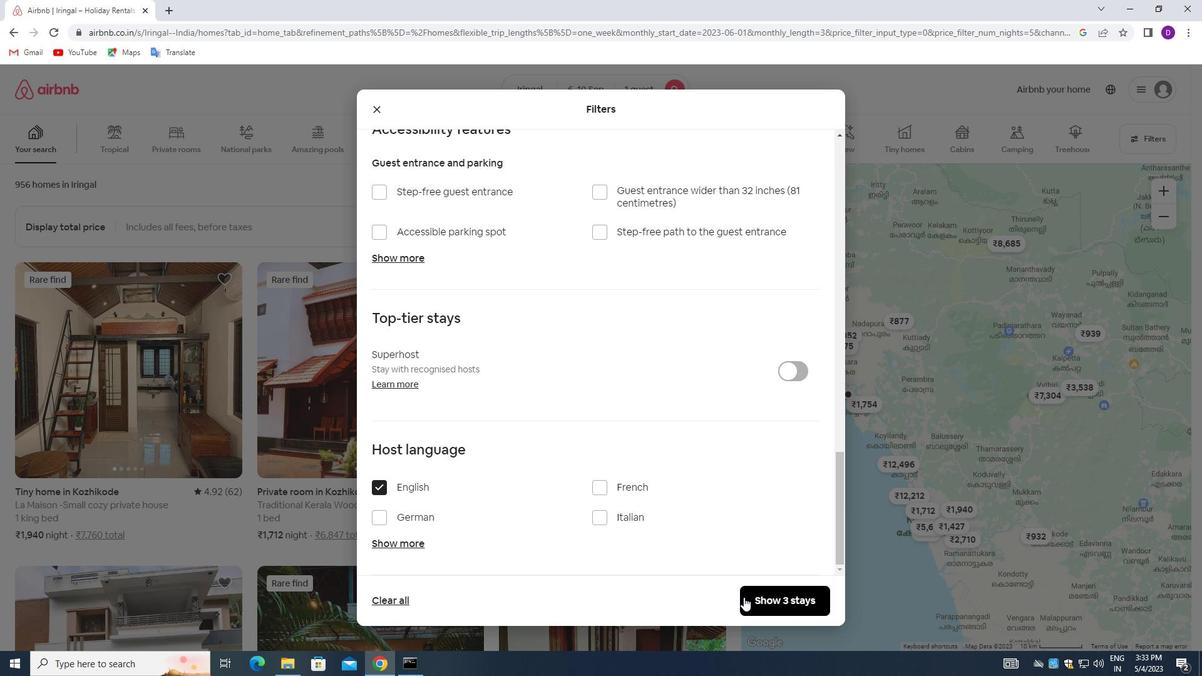 
Action: Mouse pressed left at (746, 595)
Screenshot: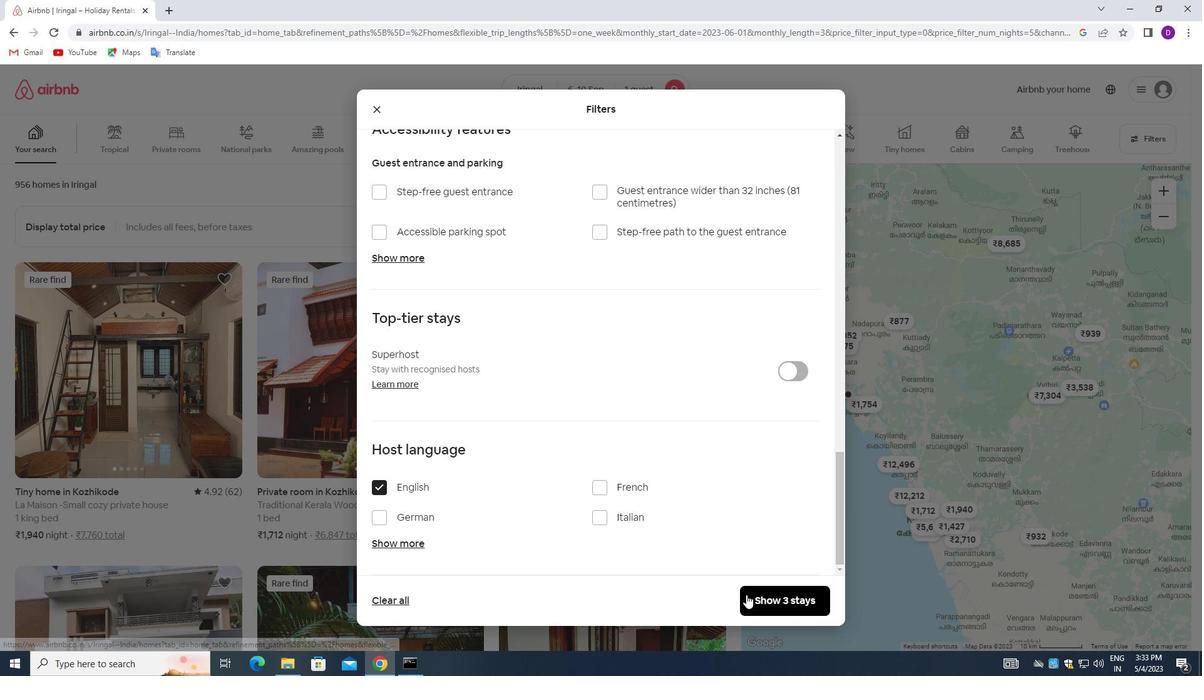 
Action: Mouse moved to (682, 428)
Screenshot: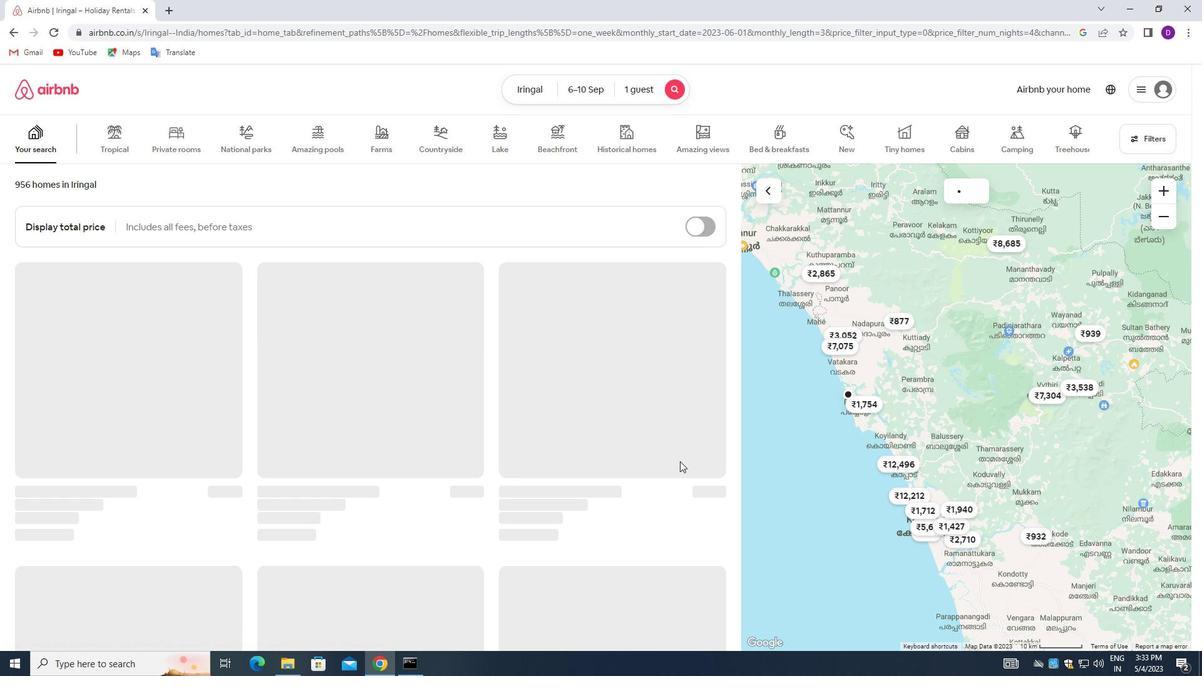 
